 Task: Find connections with filter location Schwandorf in Bayern with filter topic #Mobileapplicationswith filter profile language German with filter current company Canada Jobs | Australia | UK | USA | Europe & Gulf Jobs with filter school Manav Sthali School - India with filter industry Dairy Product Manufacturing with filter service category Video Animation with filter keywords title Yoga Instructor
Action: Mouse moved to (190, 290)
Screenshot: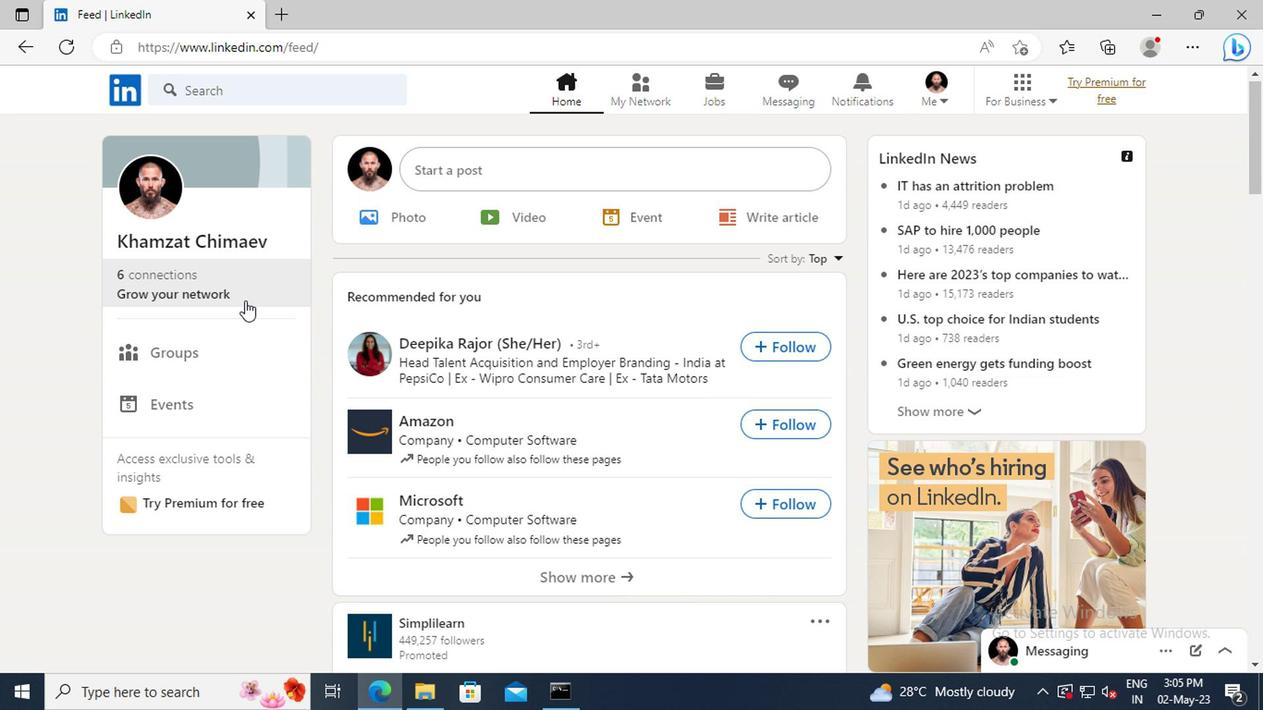 
Action: Mouse pressed left at (190, 290)
Screenshot: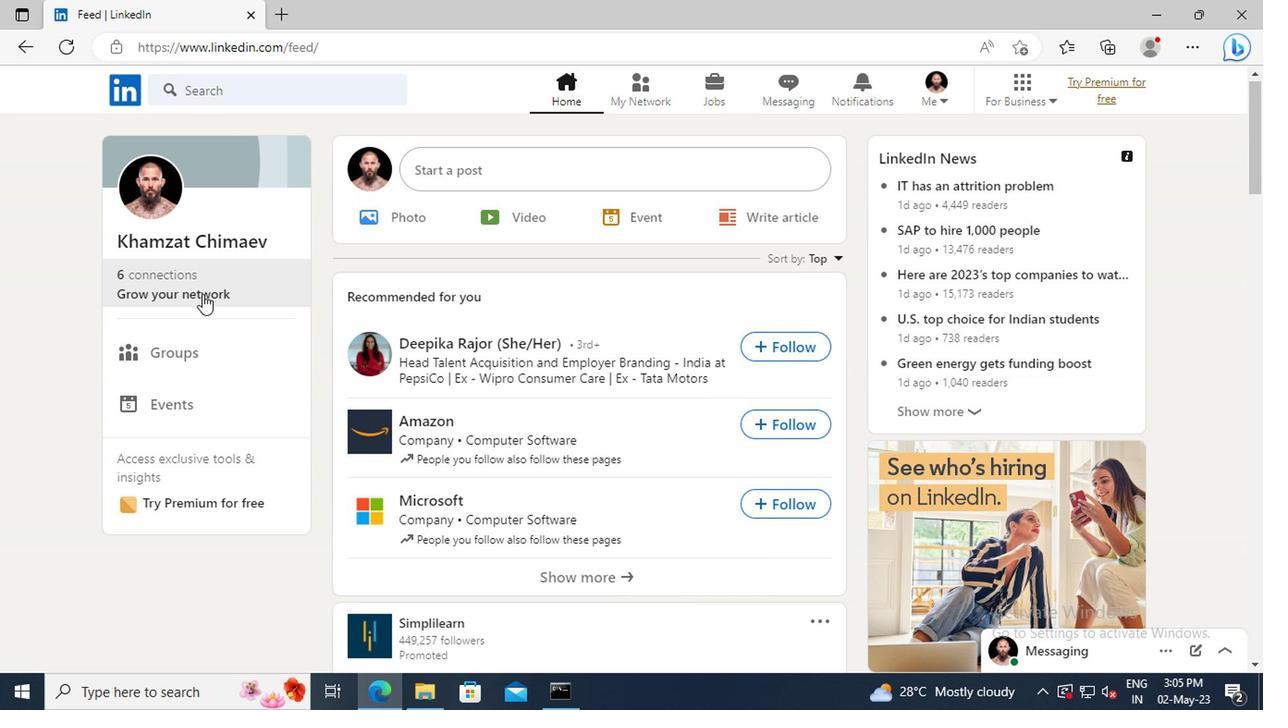 
Action: Mouse moved to (184, 196)
Screenshot: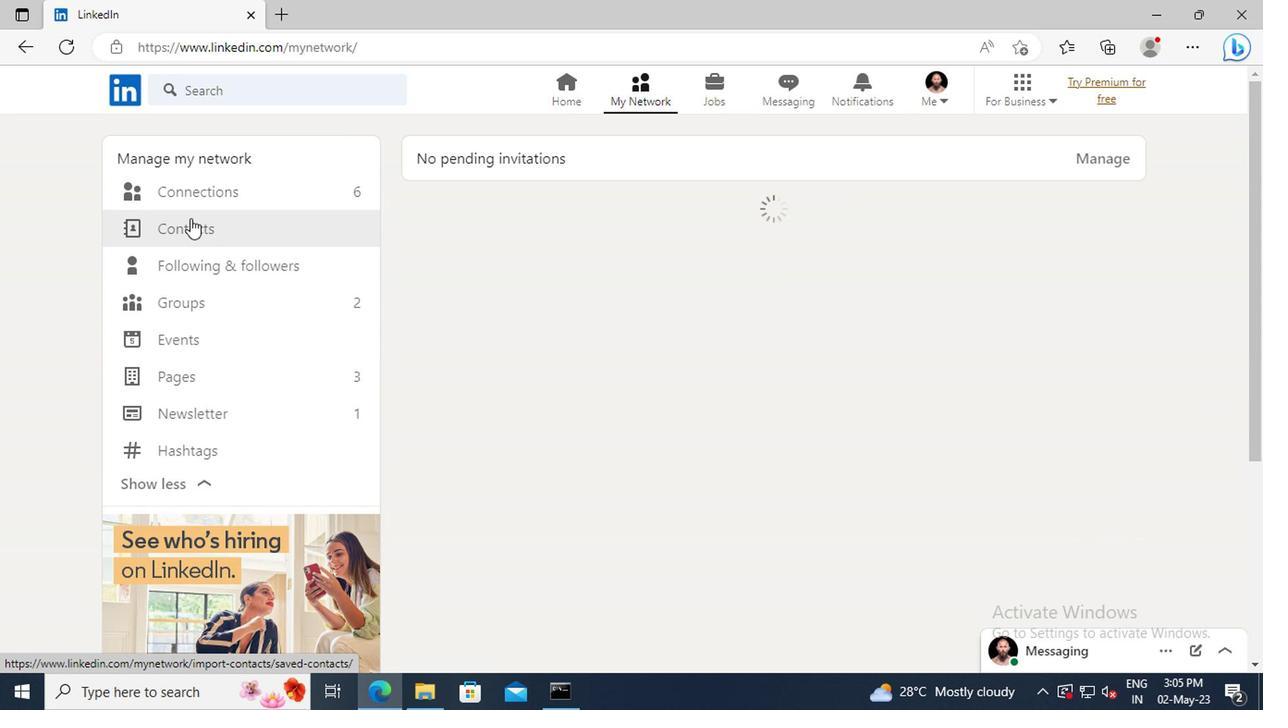 
Action: Mouse pressed left at (184, 196)
Screenshot: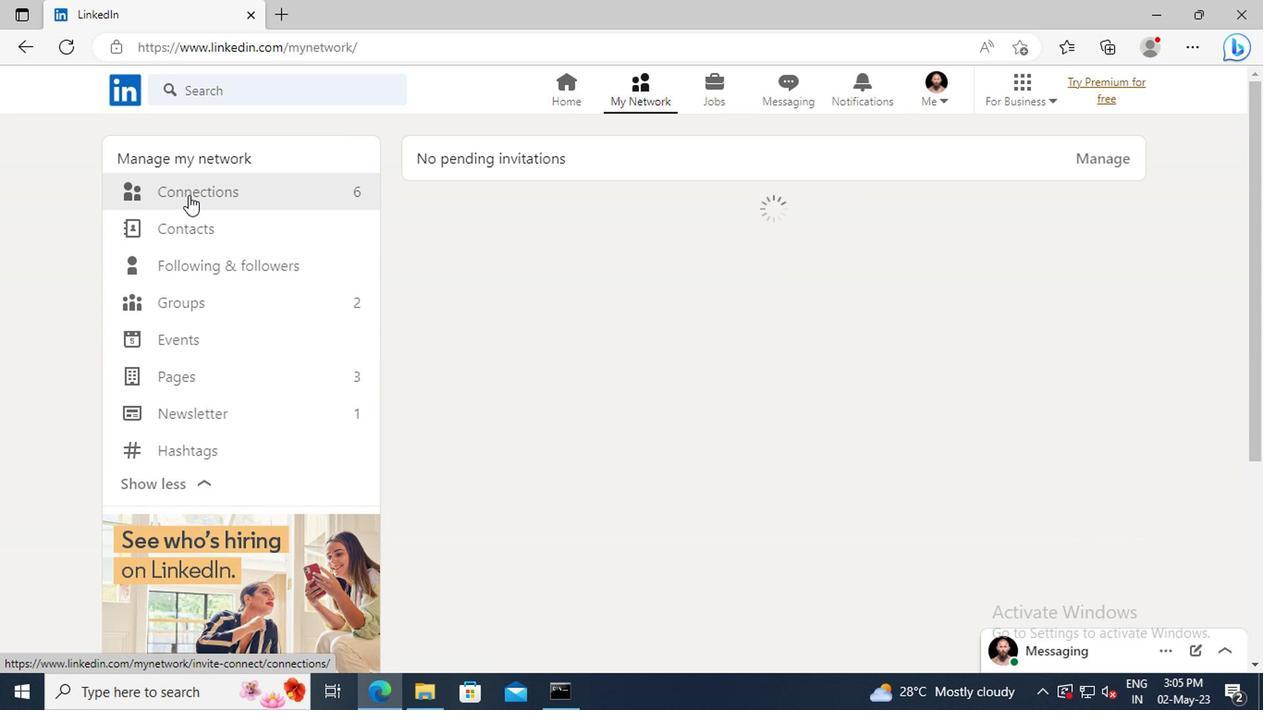 
Action: Mouse moved to (733, 199)
Screenshot: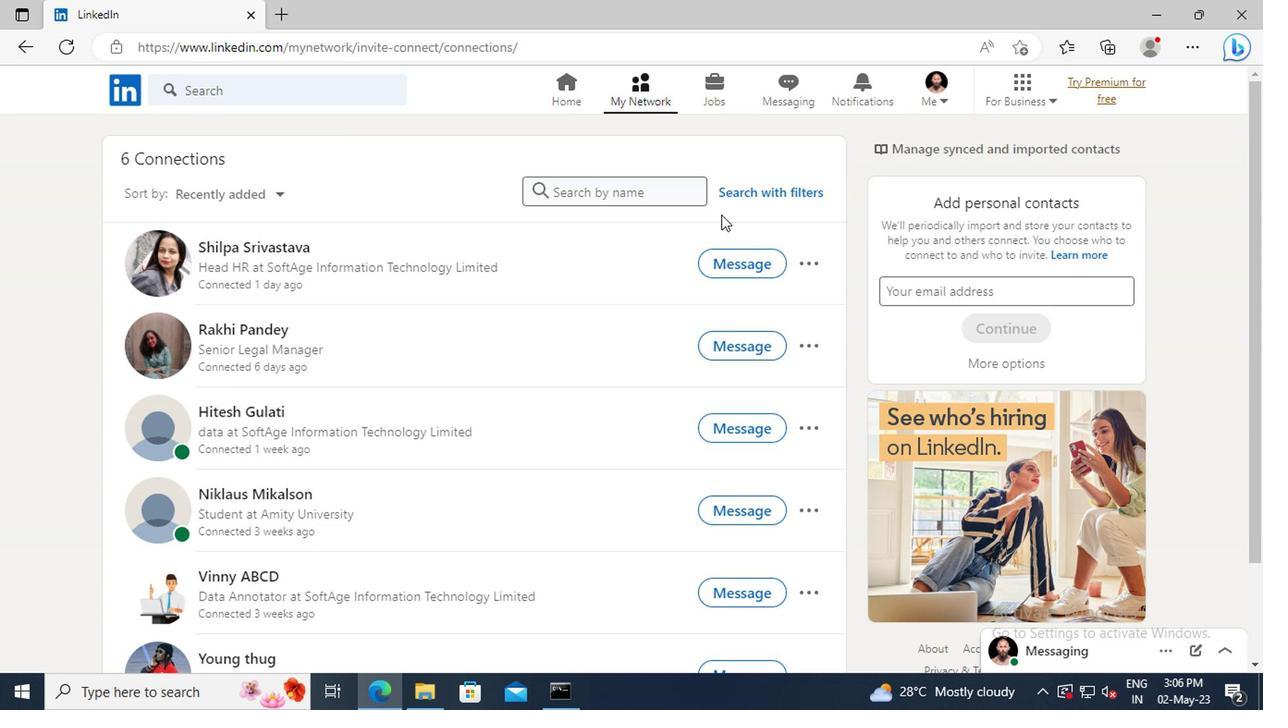 
Action: Mouse pressed left at (733, 199)
Screenshot: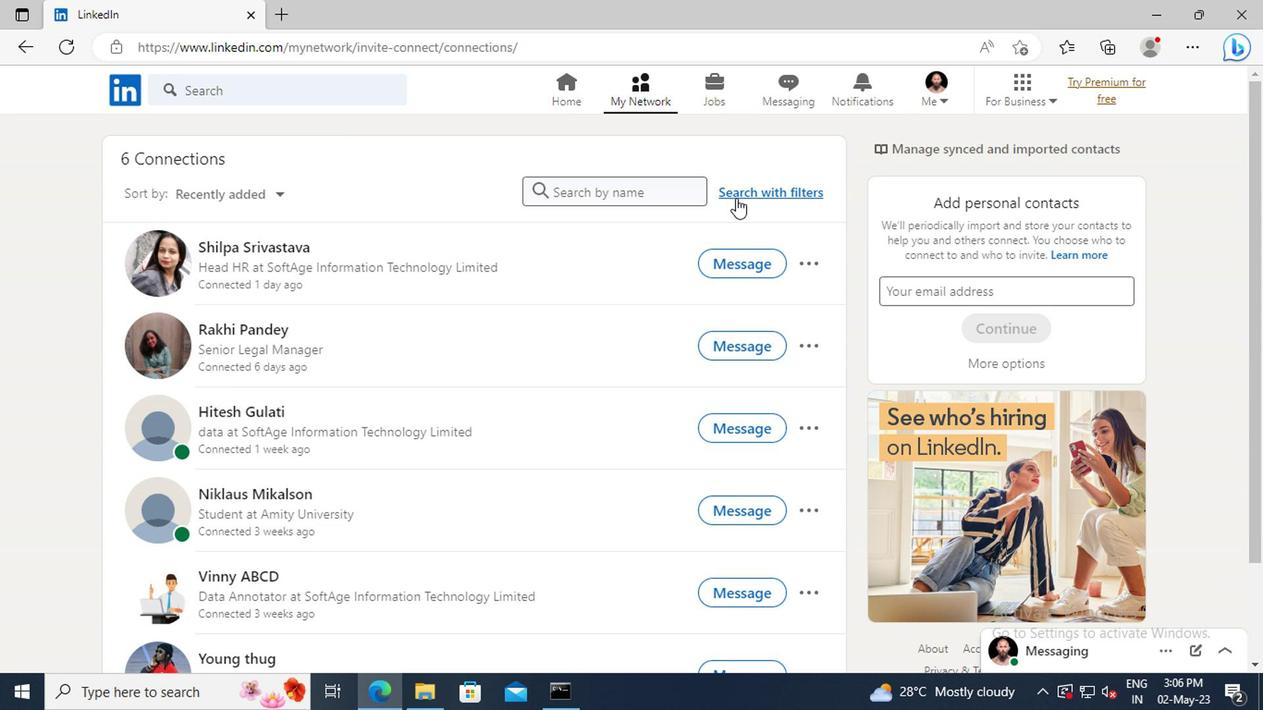 
Action: Mouse moved to (701, 148)
Screenshot: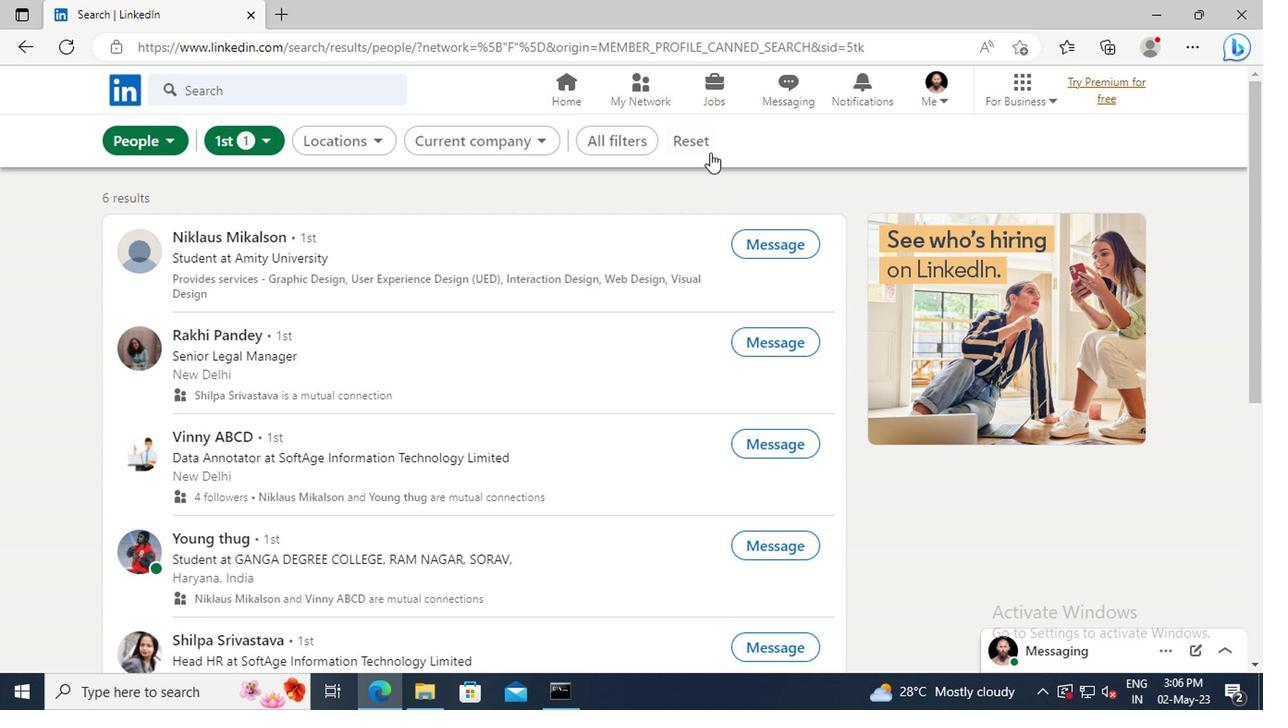 
Action: Mouse pressed left at (701, 148)
Screenshot: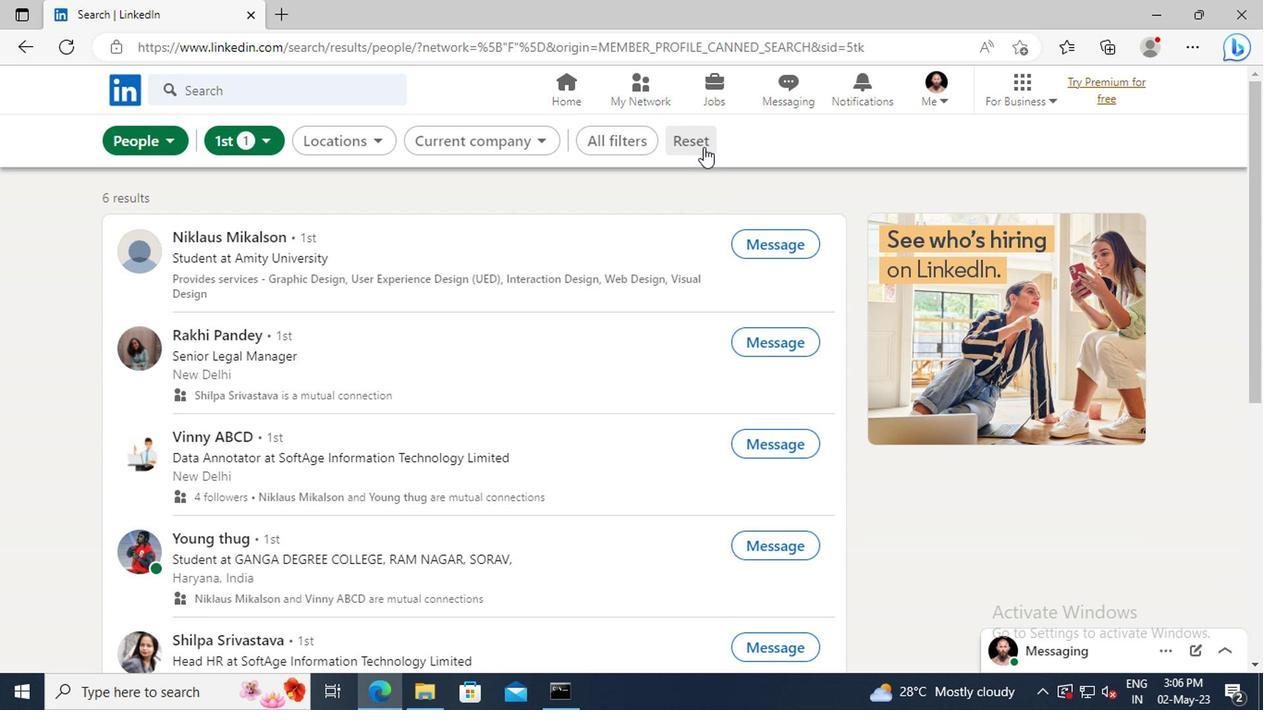 
Action: Mouse moved to (678, 147)
Screenshot: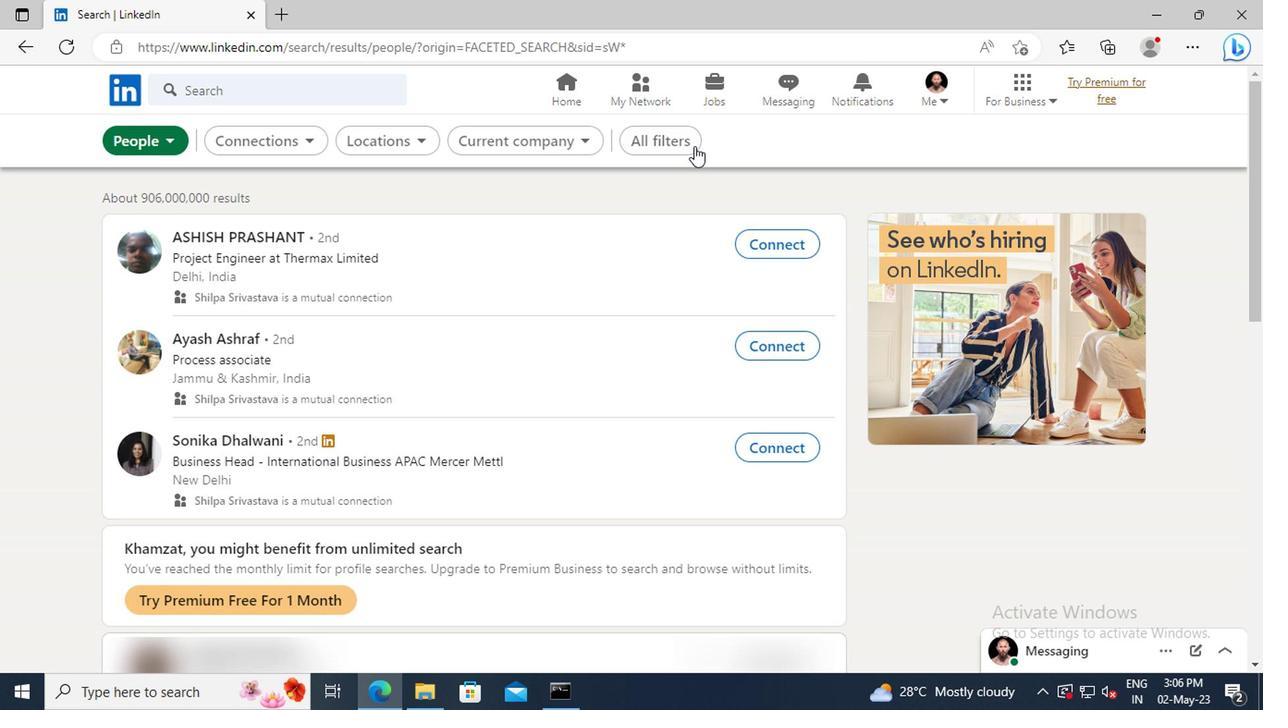 
Action: Mouse pressed left at (678, 147)
Screenshot: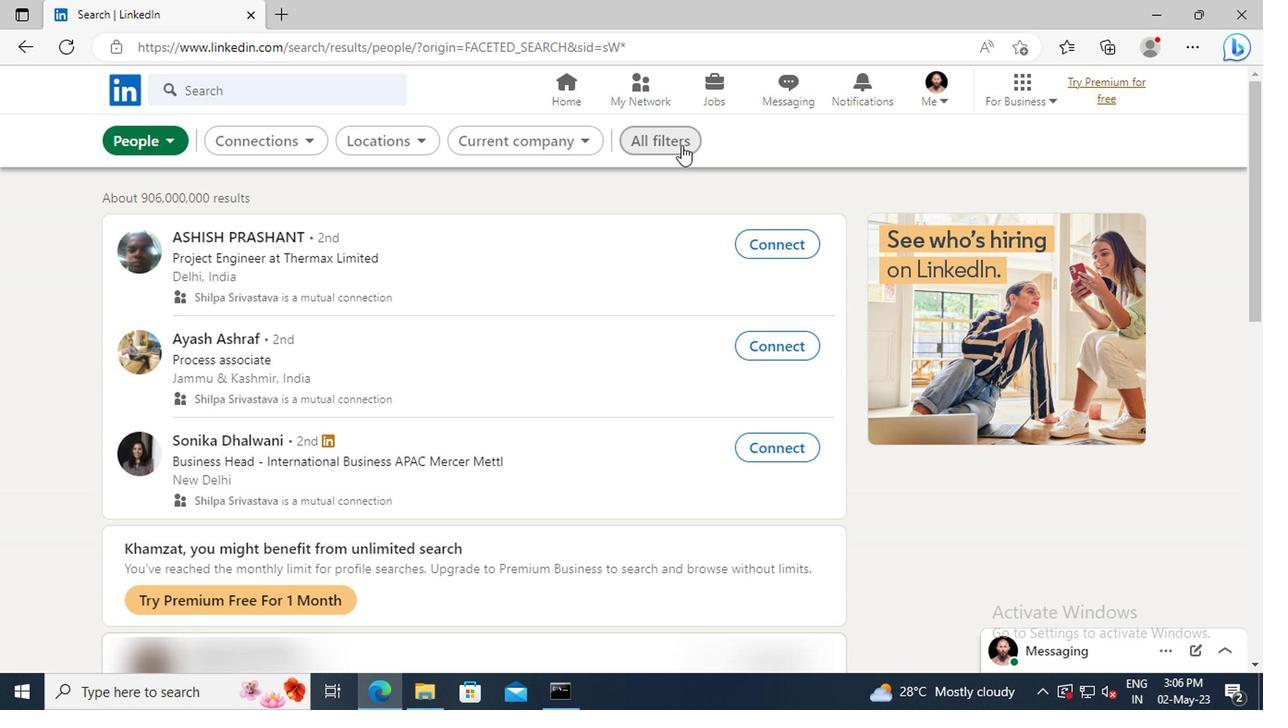 
Action: Mouse moved to (1009, 340)
Screenshot: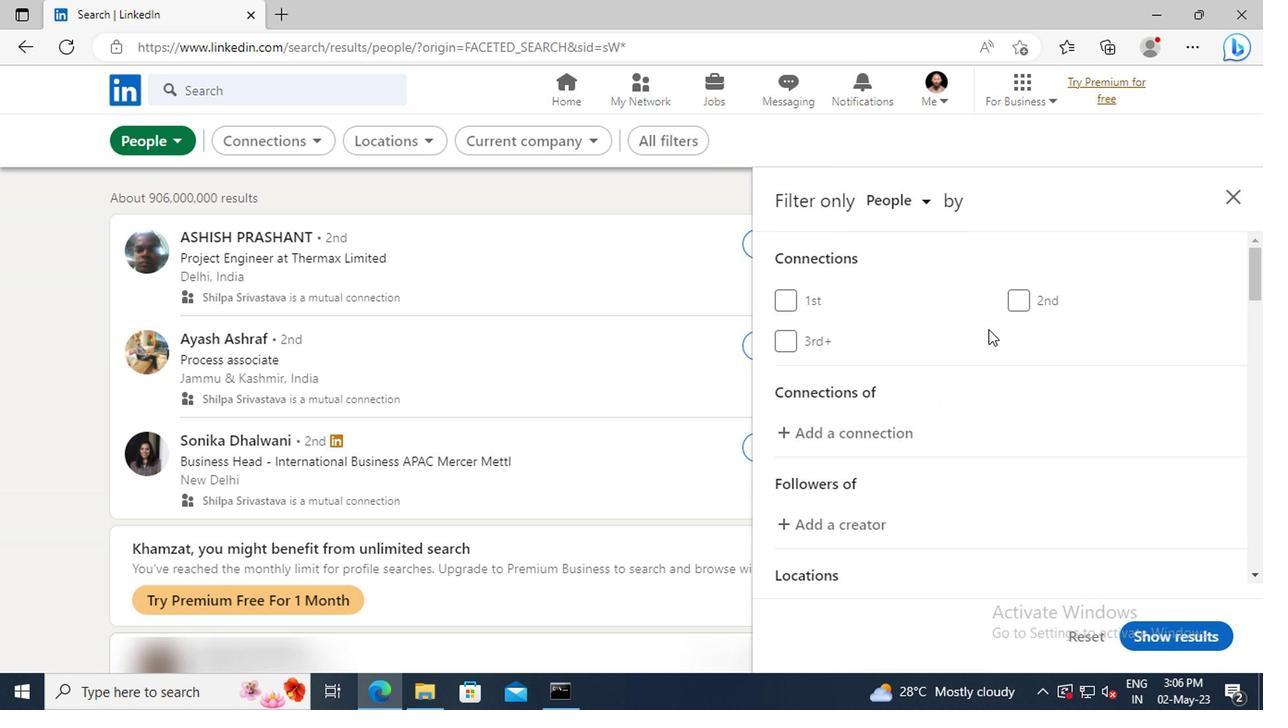 
Action: Mouse scrolled (1009, 339) with delta (0, 0)
Screenshot: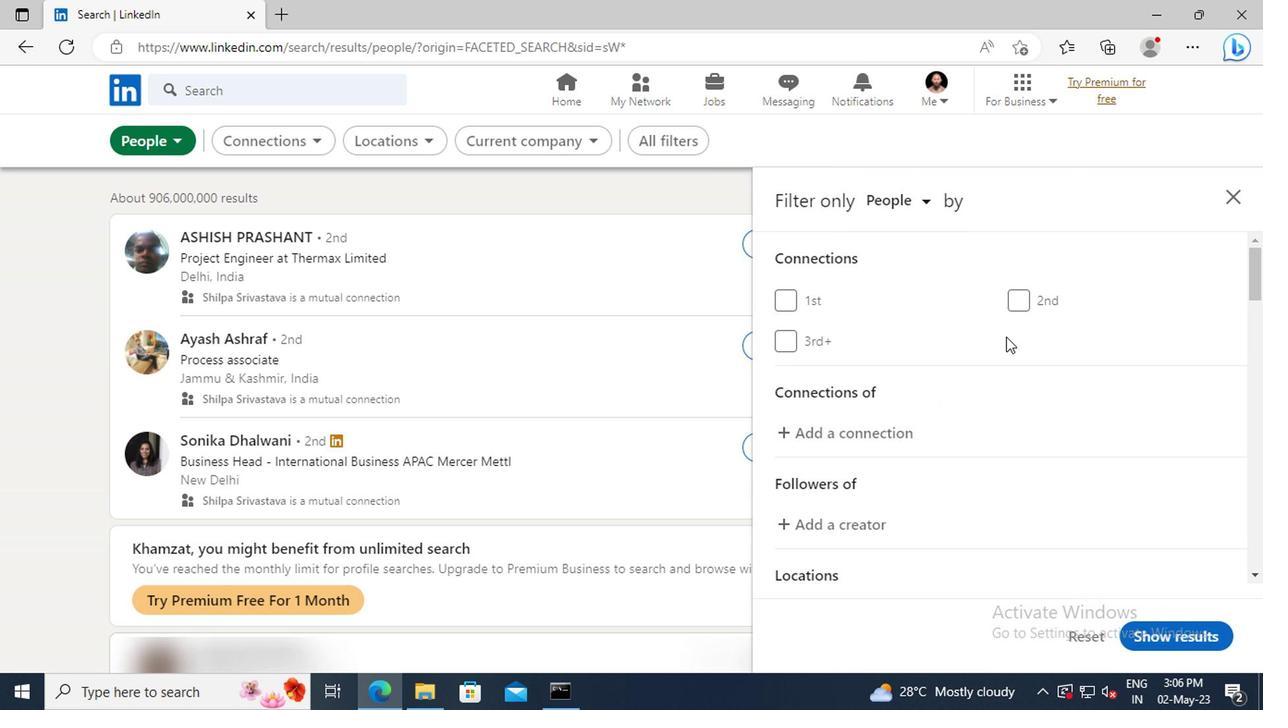 
Action: Mouse moved to (1011, 342)
Screenshot: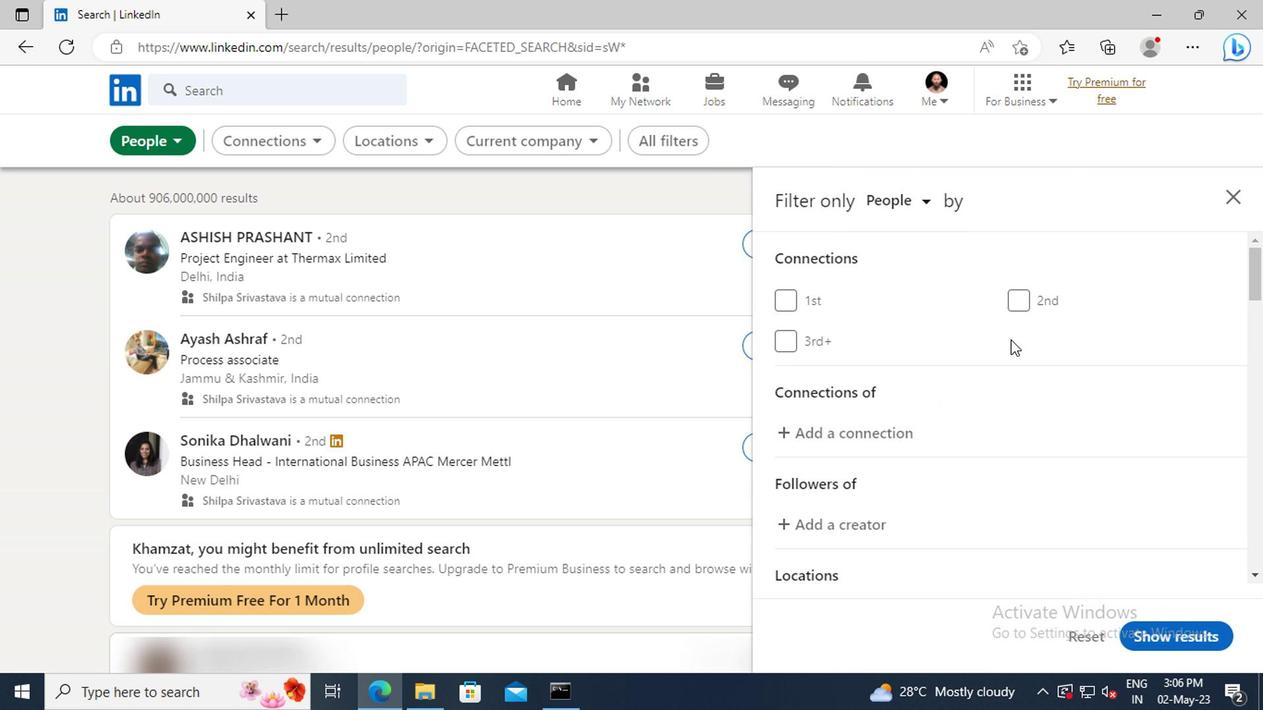 
Action: Mouse scrolled (1011, 340) with delta (0, -1)
Screenshot: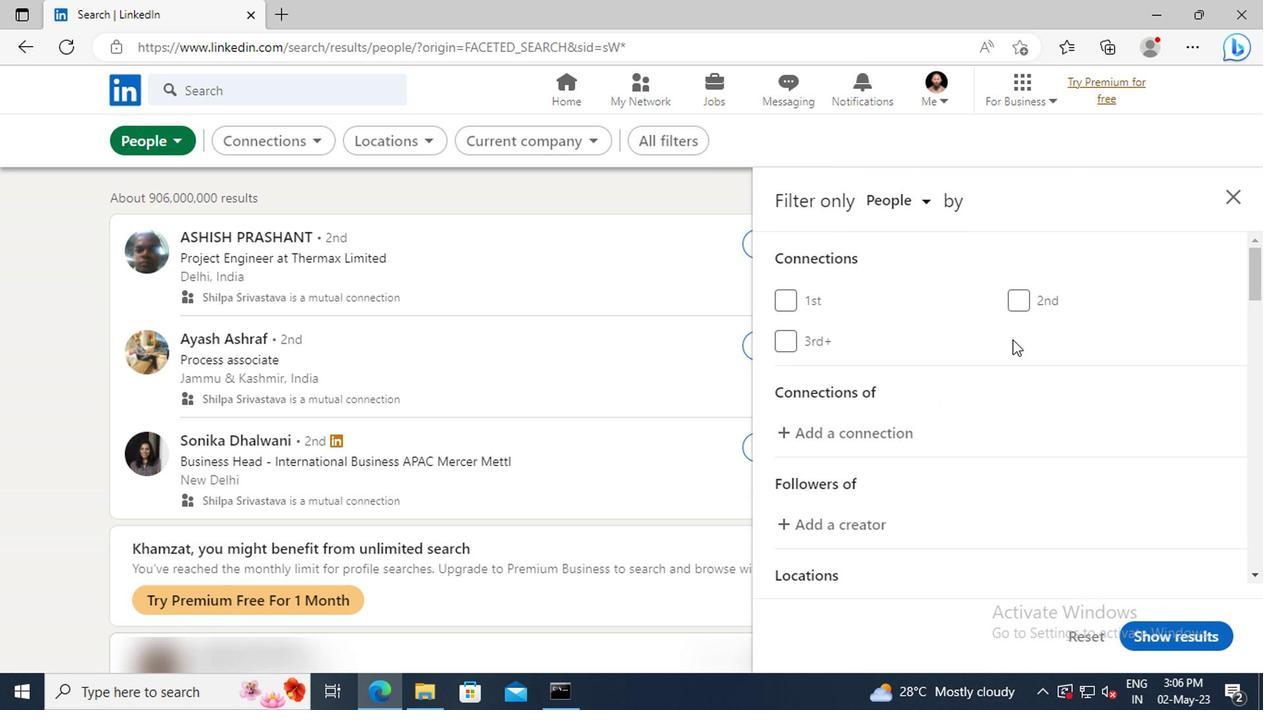 
Action: Mouse scrolled (1011, 340) with delta (0, -1)
Screenshot: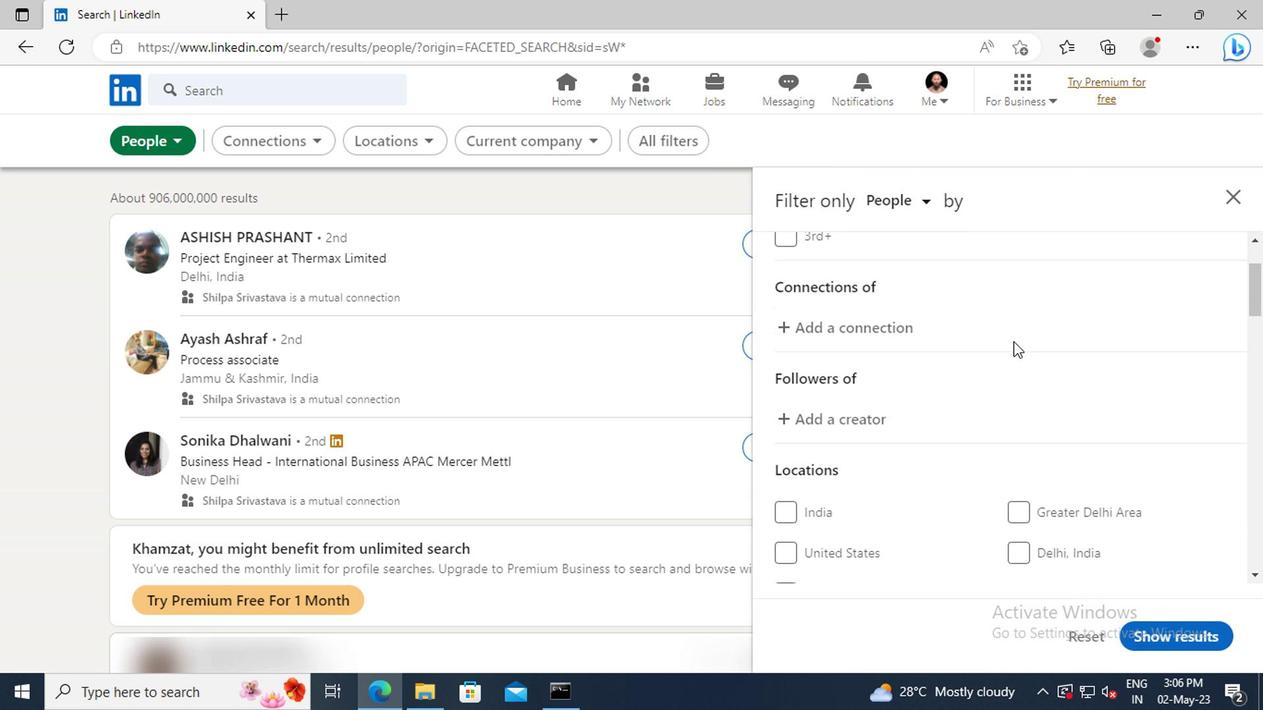 
Action: Mouse scrolled (1011, 340) with delta (0, -1)
Screenshot: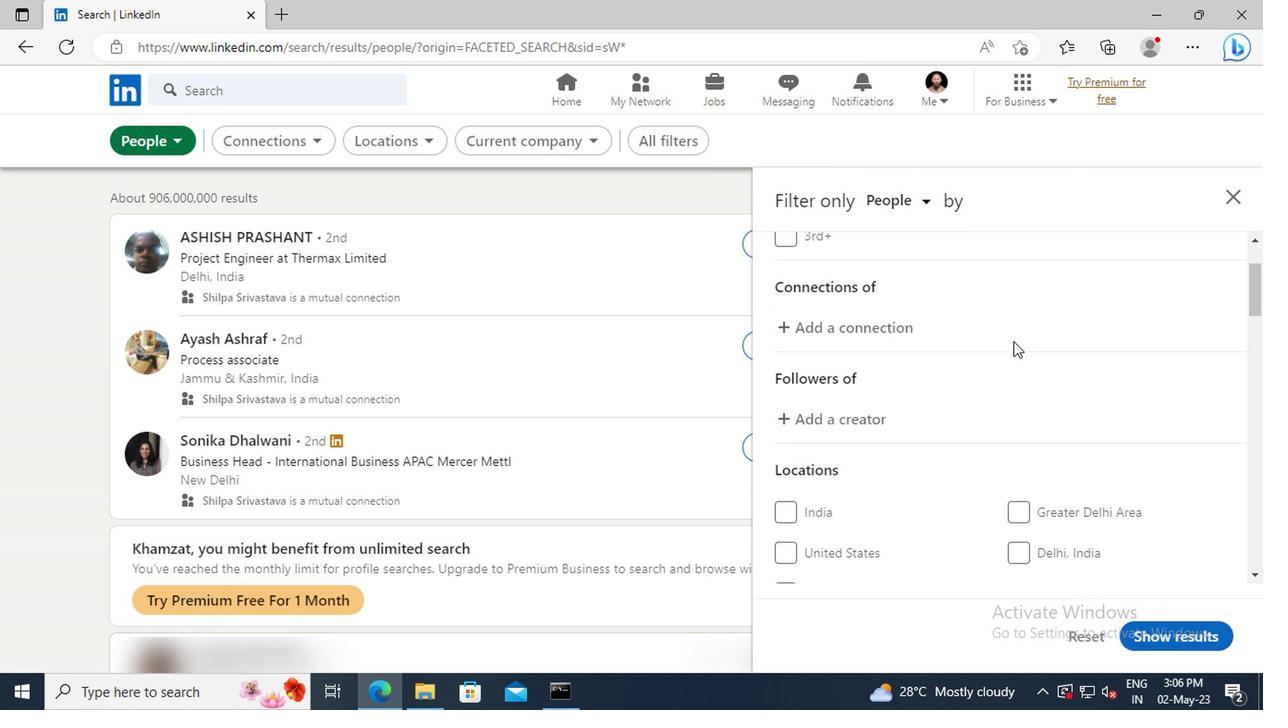 
Action: Mouse scrolled (1011, 340) with delta (0, -1)
Screenshot: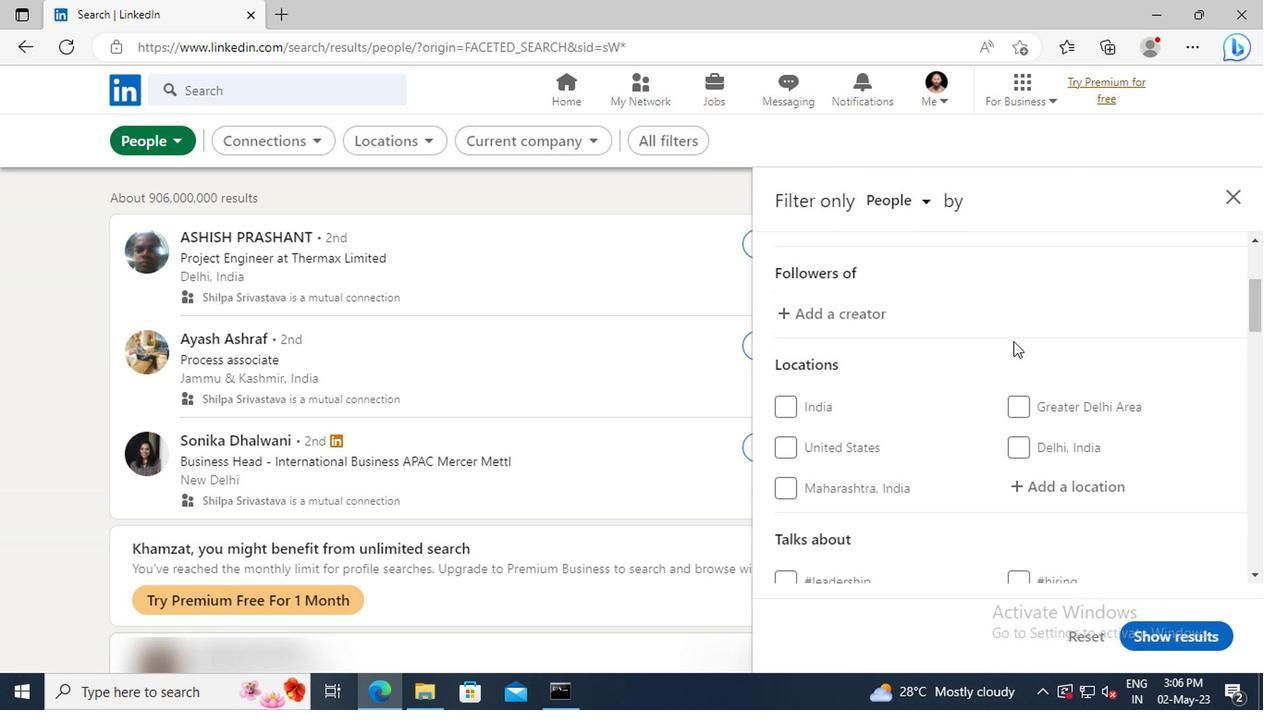
Action: Mouse moved to (1034, 432)
Screenshot: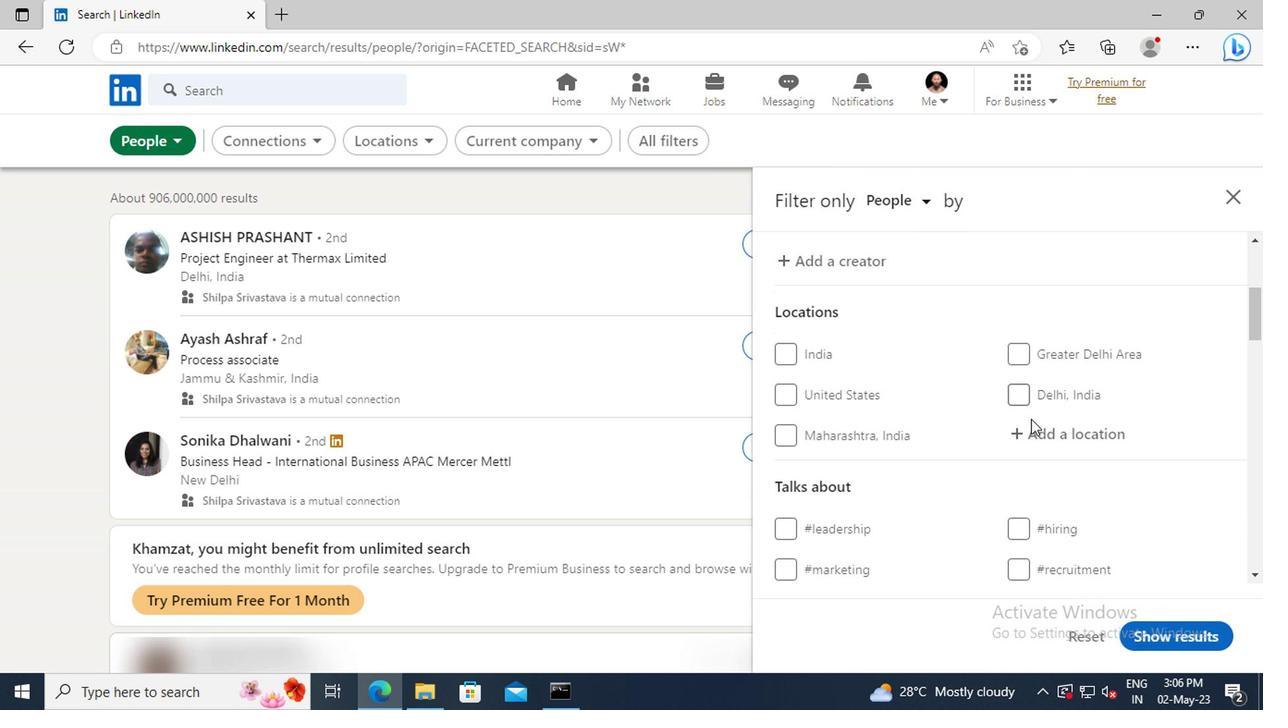 
Action: Mouse pressed left at (1034, 432)
Screenshot: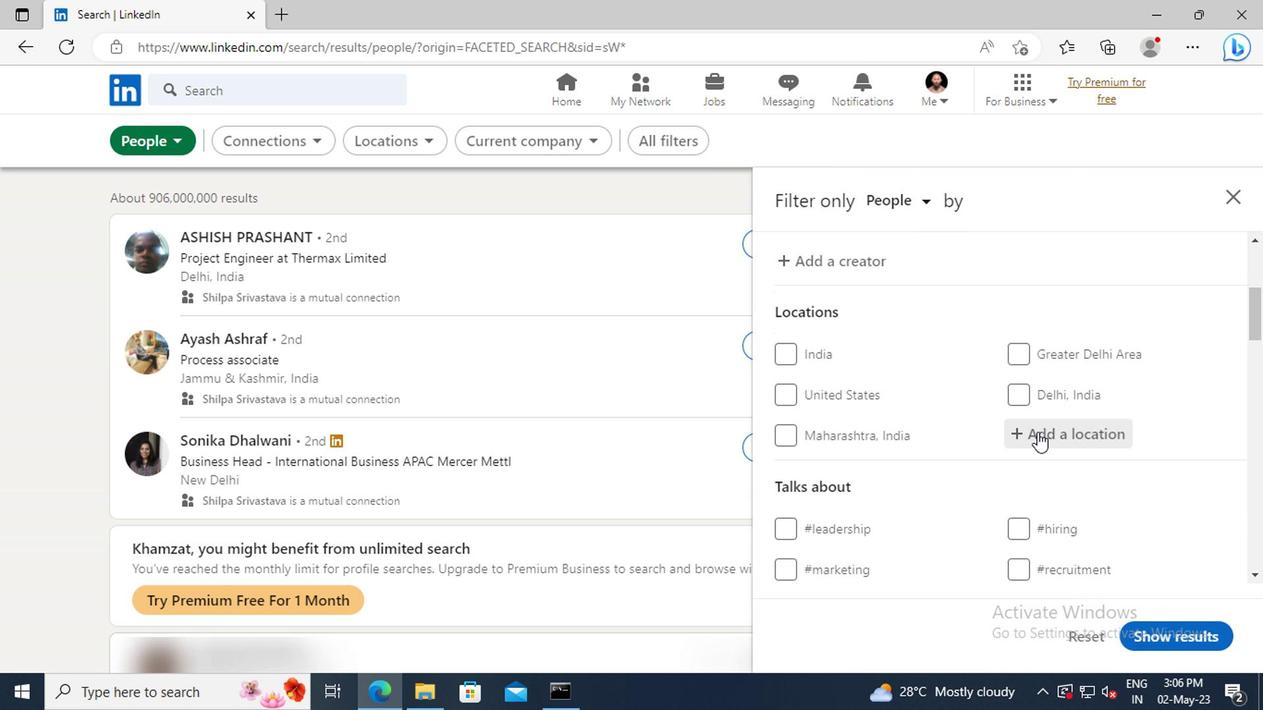 
Action: Key pressed <Key.shift>SCHWAND
Screenshot: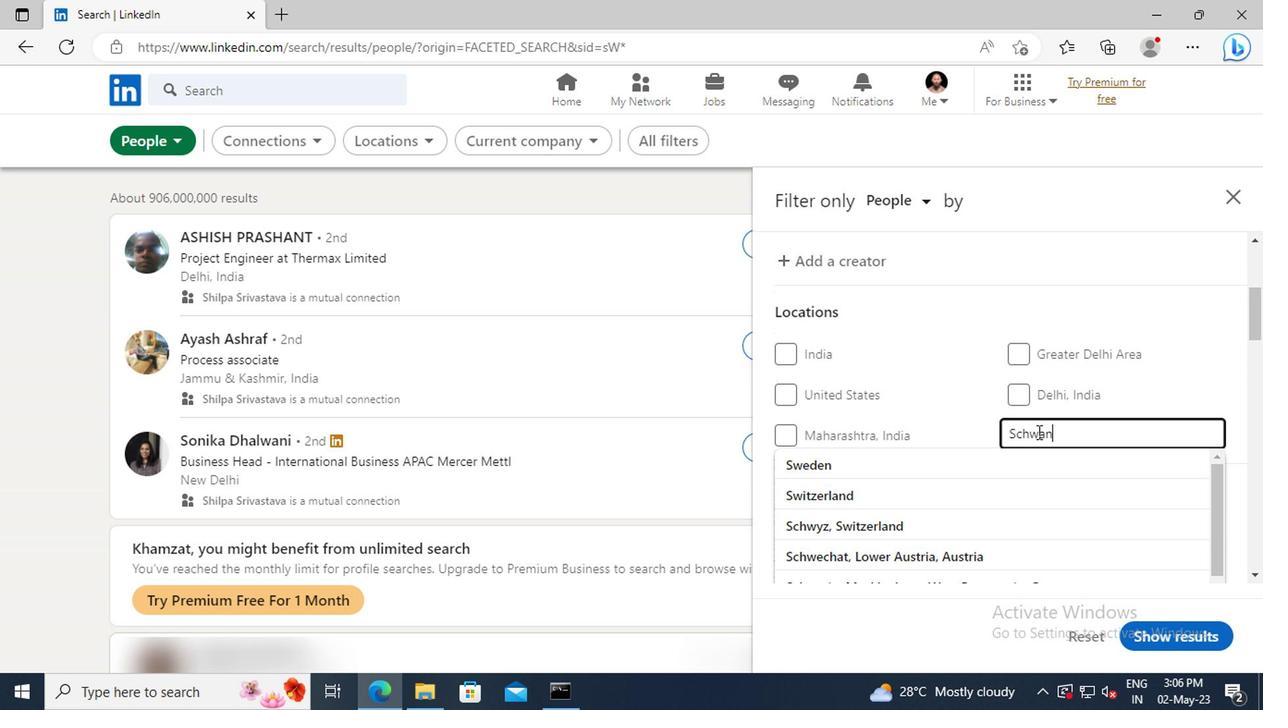 
Action: Mouse moved to (1037, 462)
Screenshot: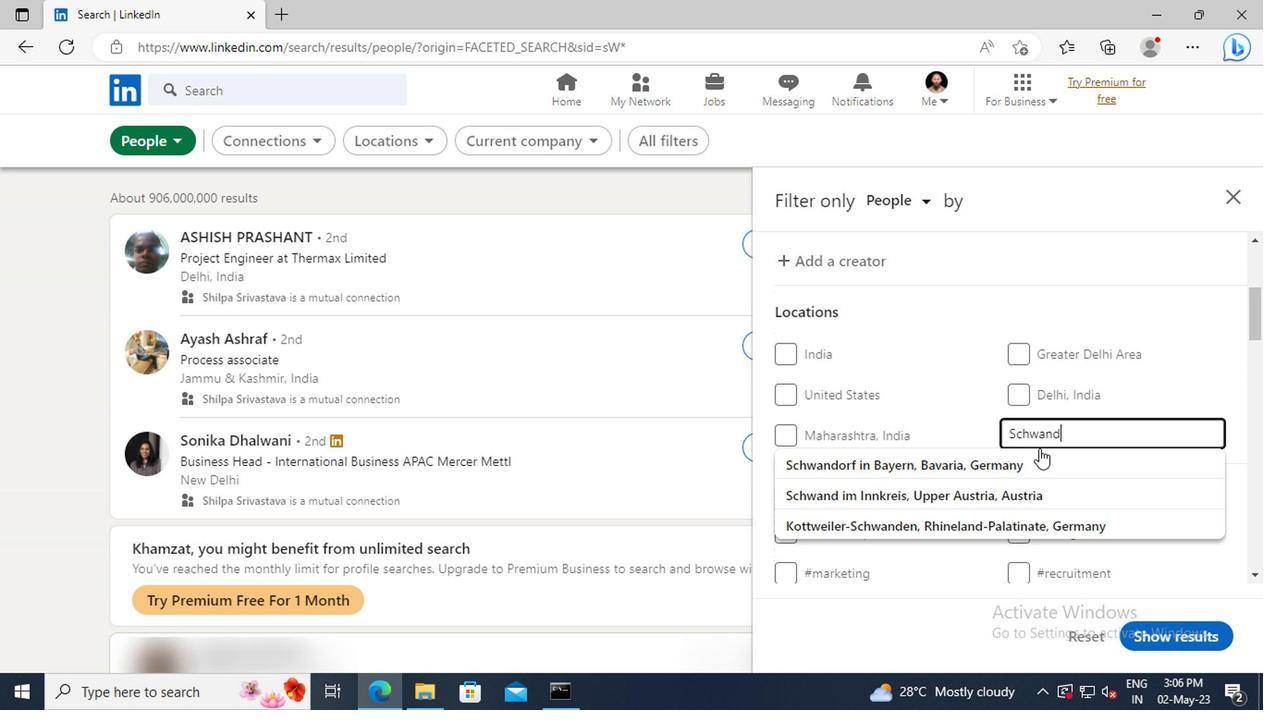 
Action: Mouse pressed left at (1037, 462)
Screenshot: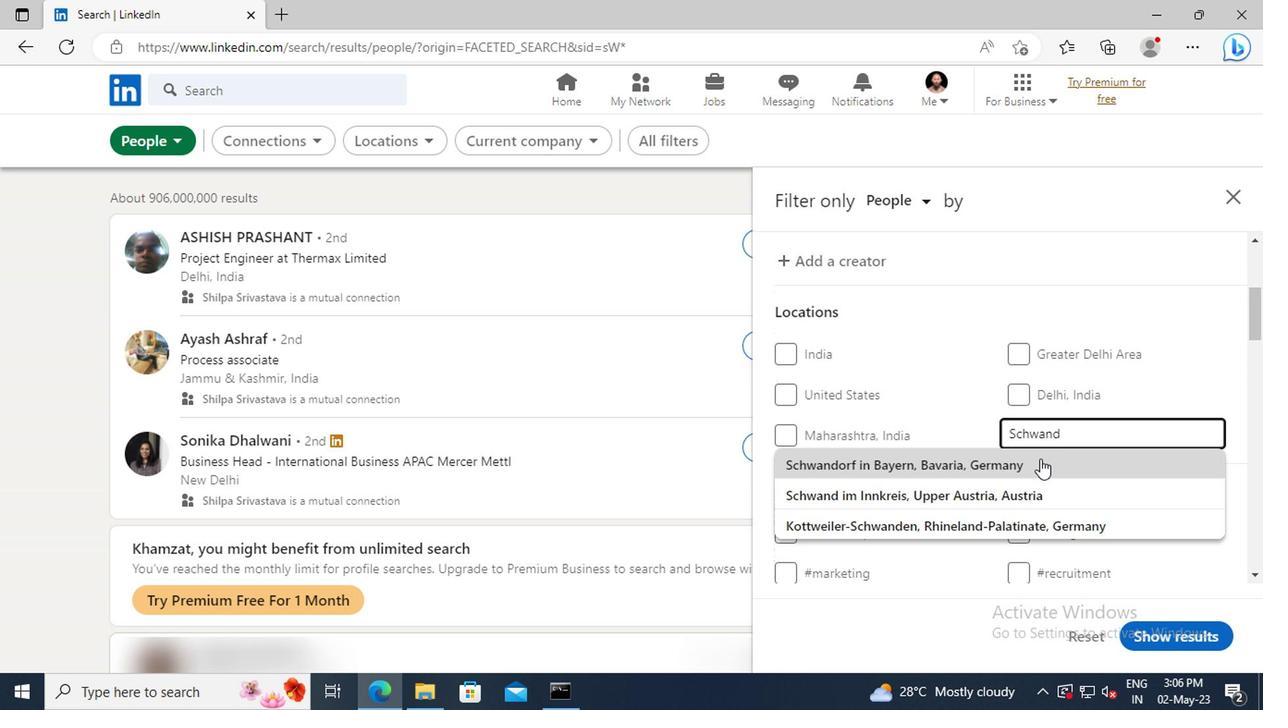 
Action: Mouse scrolled (1037, 462) with delta (0, 0)
Screenshot: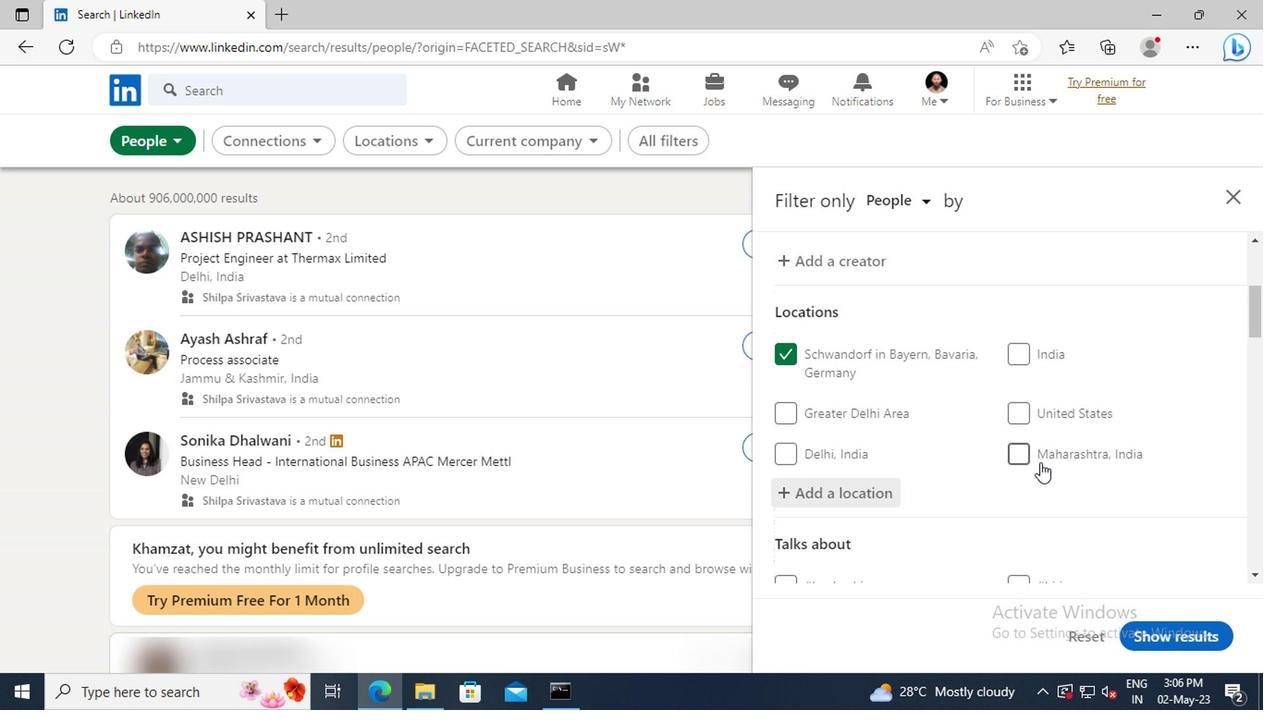 
Action: Mouse scrolled (1037, 462) with delta (0, 0)
Screenshot: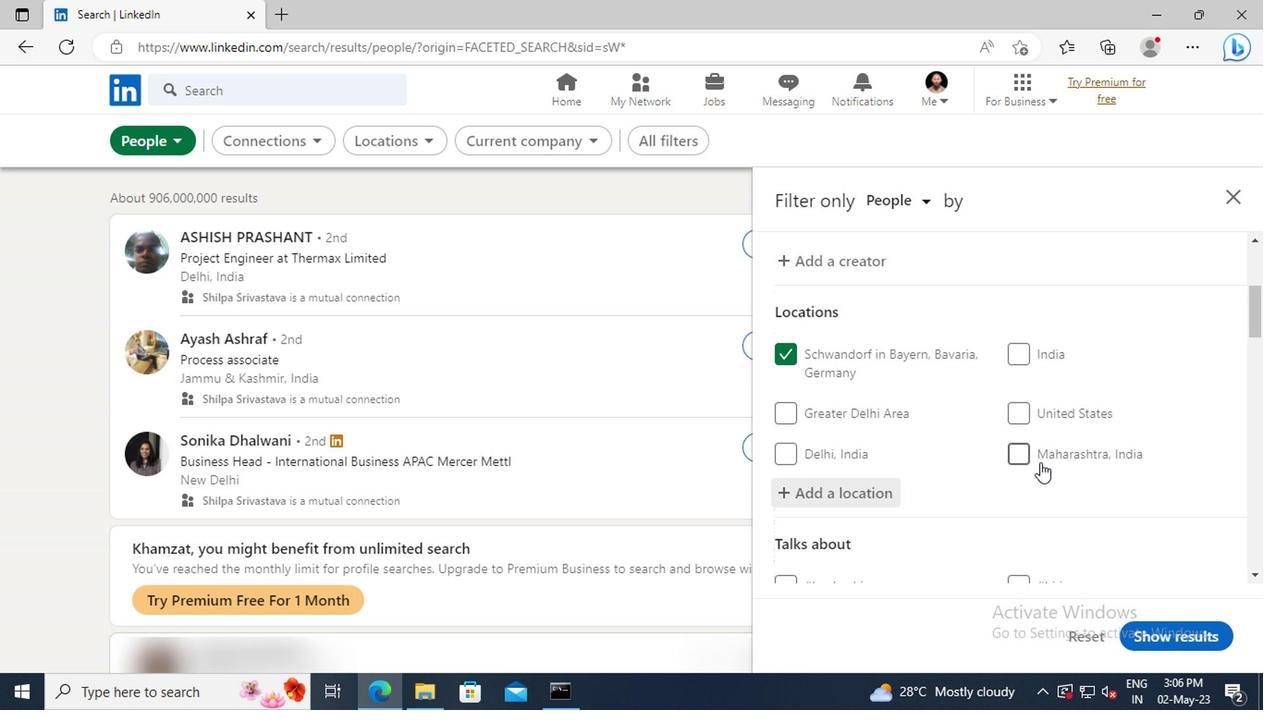 
Action: Mouse moved to (1037, 446)
Screenshot: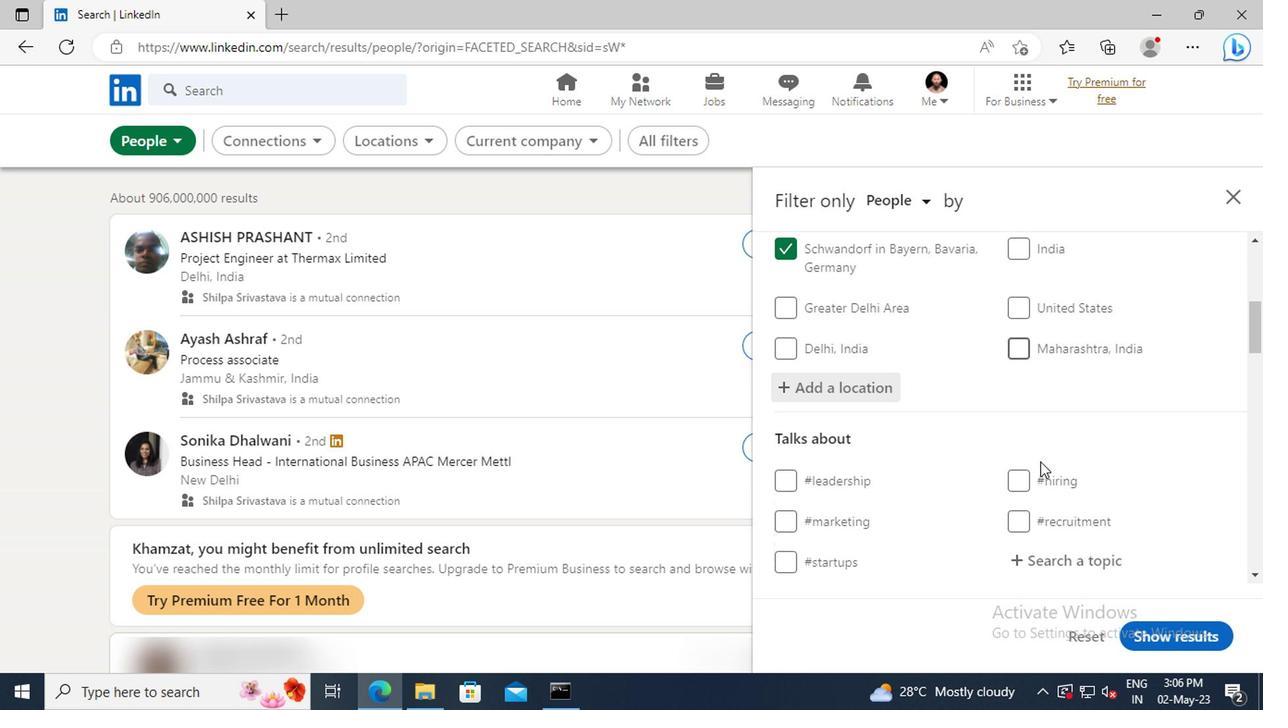 
Action: Mouse scrolled (1037, 445) with delta (0, -1)
Screenshot: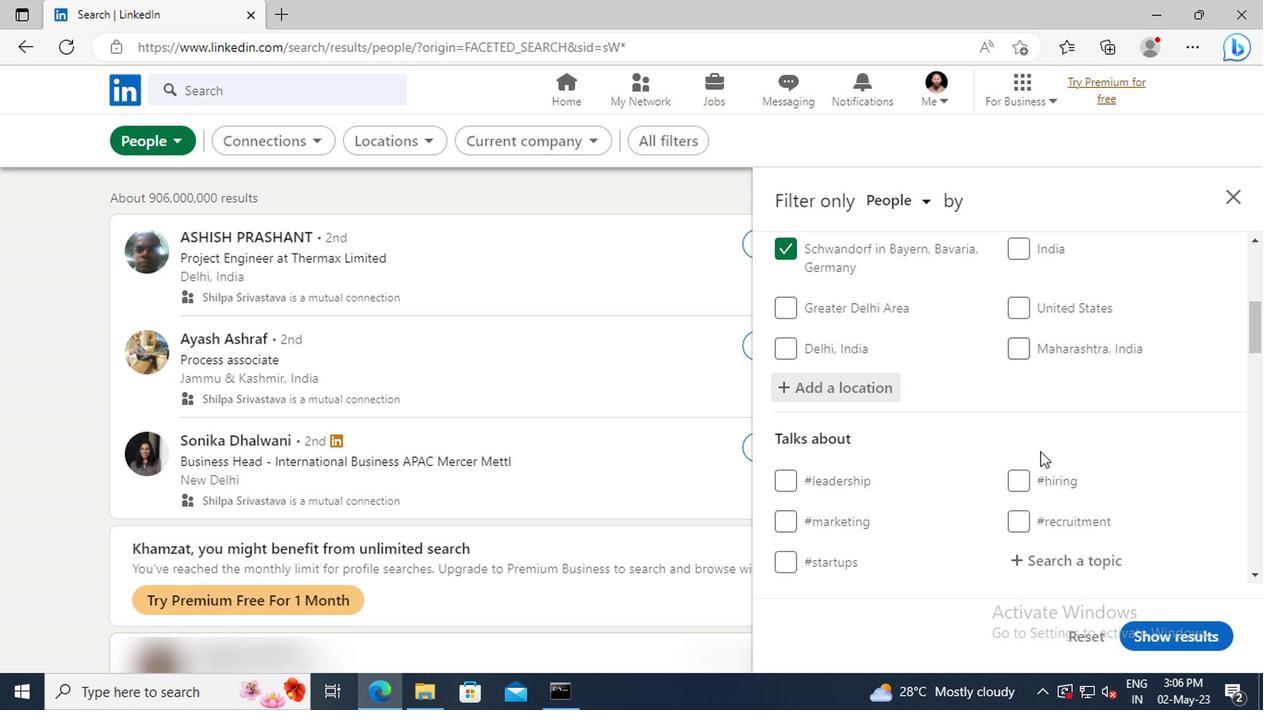 
Action: Mouse moved to (1037, 445)
Screenshot: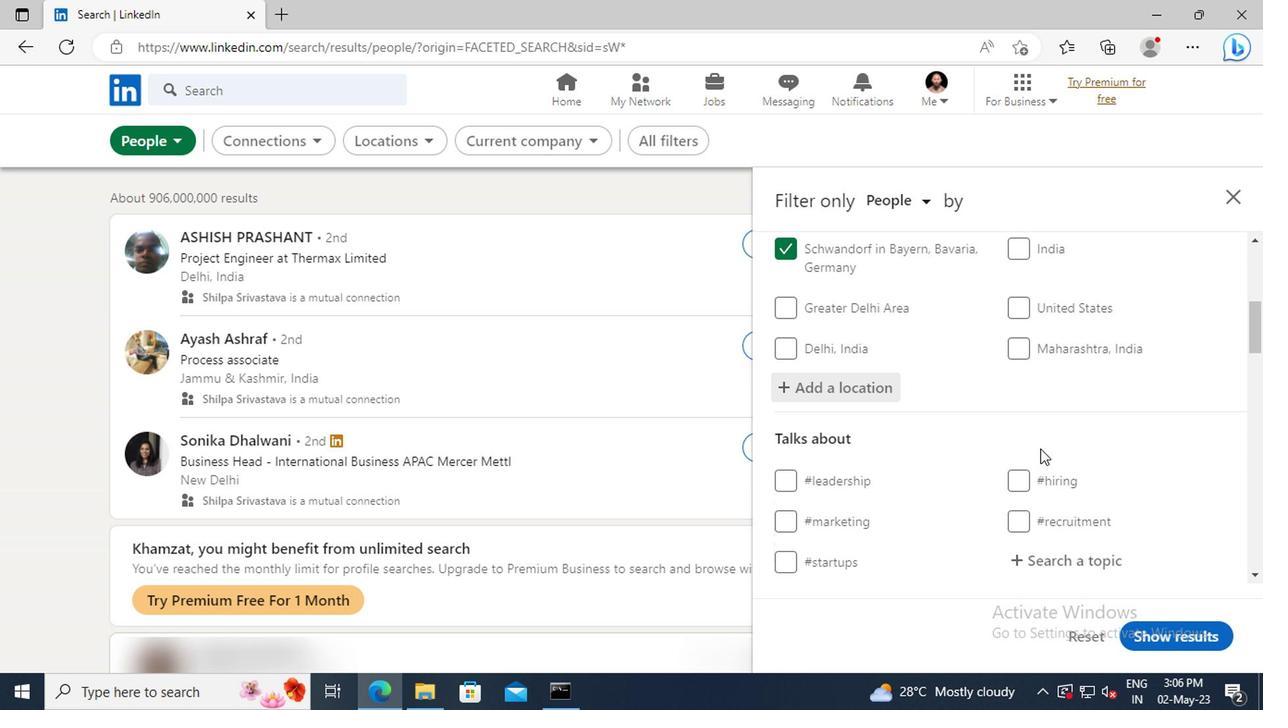 
Action: Mouse scrolled (1037, 444) with delta (0, 0)
Screenshot: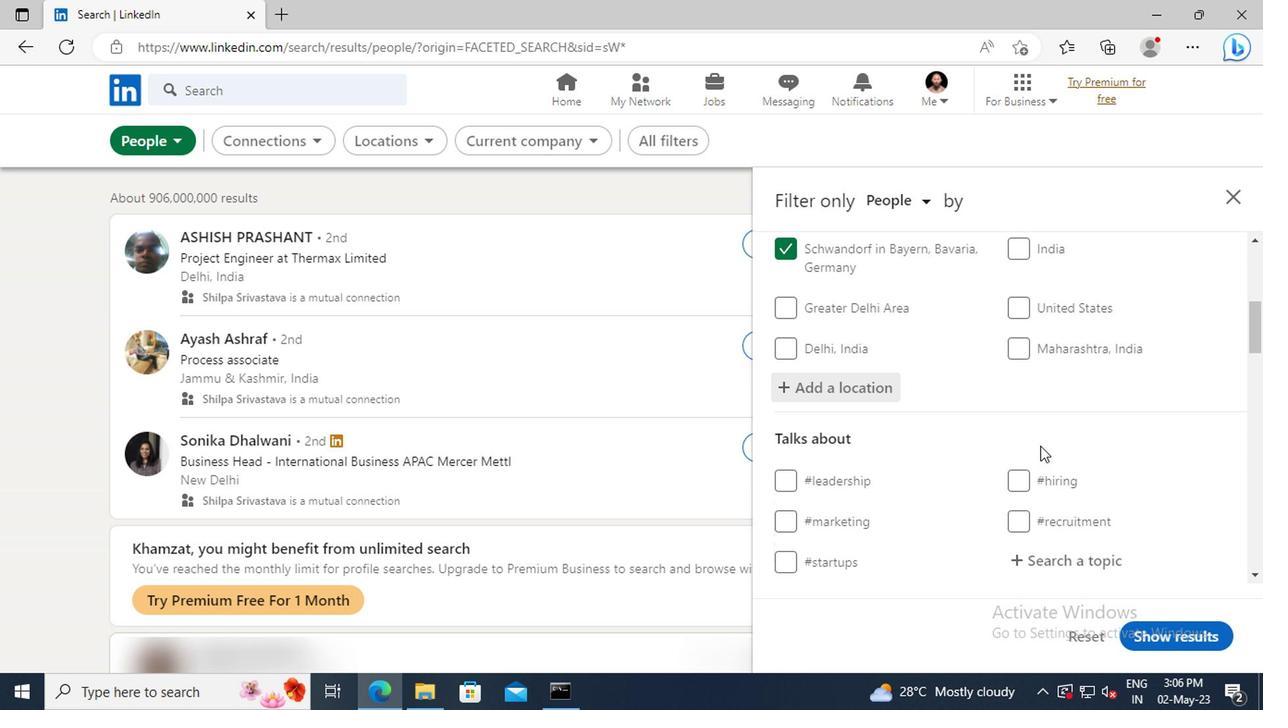 
Action: Mouse scrolled (1037, 444) with delta (0, 0)
Screenshot: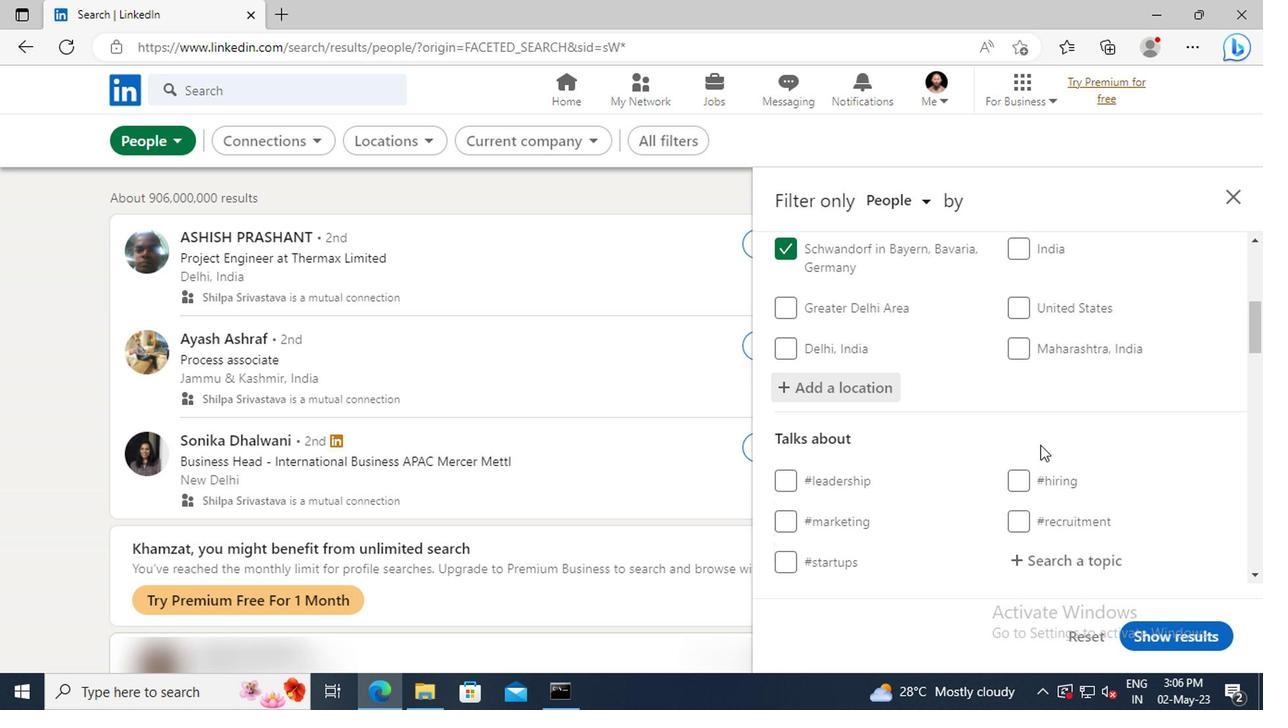 
Action: Mouse moved to (1041, 414)
Screenshot: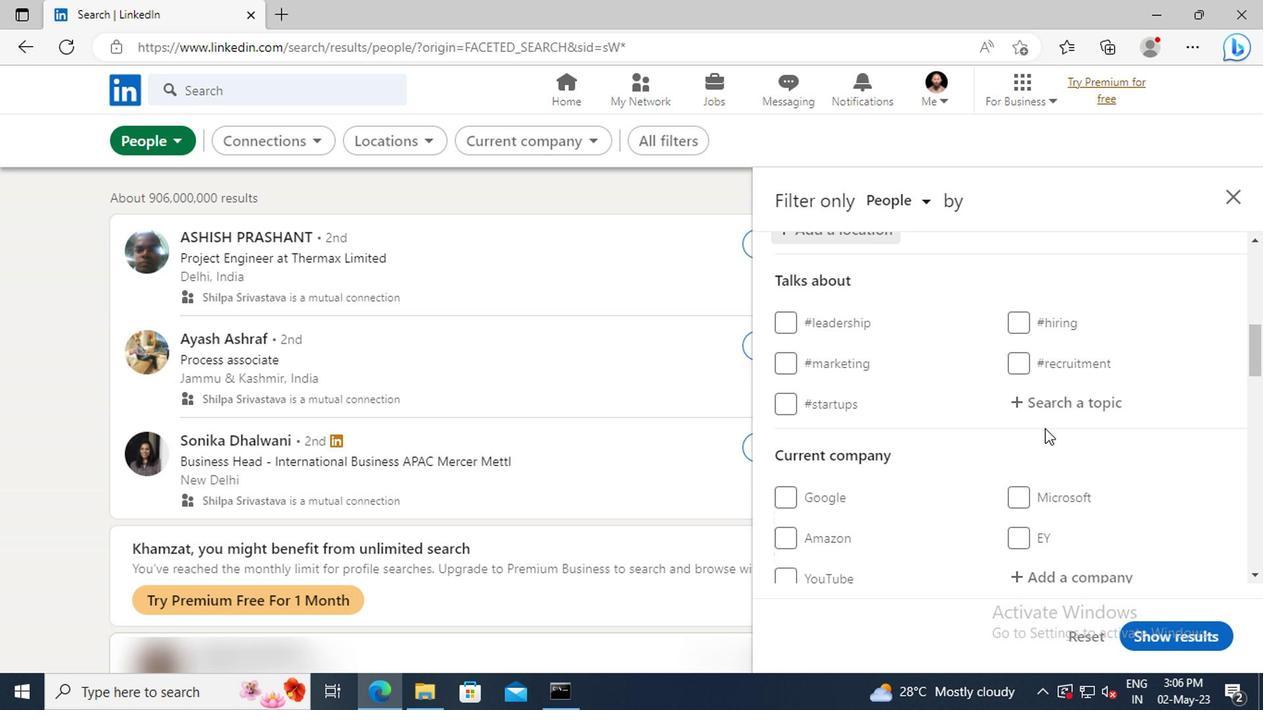 
Action: Mouse pressed left at (1041, 414)
Screenshot: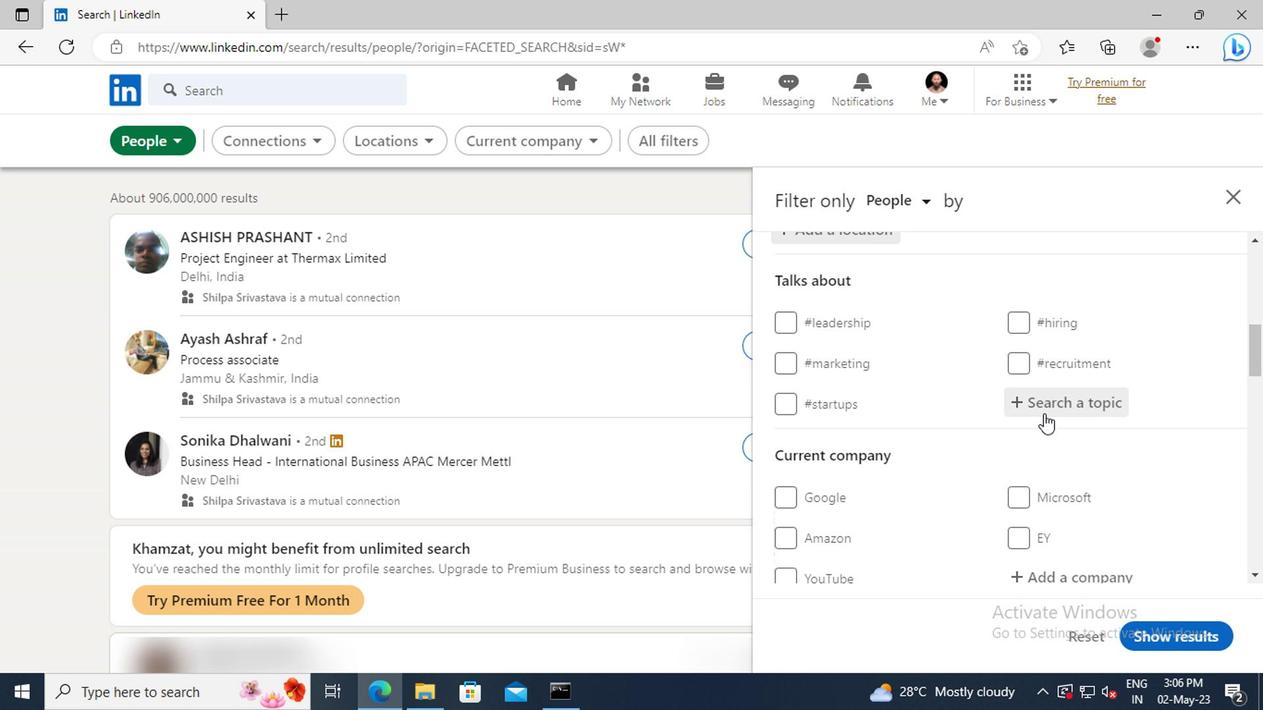 
Action: Key pressed <Key.shift>MOBILEAPPLIC
Screenshot: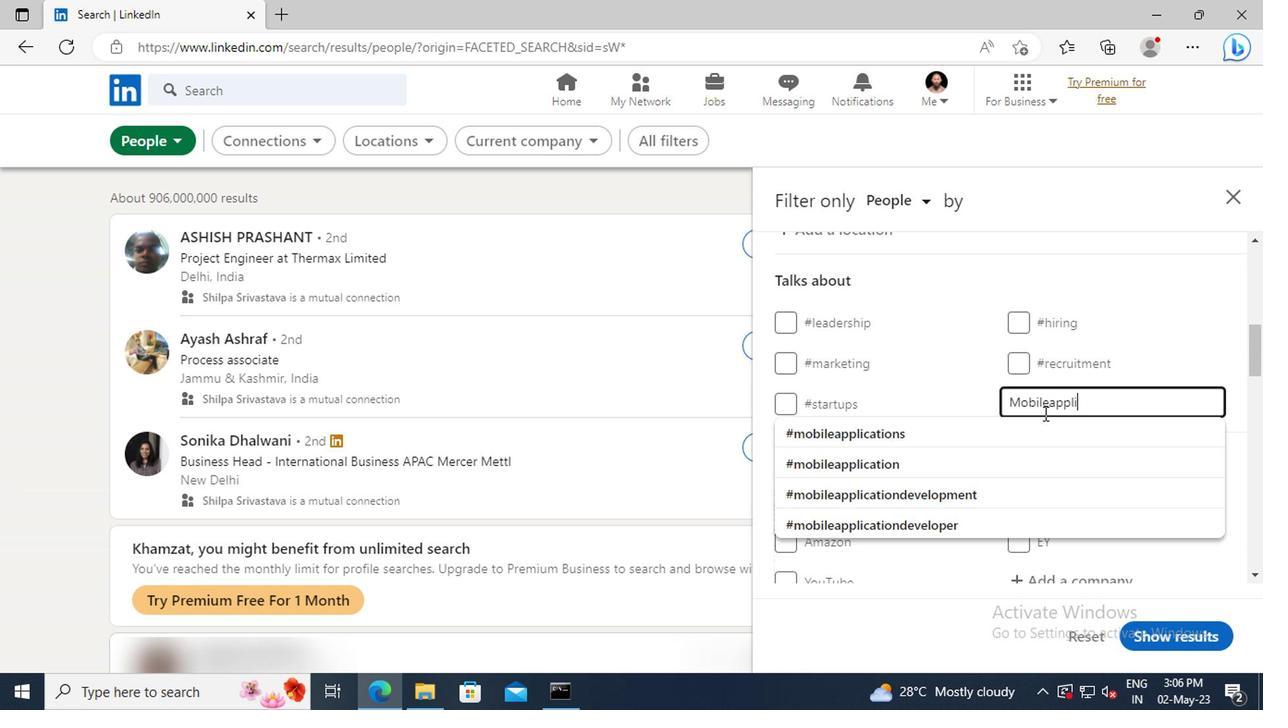 
Action: Mouse moved to (1039, 428)
Screenshot: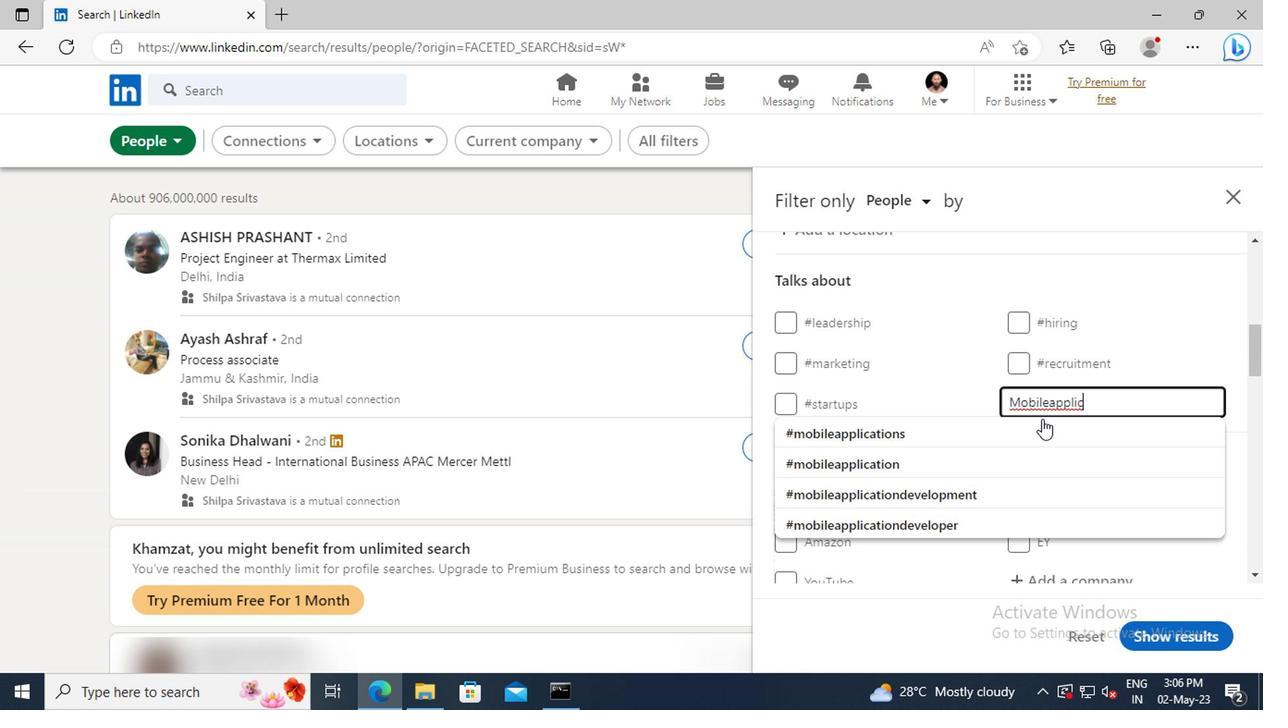 
Action: Mouse pressed left at (1039, 428)
Screenshot: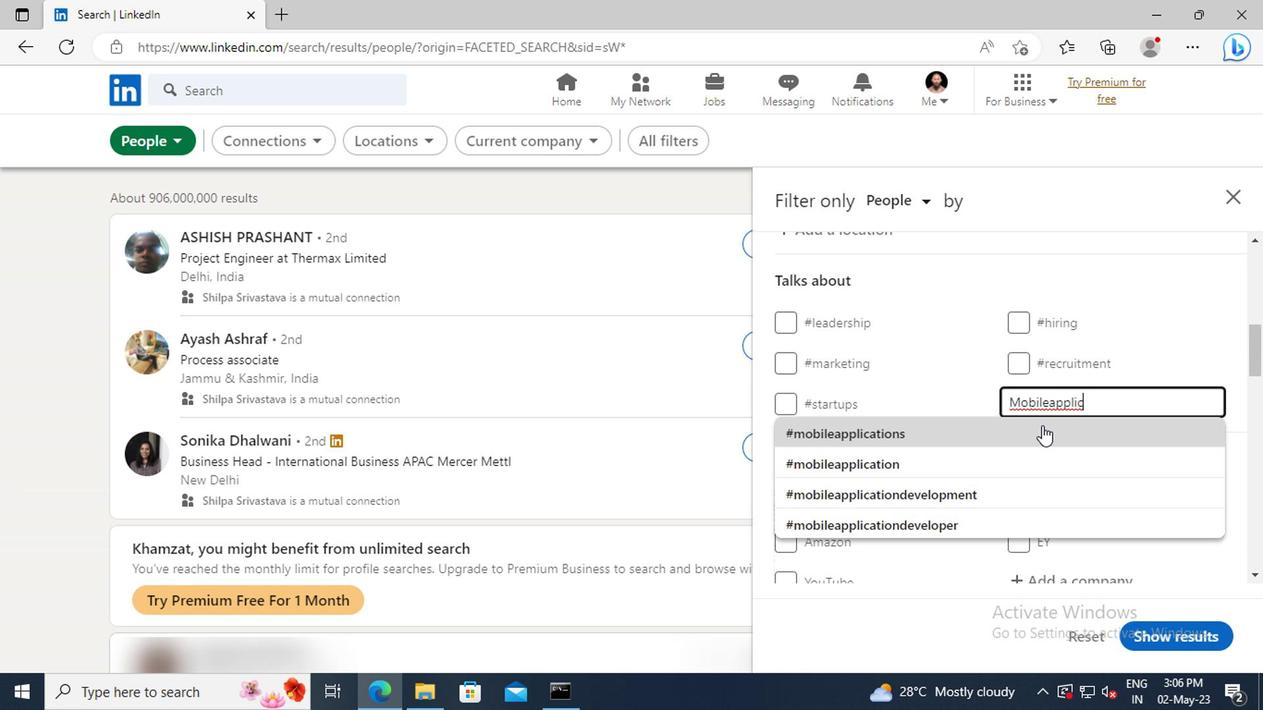 
Action: Mouse scrolled (1039, 427) with delta (0, 0)
Screenshot: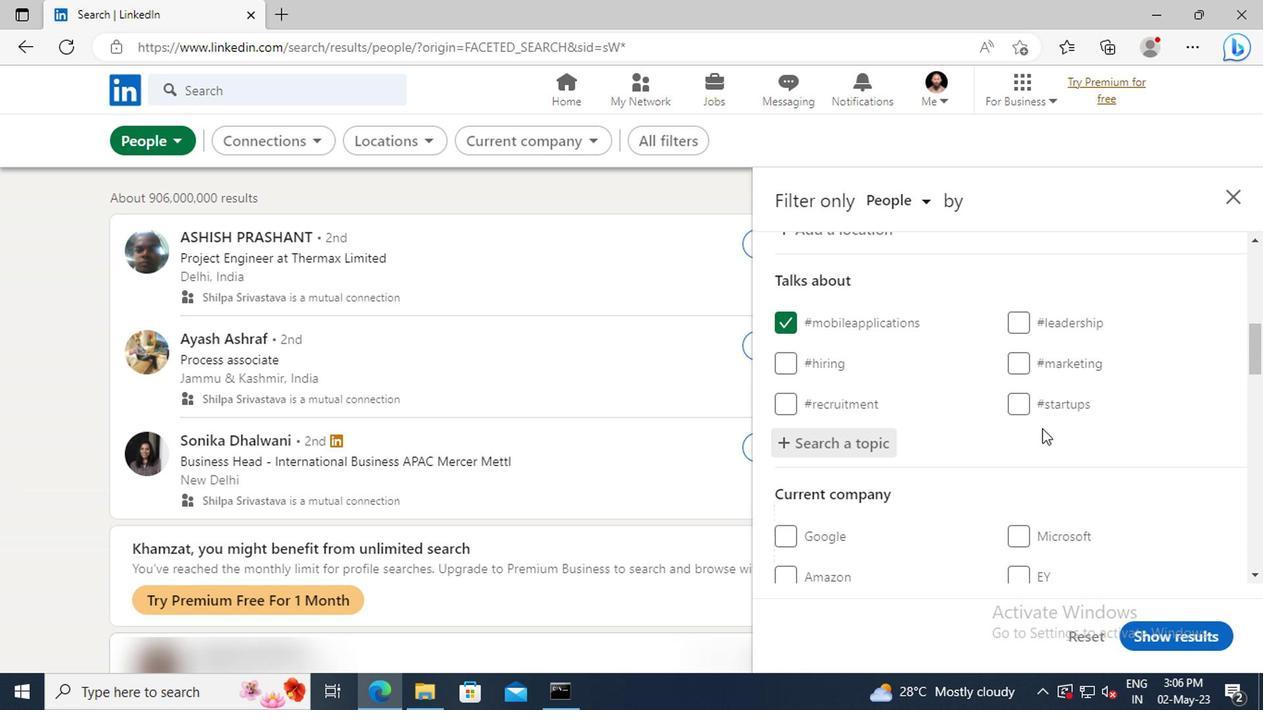 
Action: Mouse scrolled (1039, 427) with delta (0, 0)
Screenshot: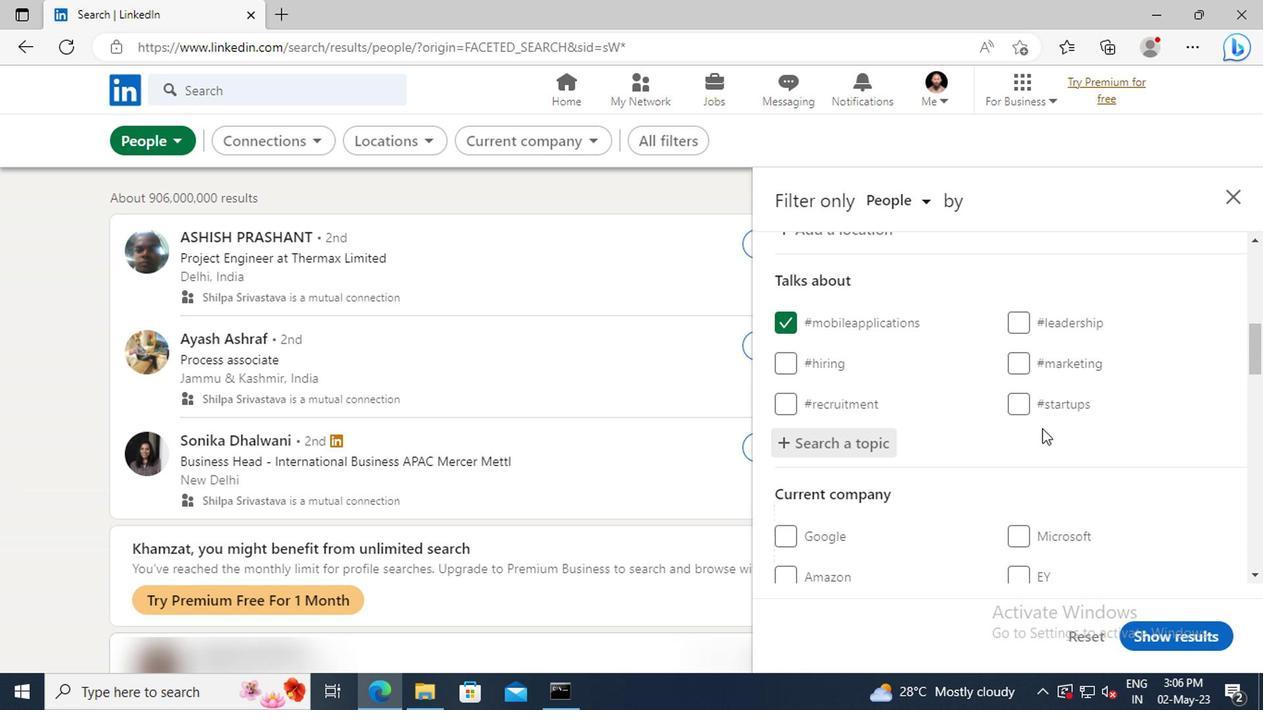 
Action: Mouse scrolled (1039, 427) with delta (0, 0)
Screenshot: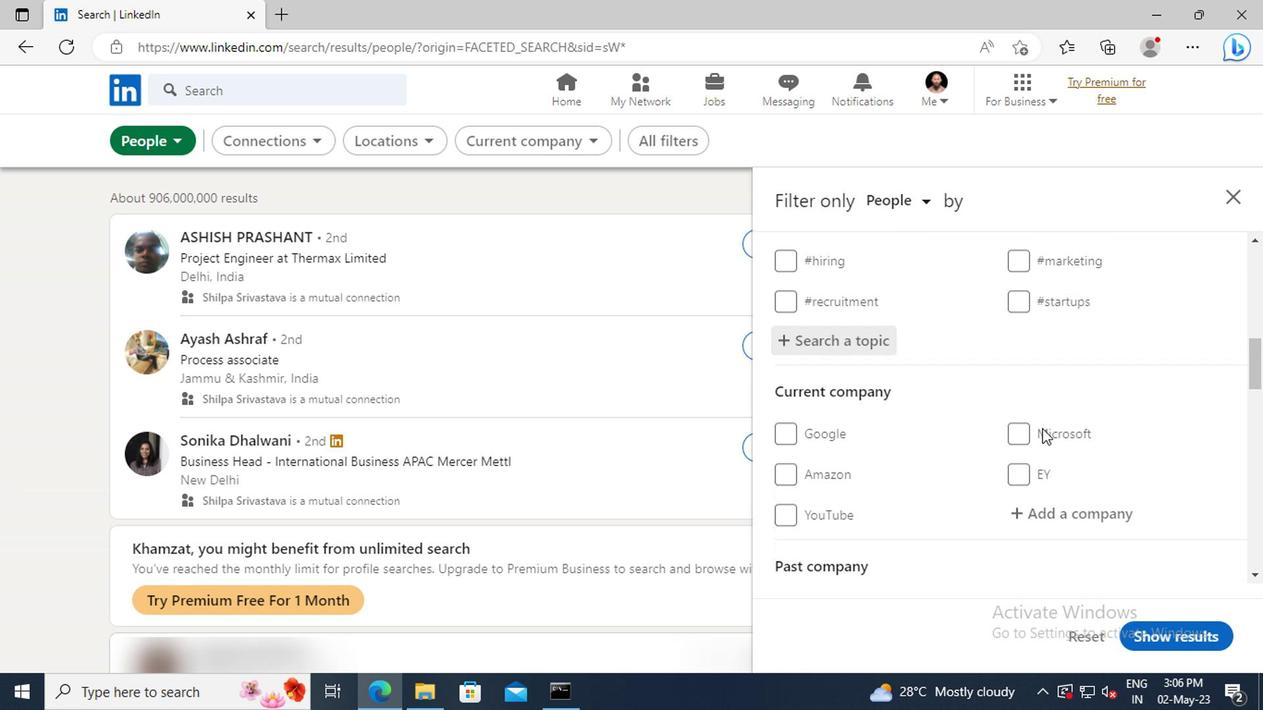 
Action: Mouse scrolled (1039, 427) with delta (0, 0)
Screenshot: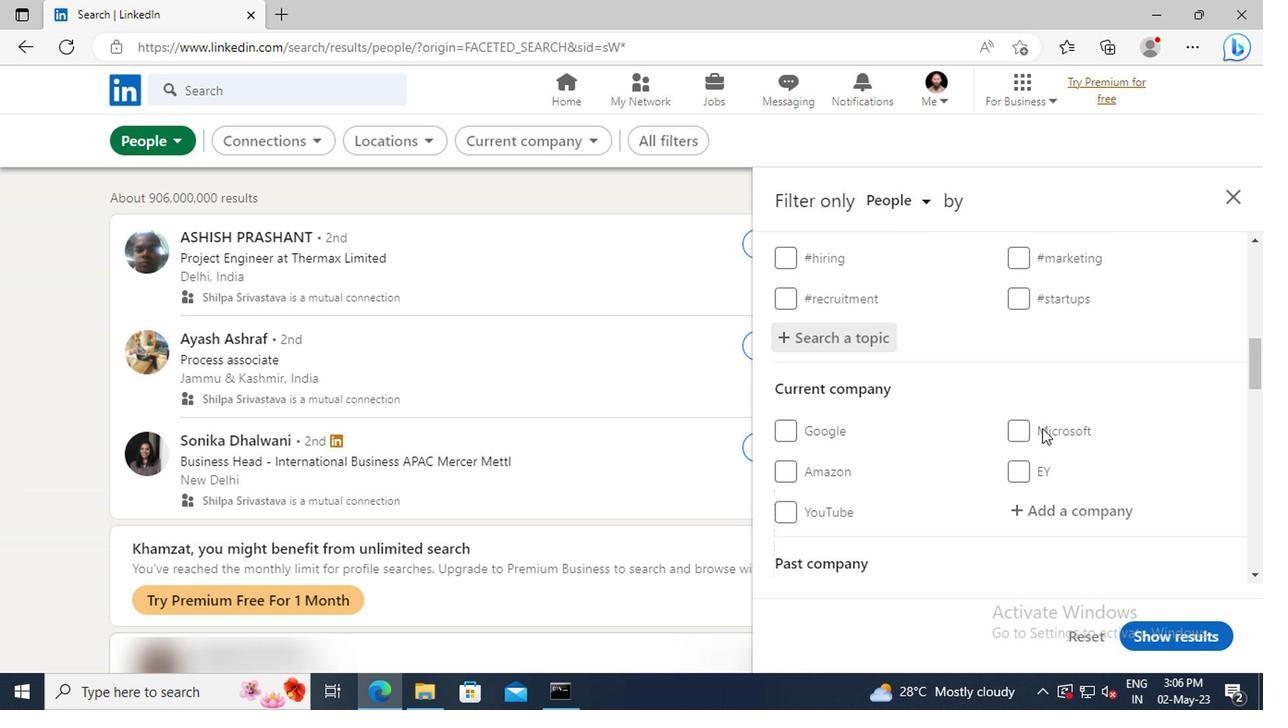 
Action: Mouse scrolled (1039, 427) with delta (0, 0)
Screenshot: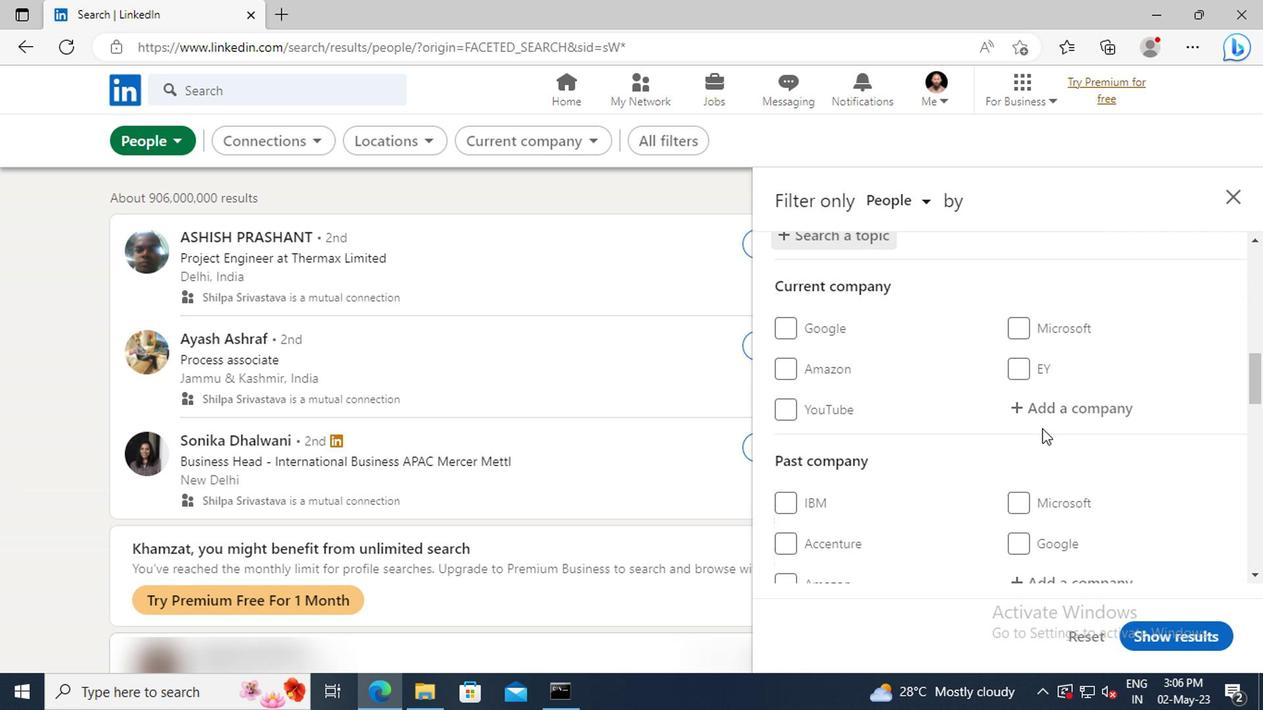 
Action: Mouse scrolled (1039, 427) with delta (0, 0)
Screenshot: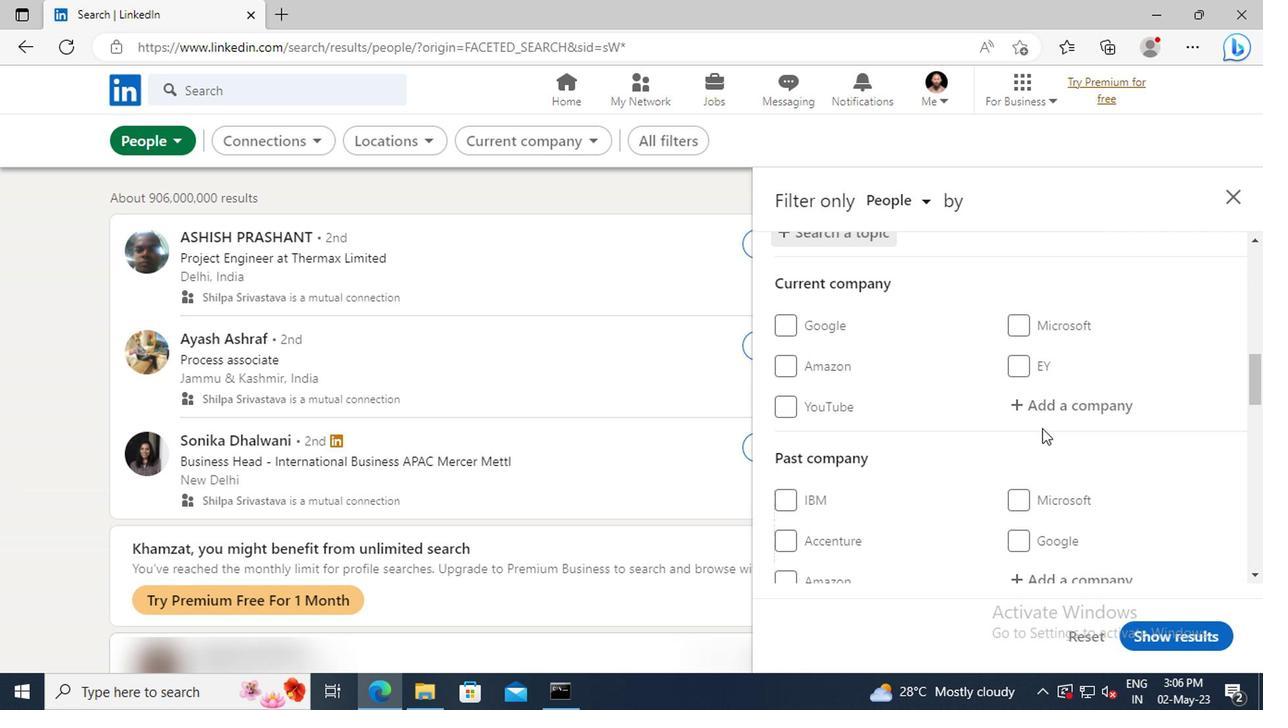 
Action: Mouse scrolled (1039, 427) with delta (0, 0)
Screenshot: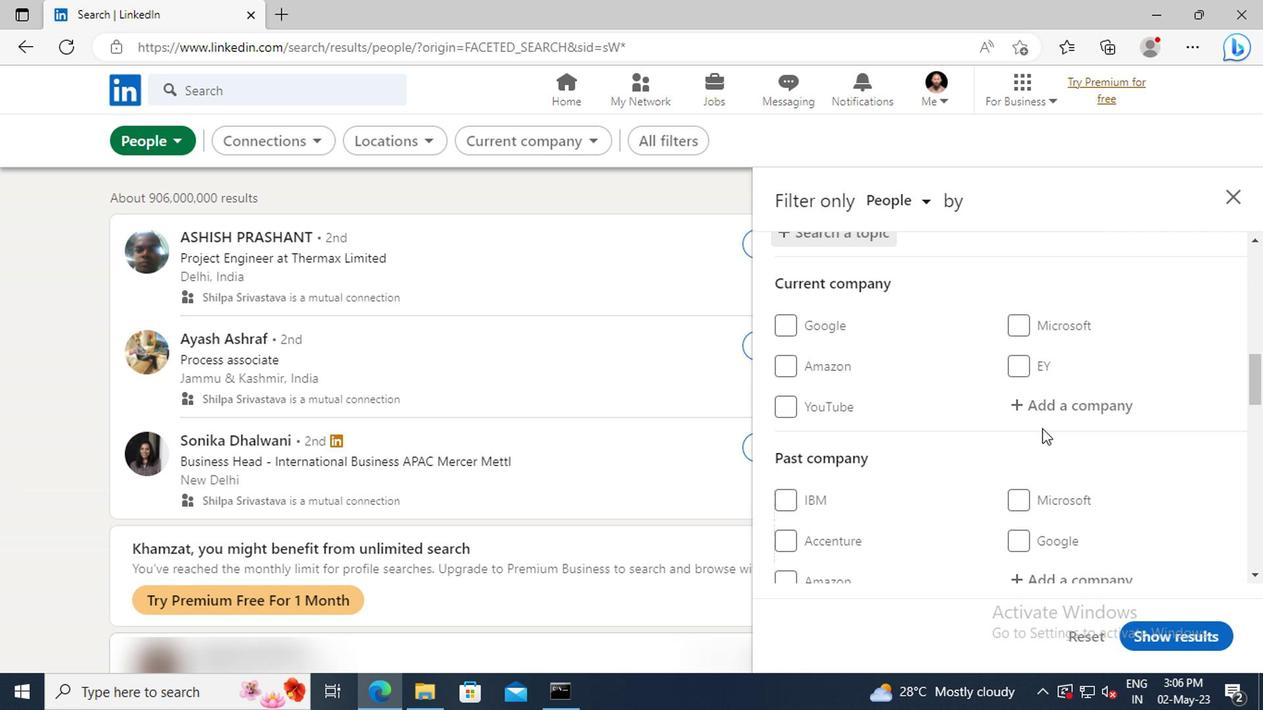 
Action: Mouse scrolled (1039, 427) with delta (0, 0)
Screenshot: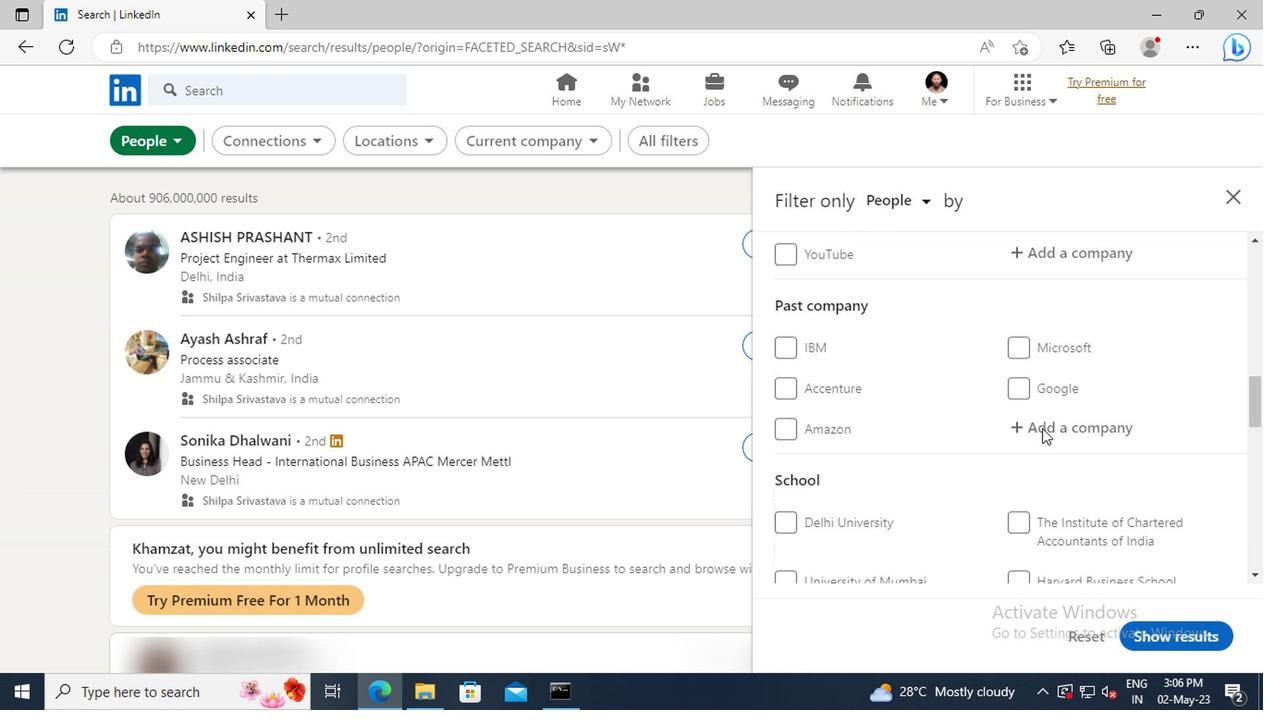 
Action: Mouse scrolled (1039, 427) with delta (0, 0)
Screenshot: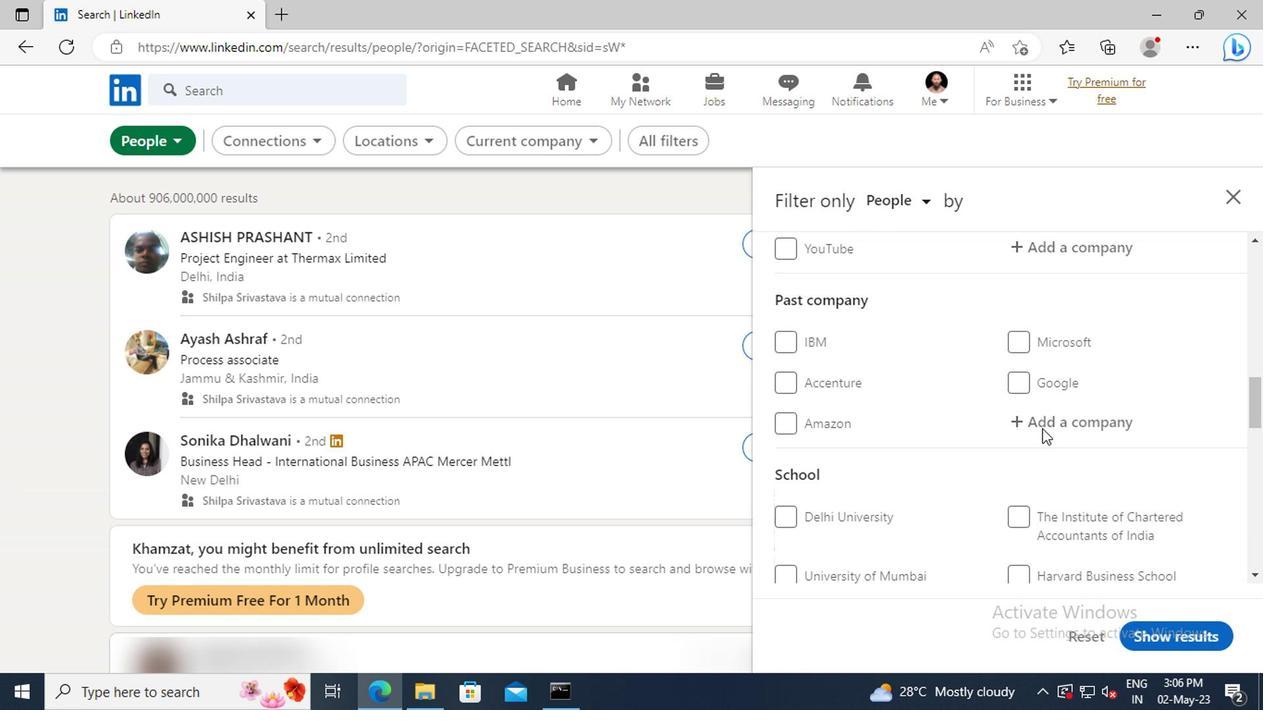
Action: Mouse scrolled (1039, 427) with delta (0, 0)
Screenshot: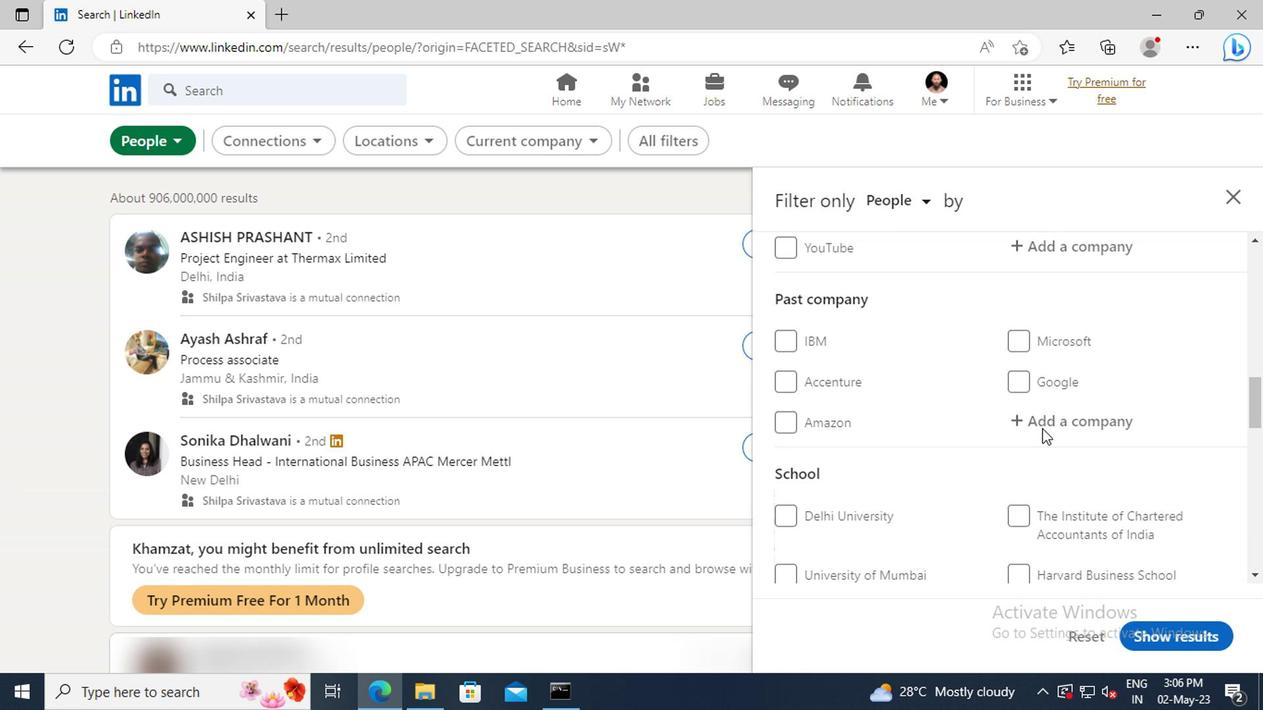 
Action: Mouse scrolled (1039, 427) with delta (0, 0)
Screenshot: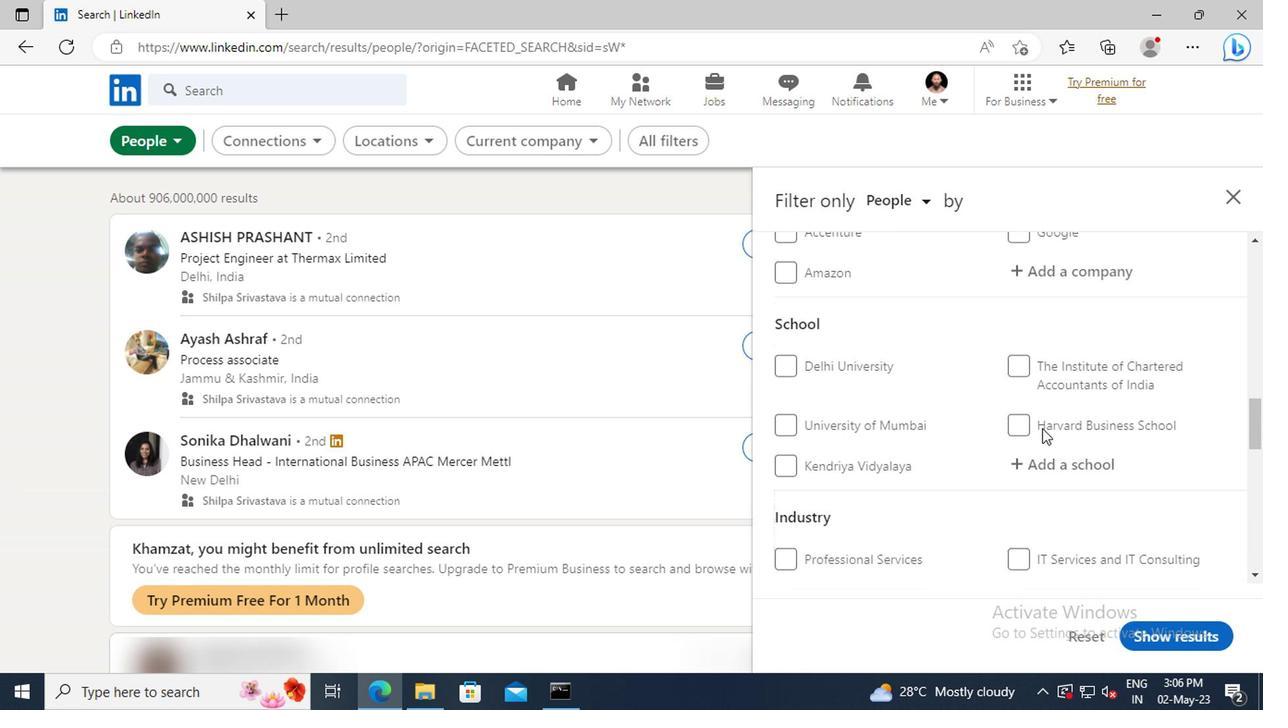 
Action: Mouse scrolled (1039, 427) with delta (0, 0)
Screenshot: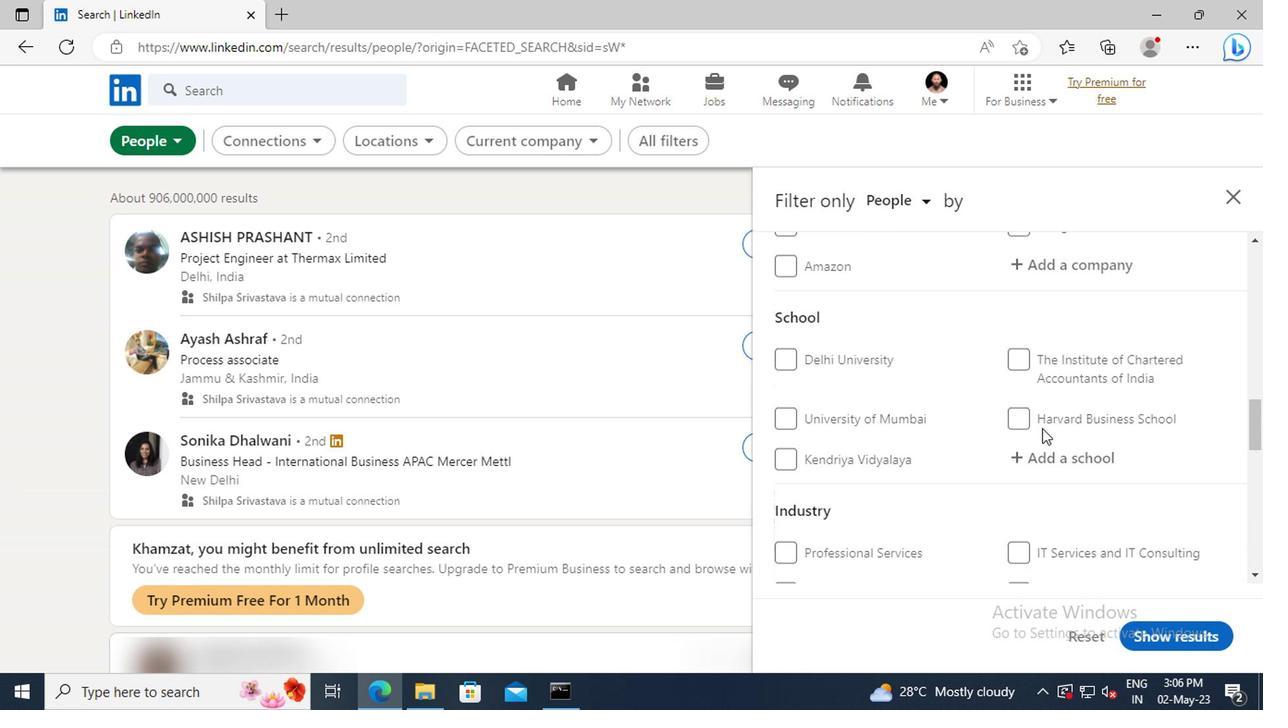 
Action: Mouse scrolled (1039, 427) with delta (0, 0)
Screenshot: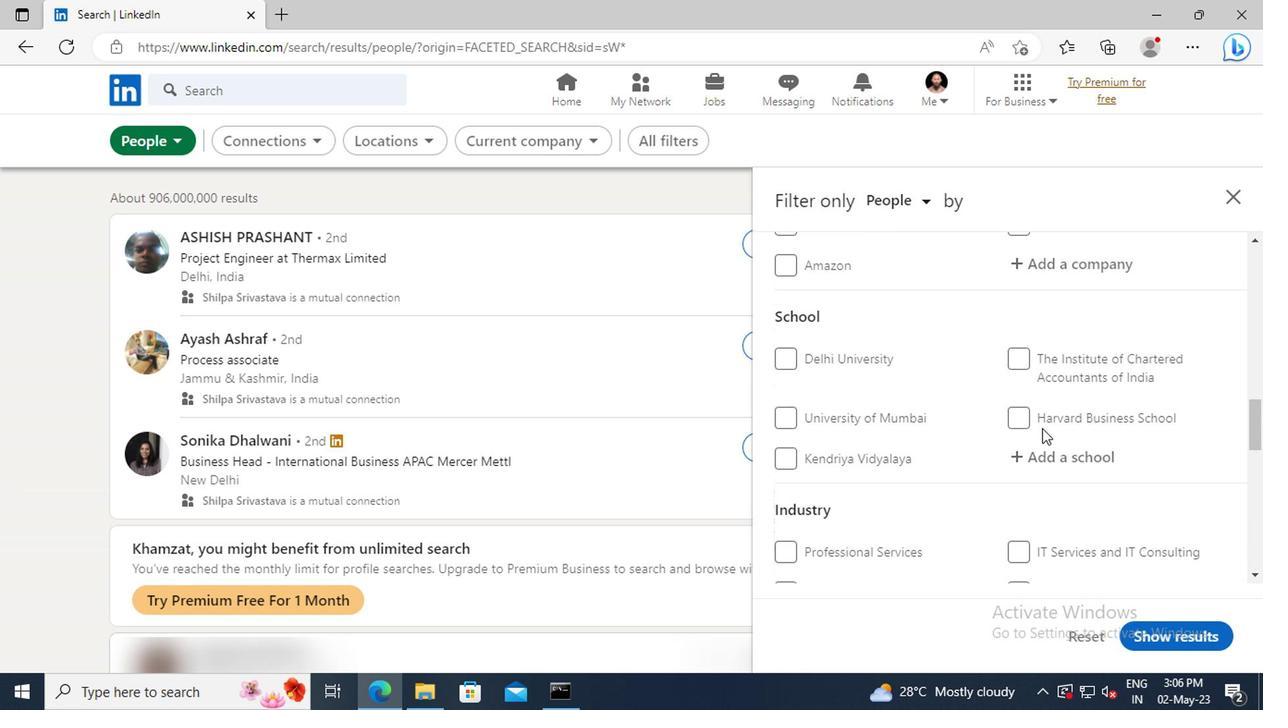 
Action: Mouse scrolled (1039, 427) with delta (0, 0)
Screenshot: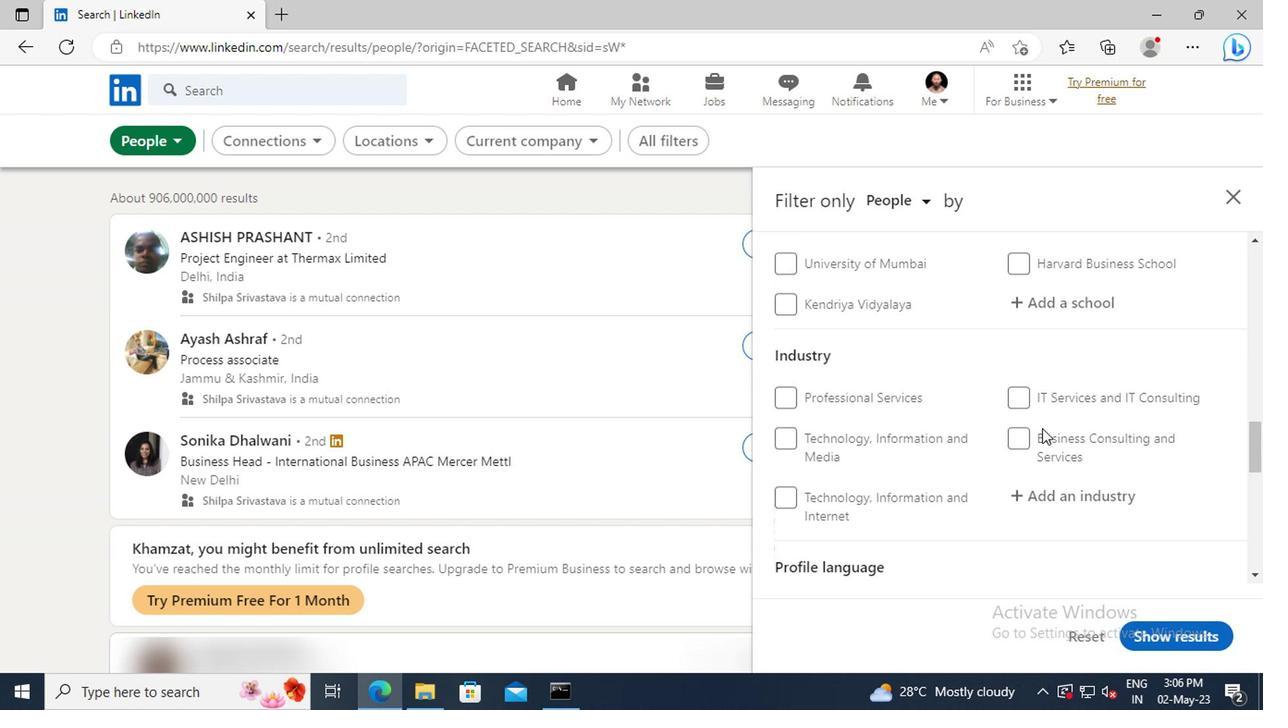 
Action: Mouse scrolled (1039, 427) with delta (0, 0)
Screenshot: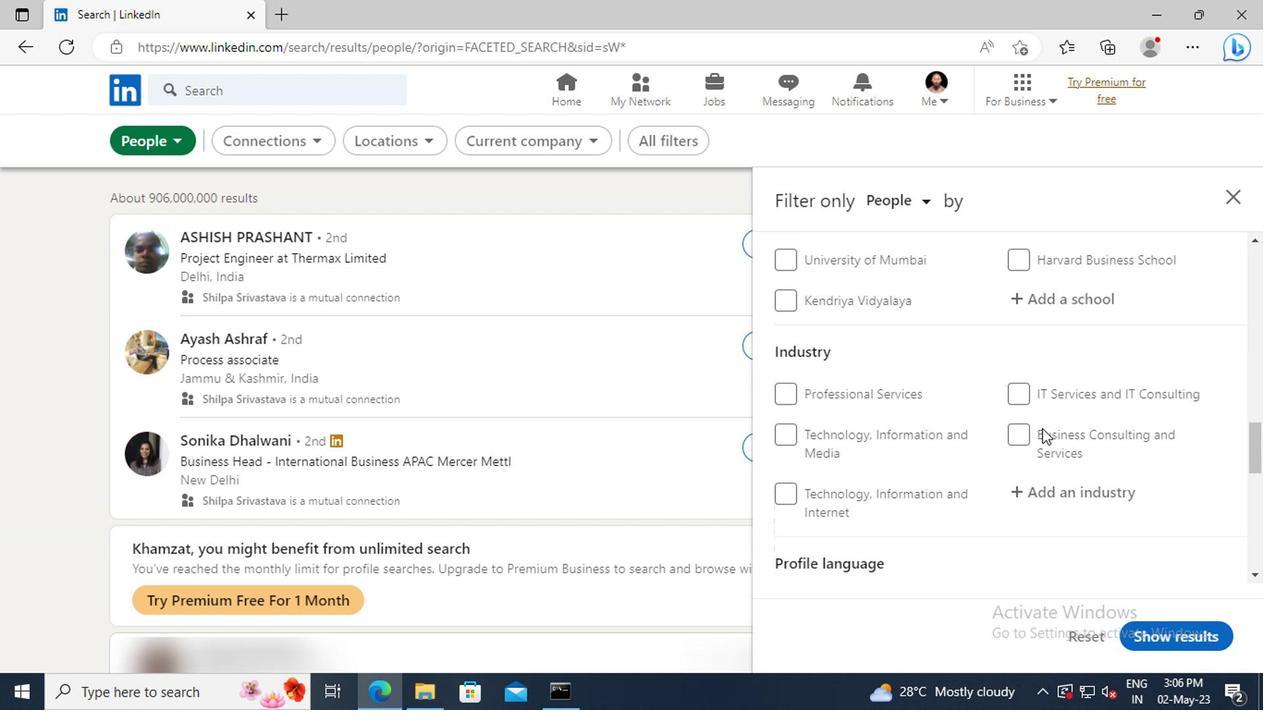 
Action: Mouse scrolled (1039, 427) with delta (0, 0)
Screenshot: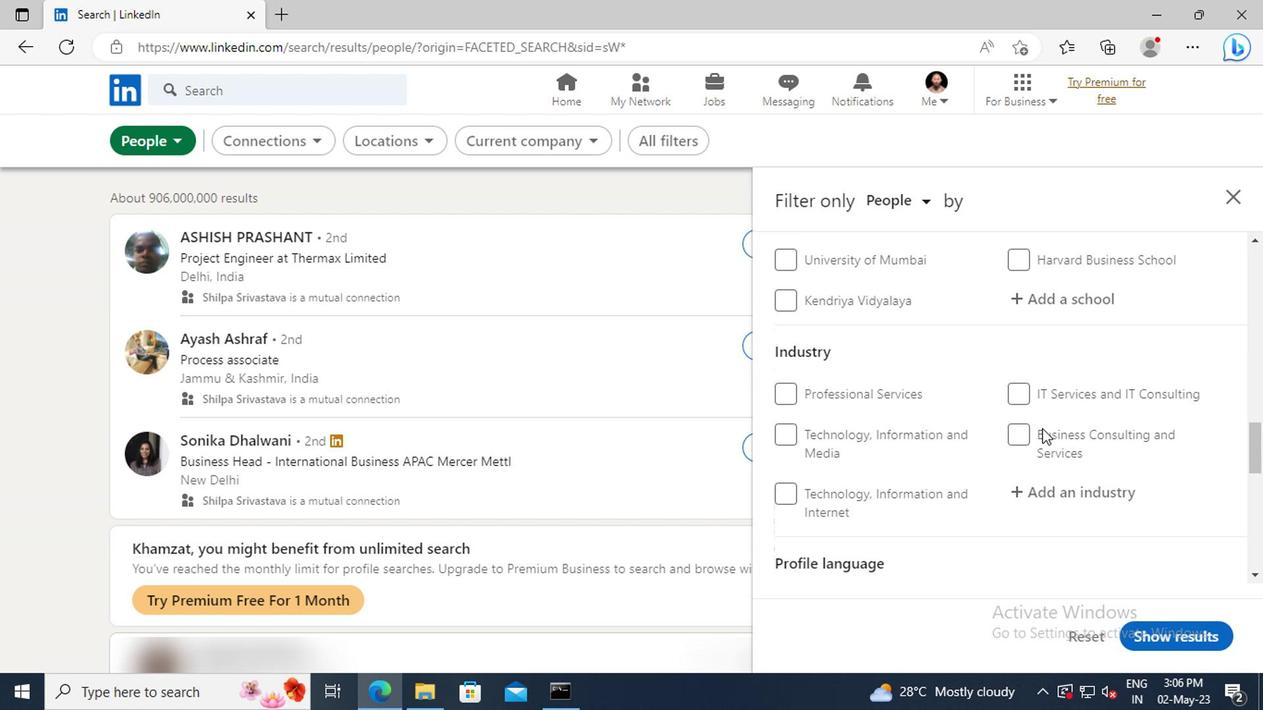 
Action: Mouse scrolled (1039, 427) with delta (0, 0)
Screenshot: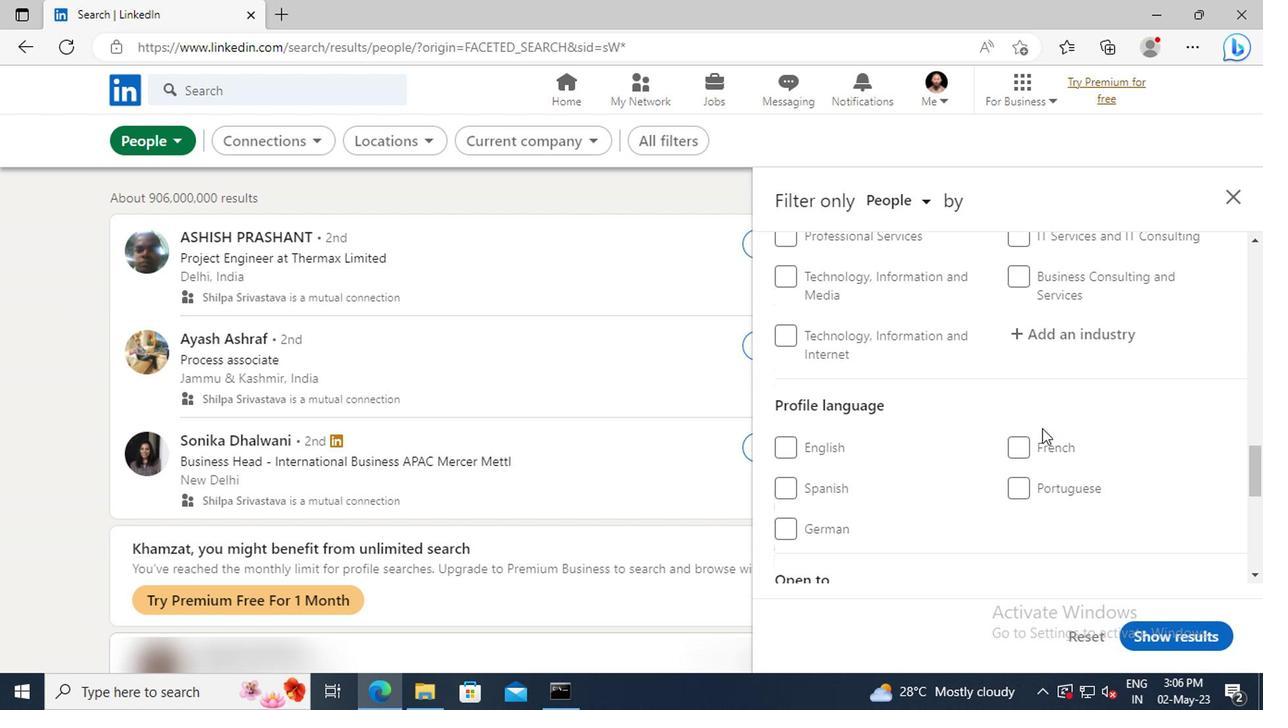 
Action: Mouse moved to (786, 477)
Screenshot: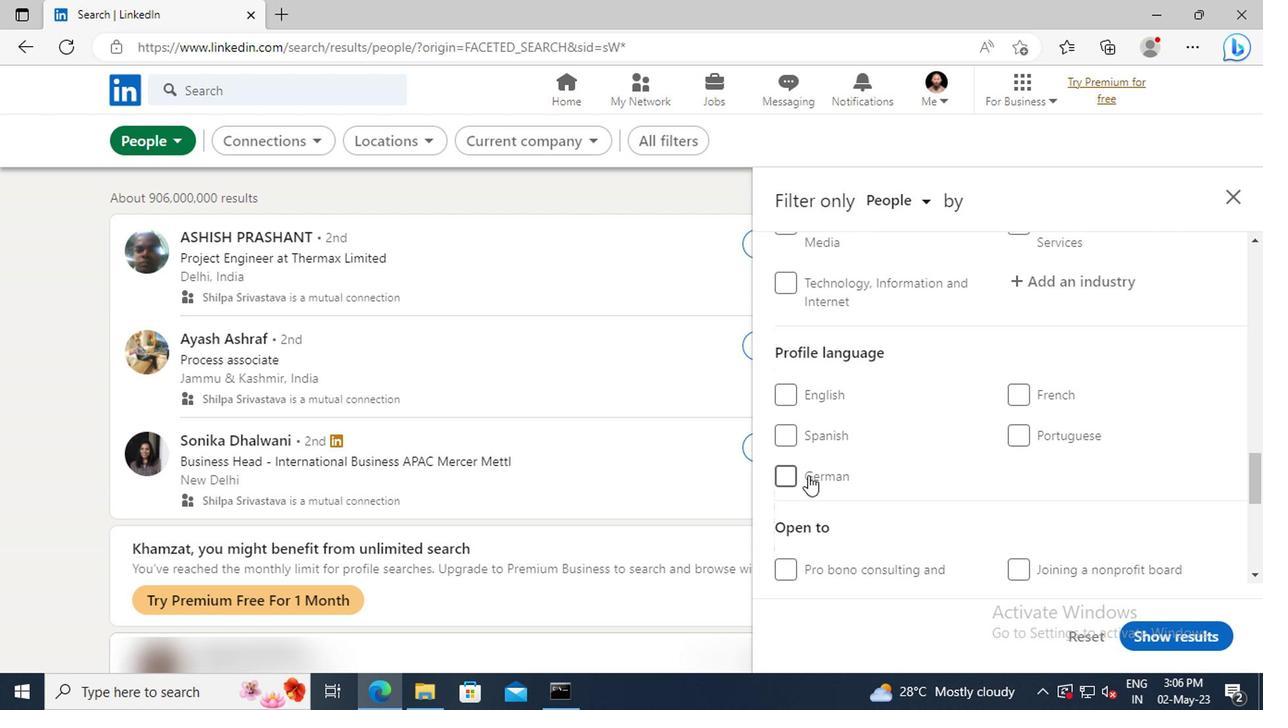 
Action: Mouse pressed left at (786, 477)
Screenshot: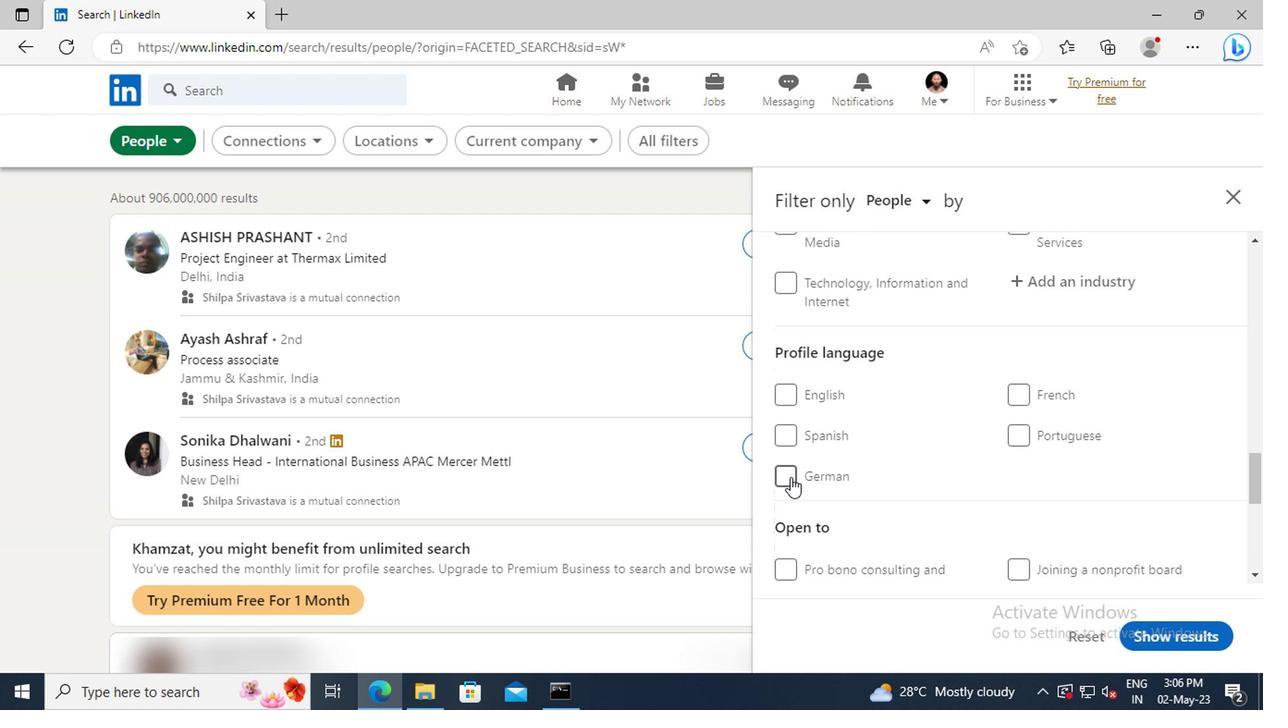 
Action: Mouse moved to (1054, 445)
Screenshot: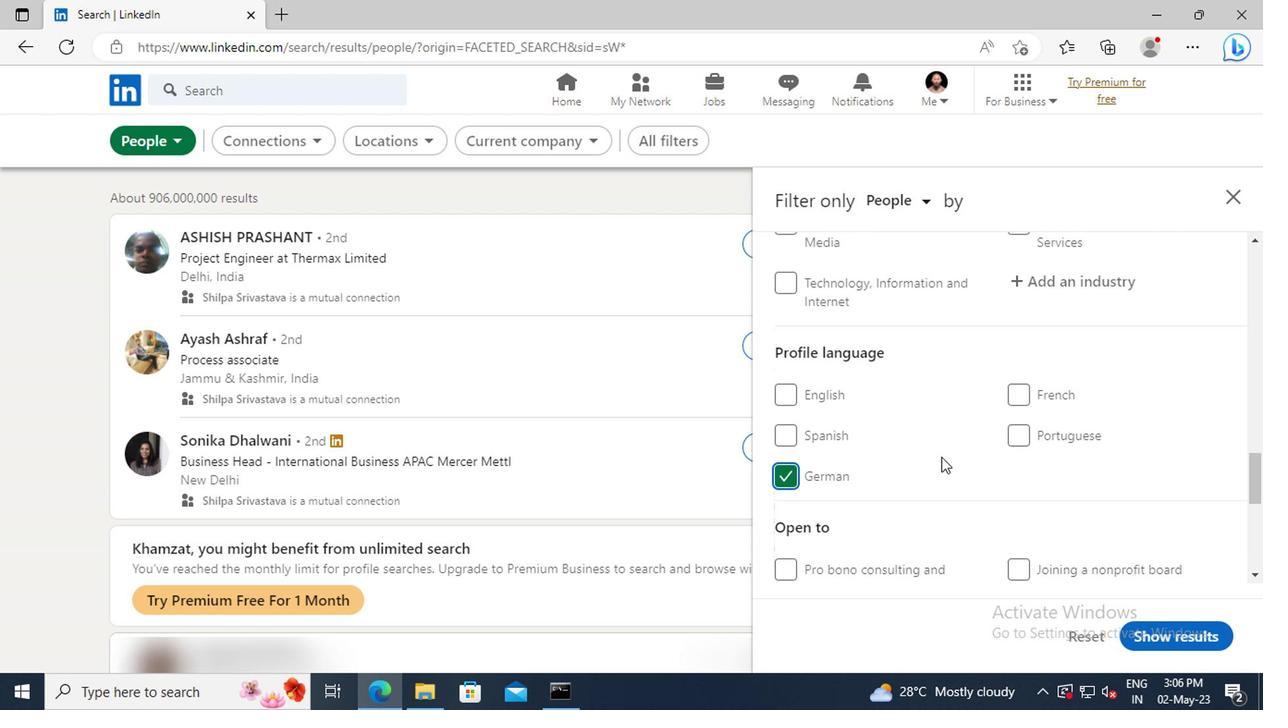 
Action: Mouse scrolled (1054, 446) with delta (0, 1)
Screenshot: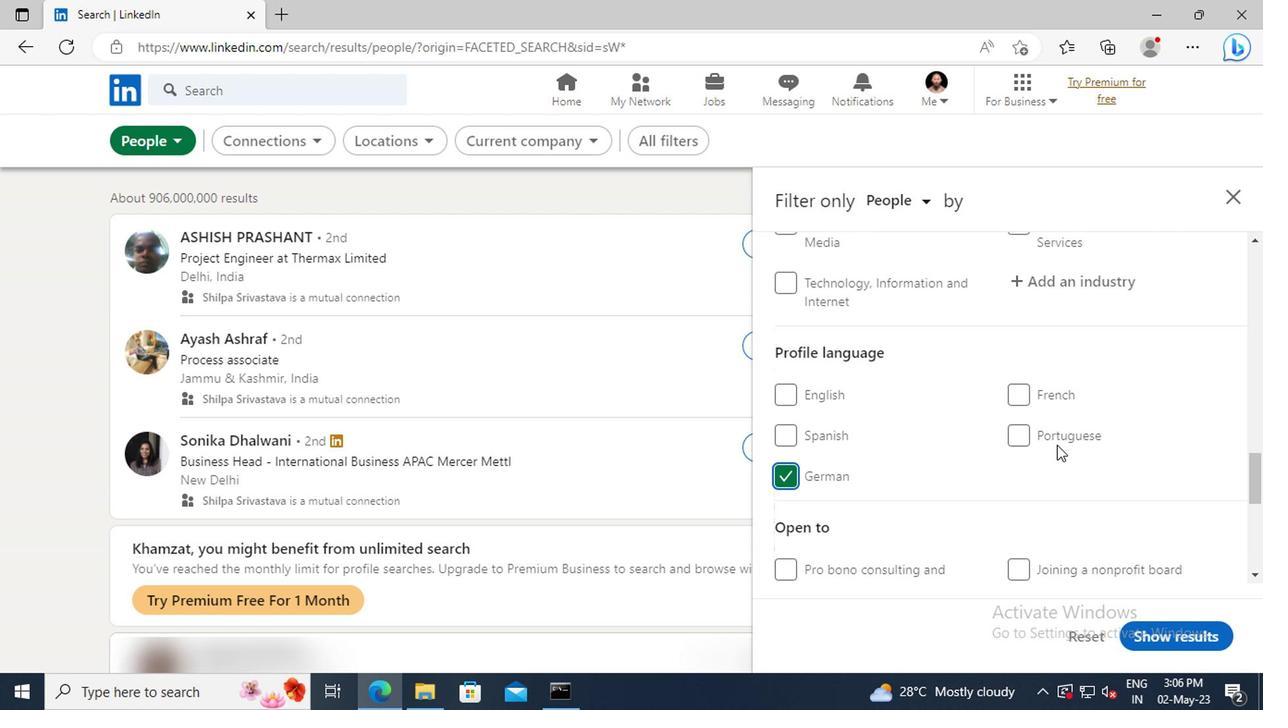 
Action: Mouse scrolled (1054, 446) with delta (0, 1)
Screenshot: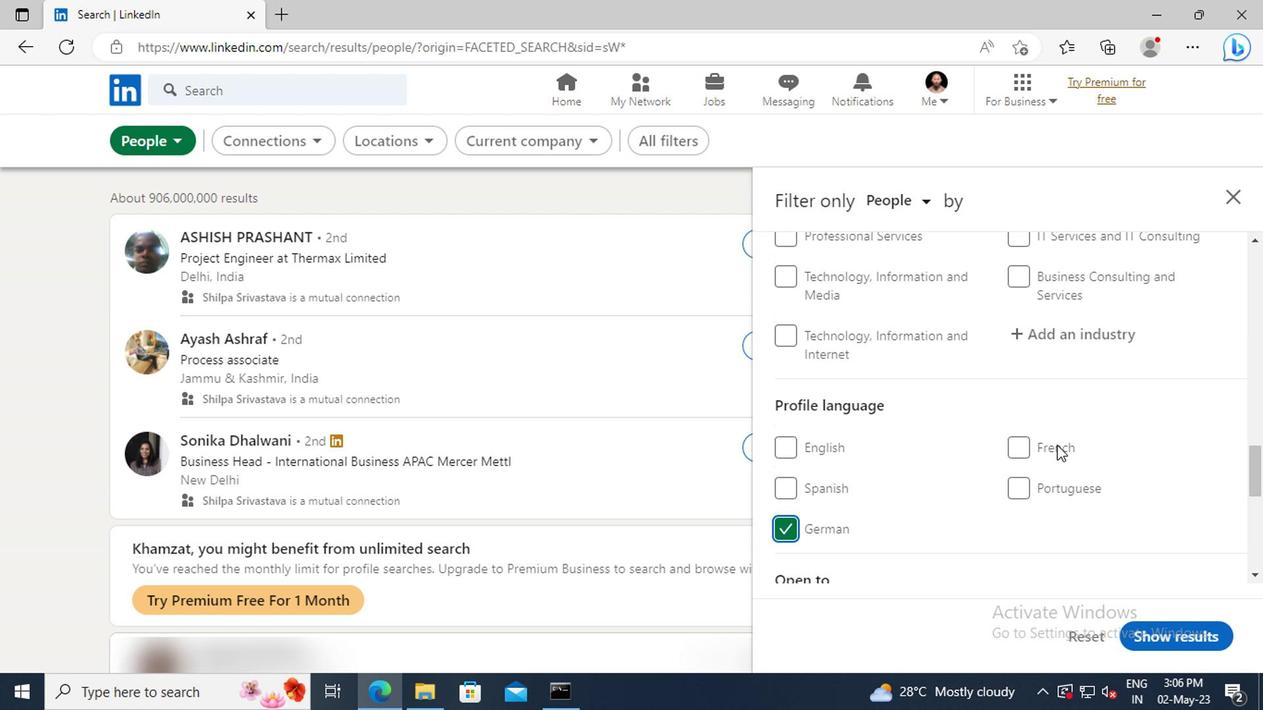 
Action: Mouse scrolled (1054, 446) with delta (0, 1)
Screenshot: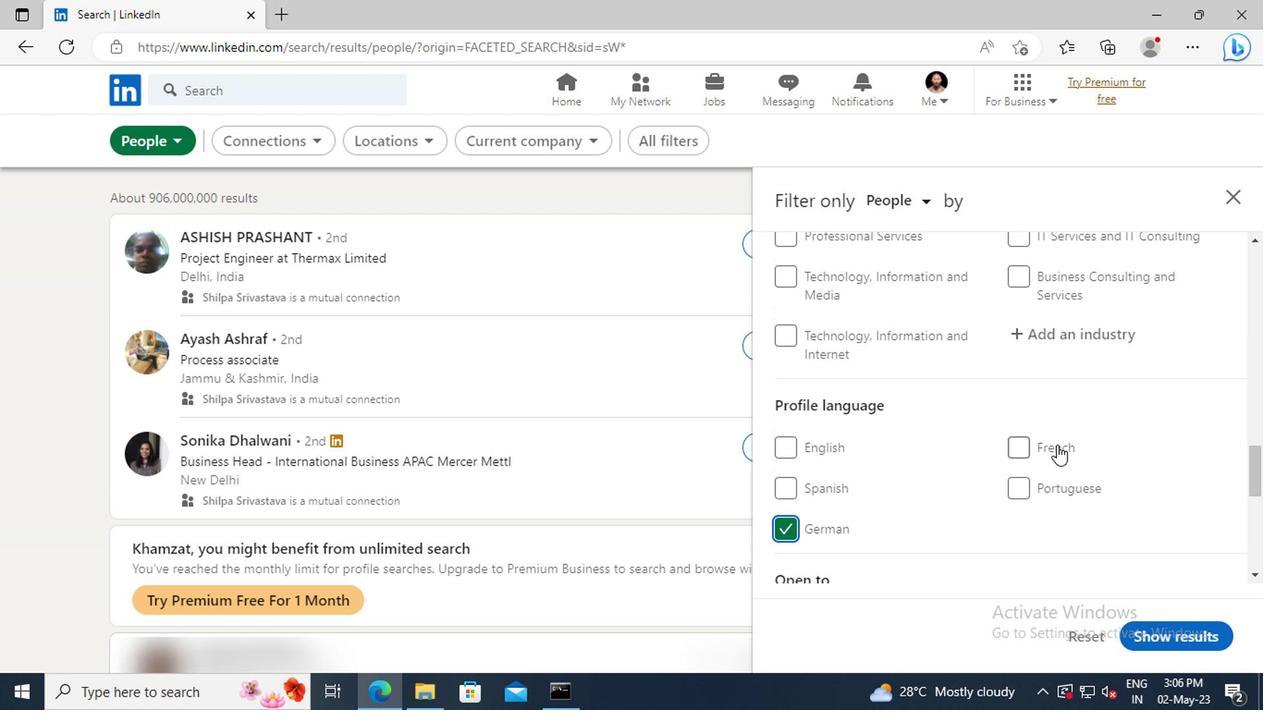 
Action: Mouse scrolled (1054, 446) with delta (0, 1)
Screenshot: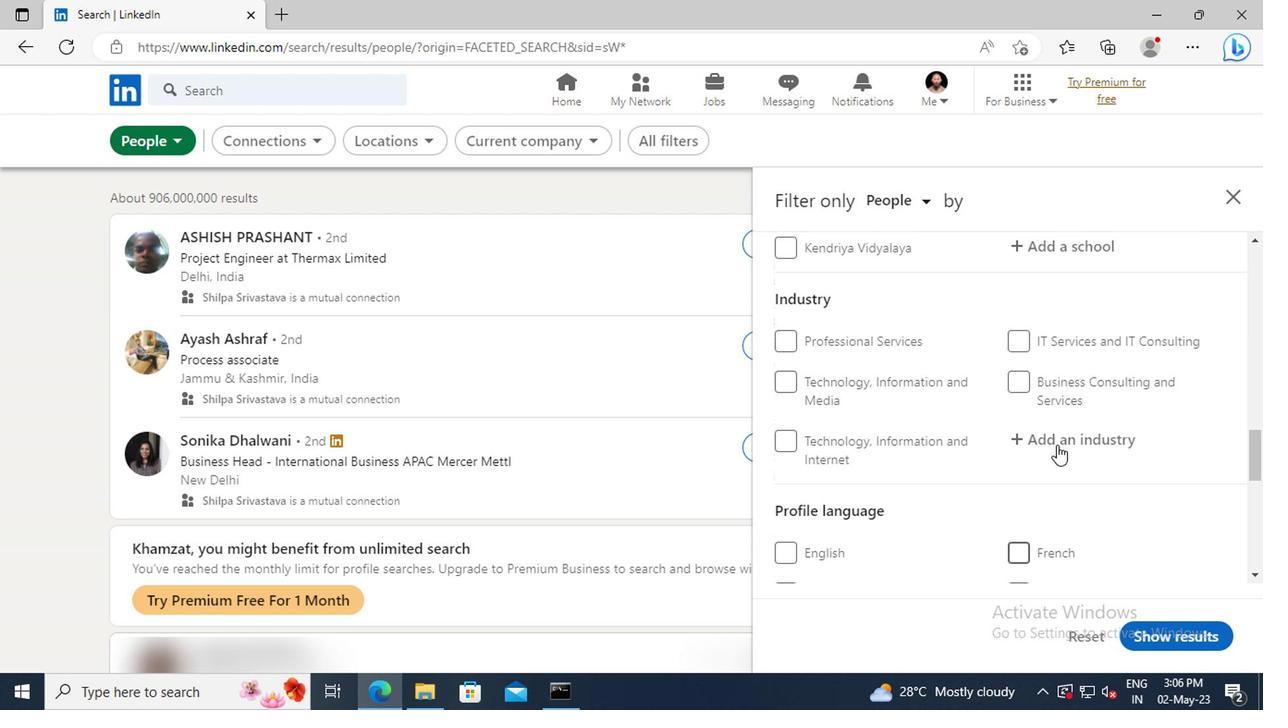 
Action: Mouse scrolled (1054, 446) with delta (0, 1)
Screenshot: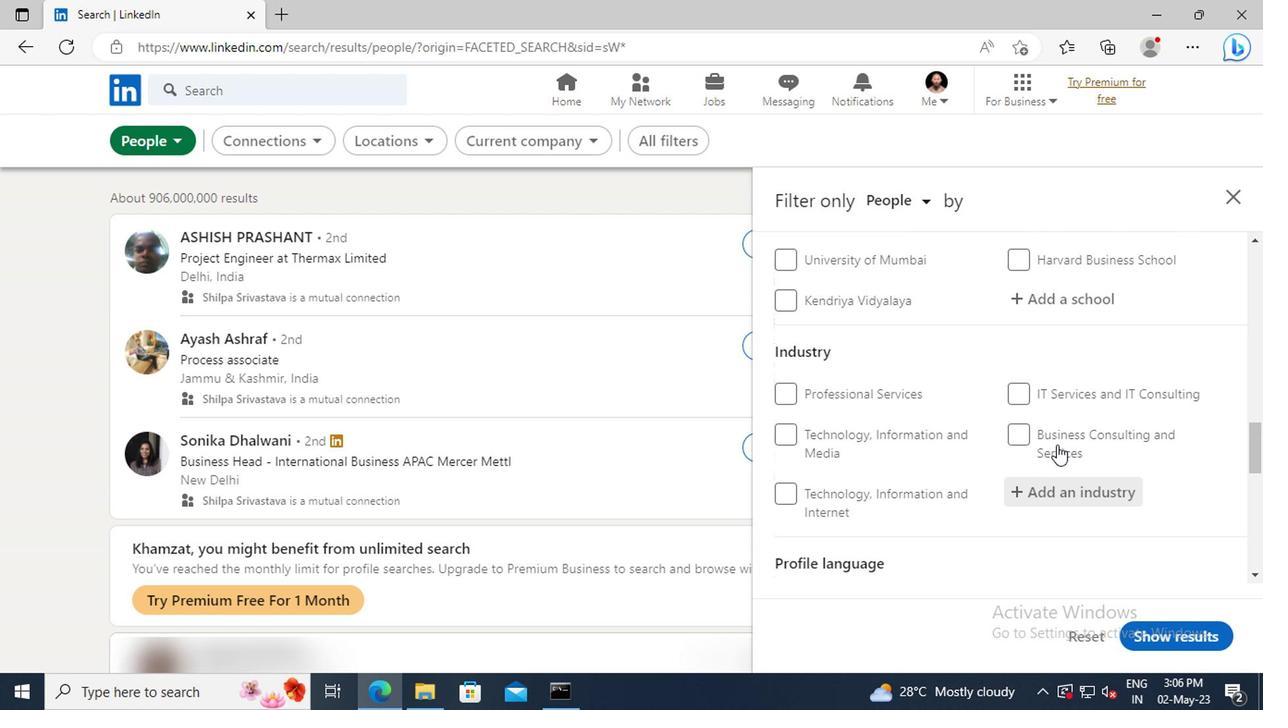 
Action: Mouse scrolled (1054, 446) with delta (0, 1)
Screenshot: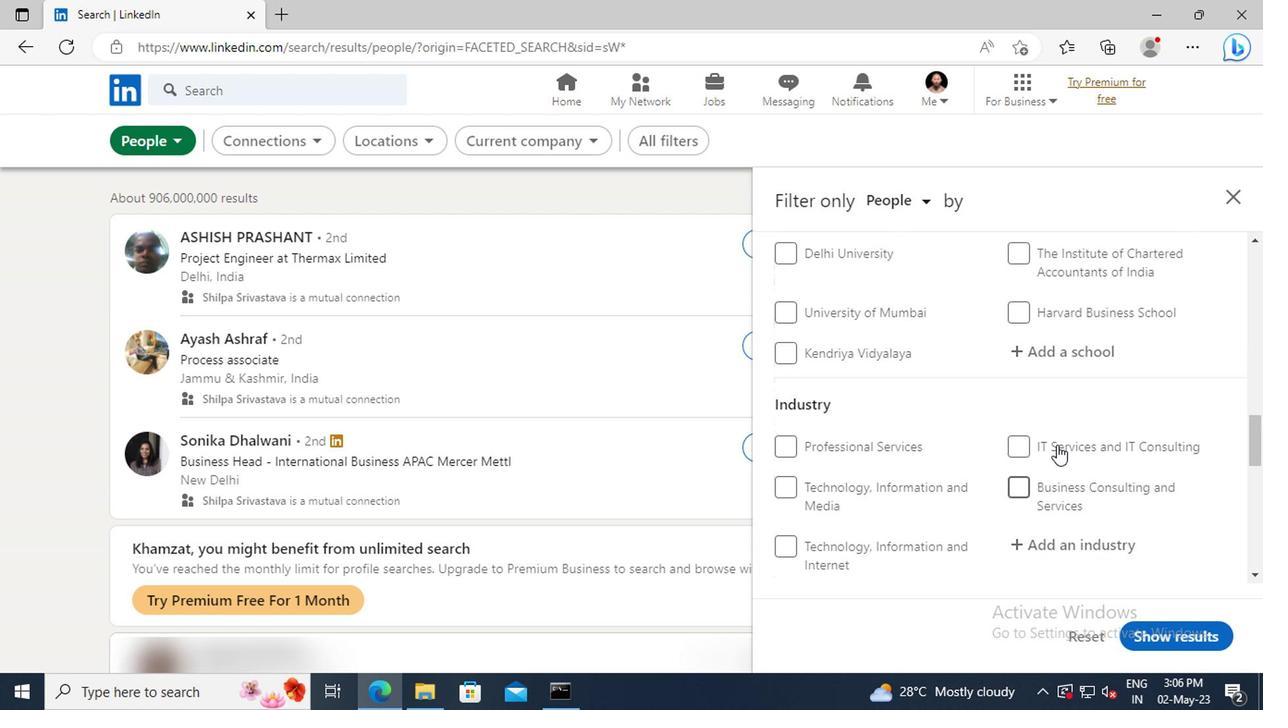 
Action: Mouse moved to (1054, 444)
Screenshot: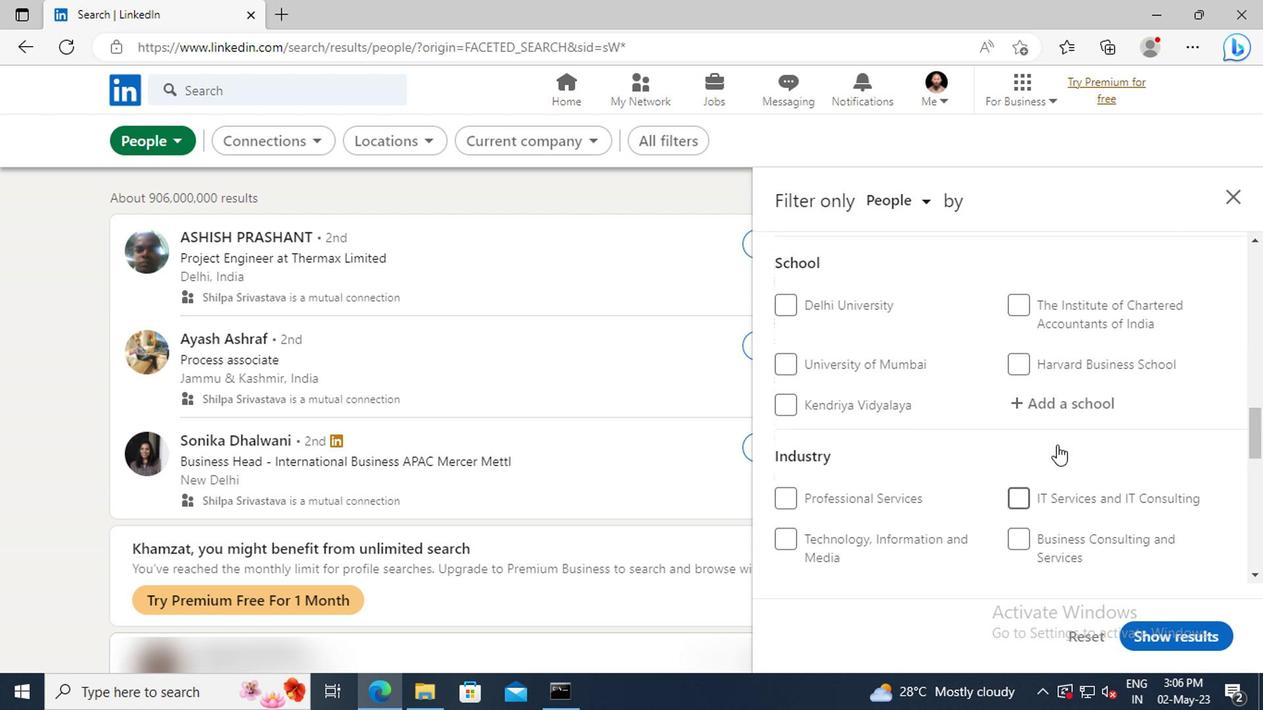 
Action: Mouse scrolled (1054, 445) with delta (0, 0)
Screenshot: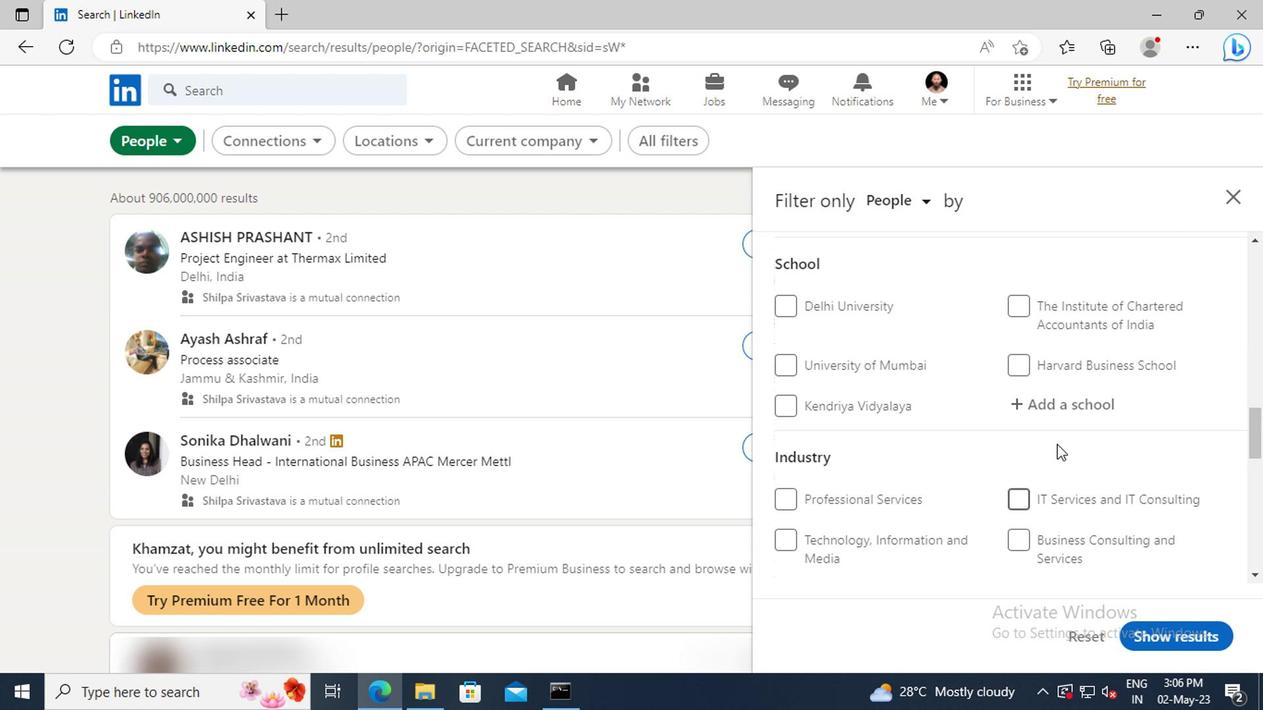 
Action: Mouse scrolled (1054, 445) with delta (0, 0)
Screenshot: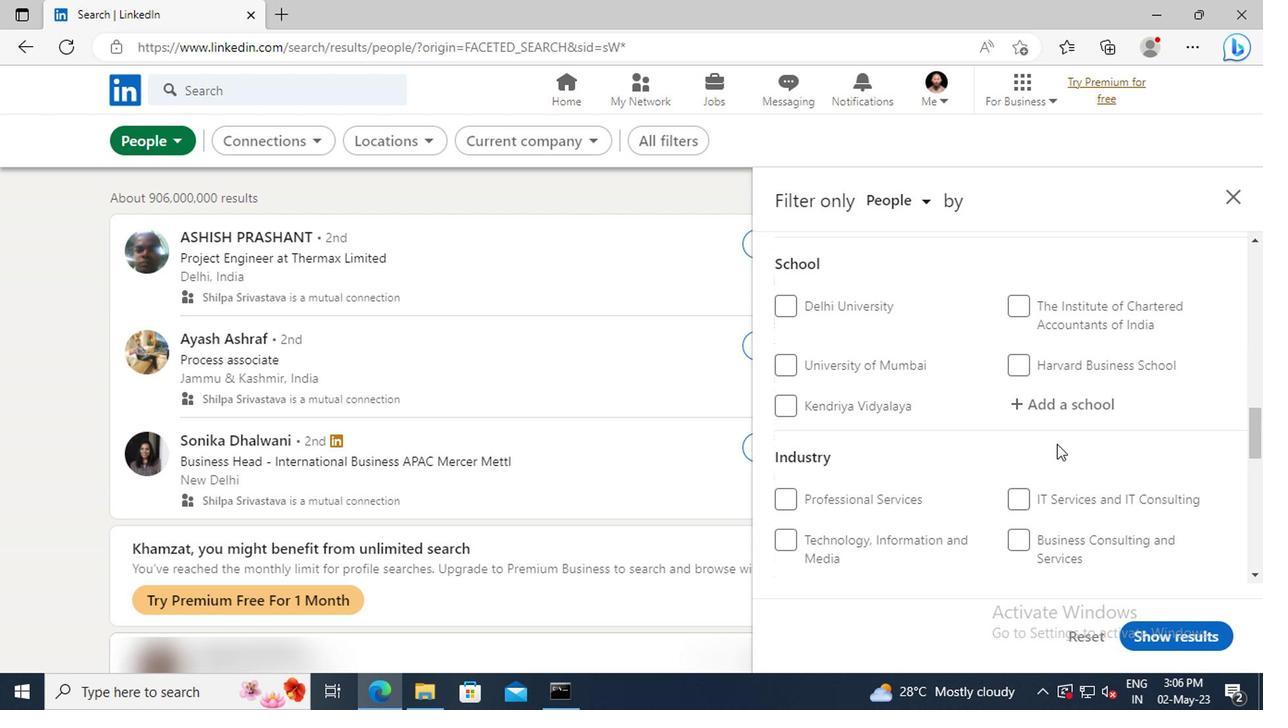 
Action: Mouse scrolled (1054, 445) with delta (0, 0)
Screenshot: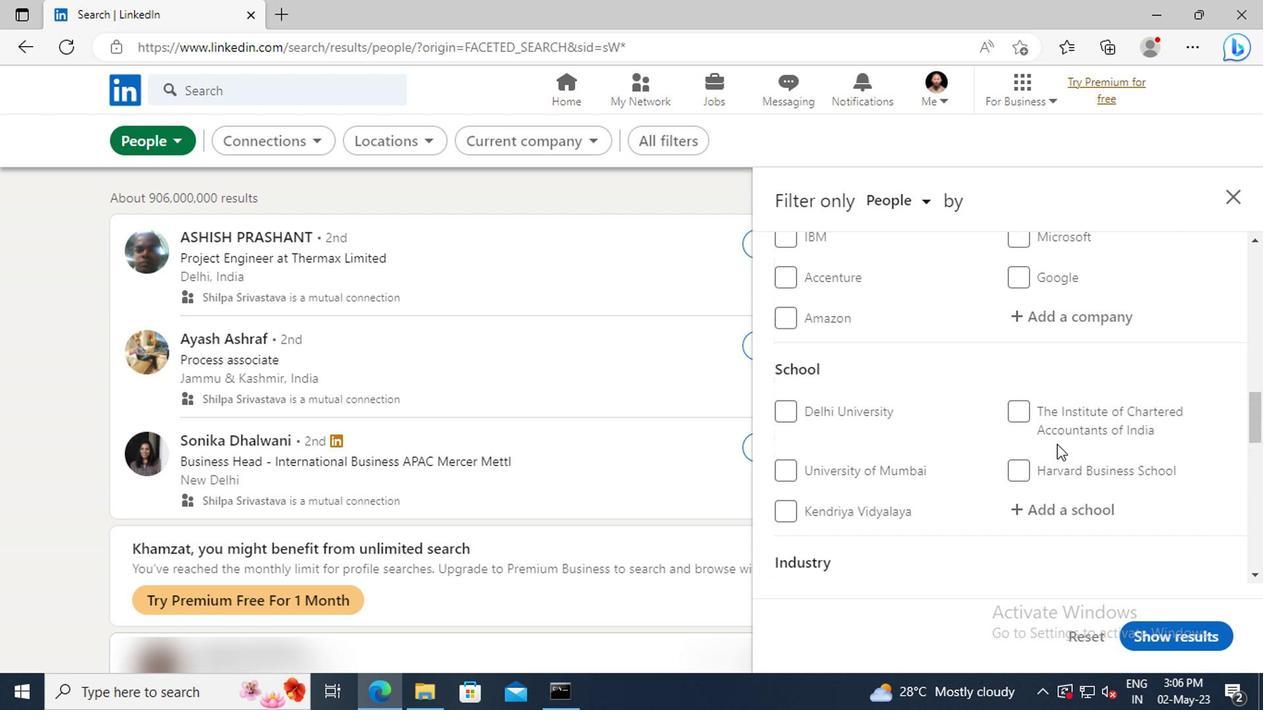 
Action: Mouse scrolled (1054, 445) with delta (0, 0)
Screenshot: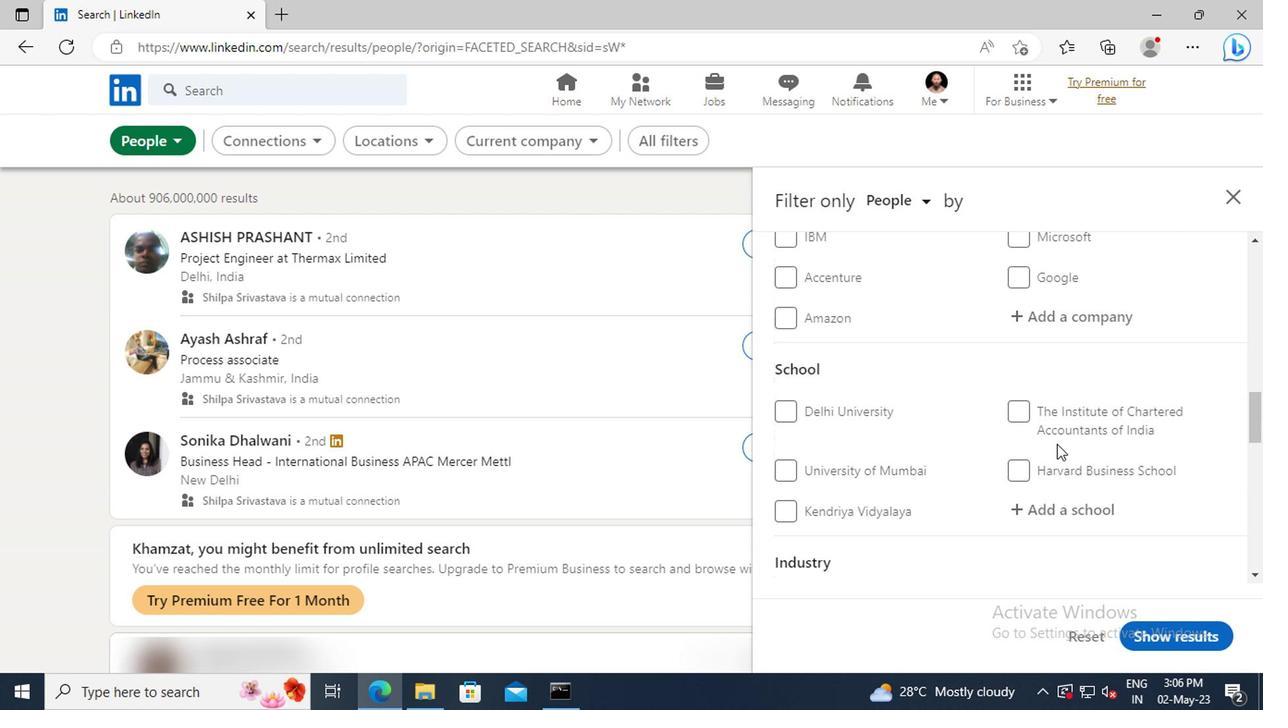 
Action: Mouse scrolled (1054, 445) with delta (0, 0)
Screenshot: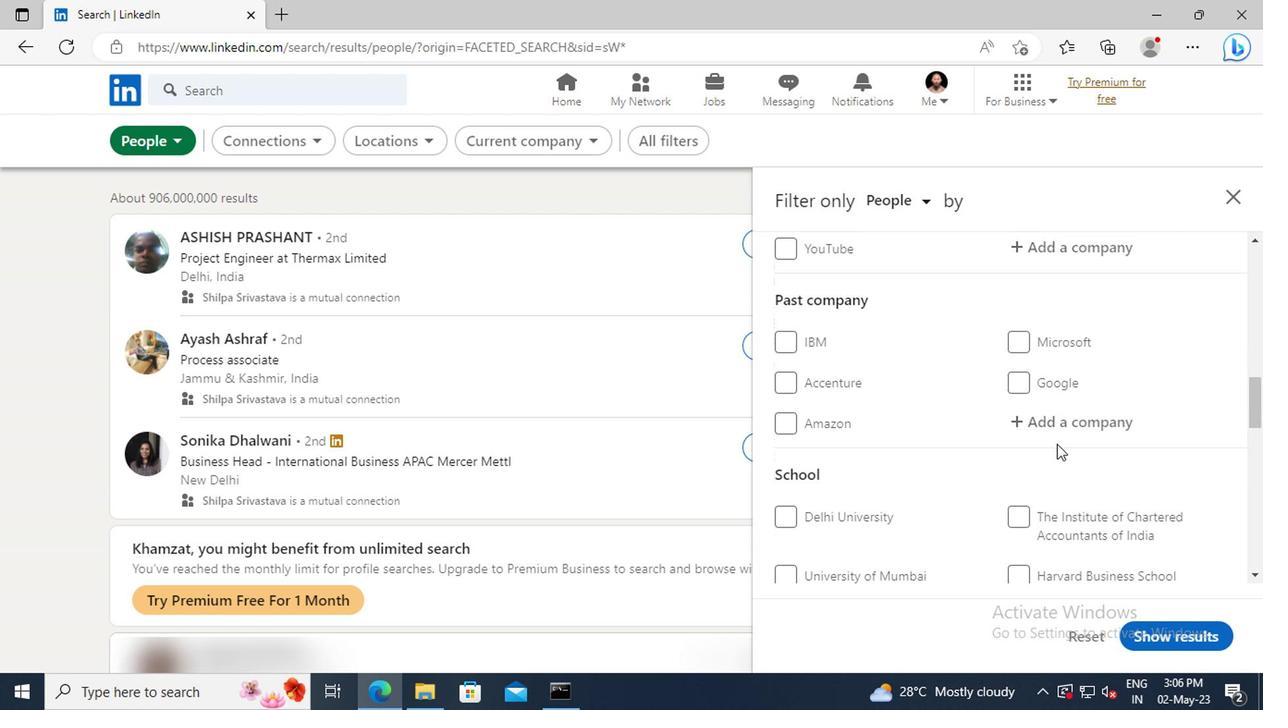 
Action: Mouse scrolled (1054, 445) with delta (0, 0)
Screenshot: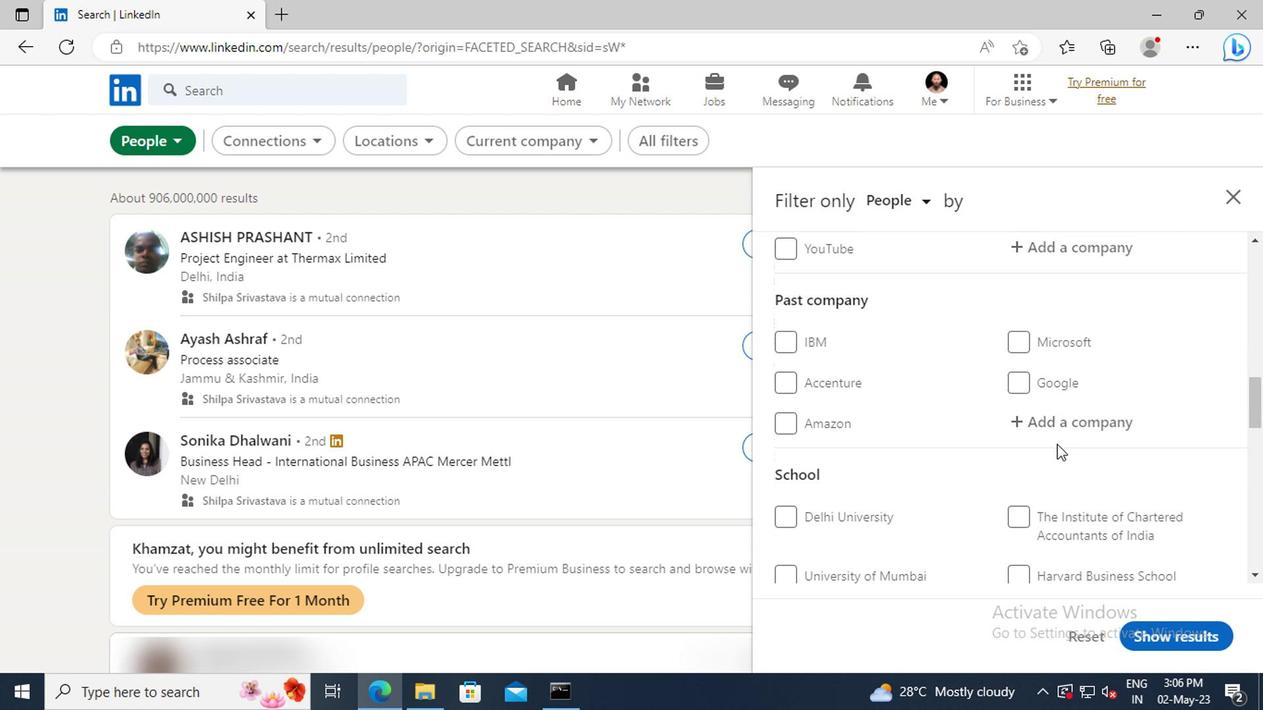 
Action: Mouse scrolled (1054, 445) with delta (0, 0)
Screenshot: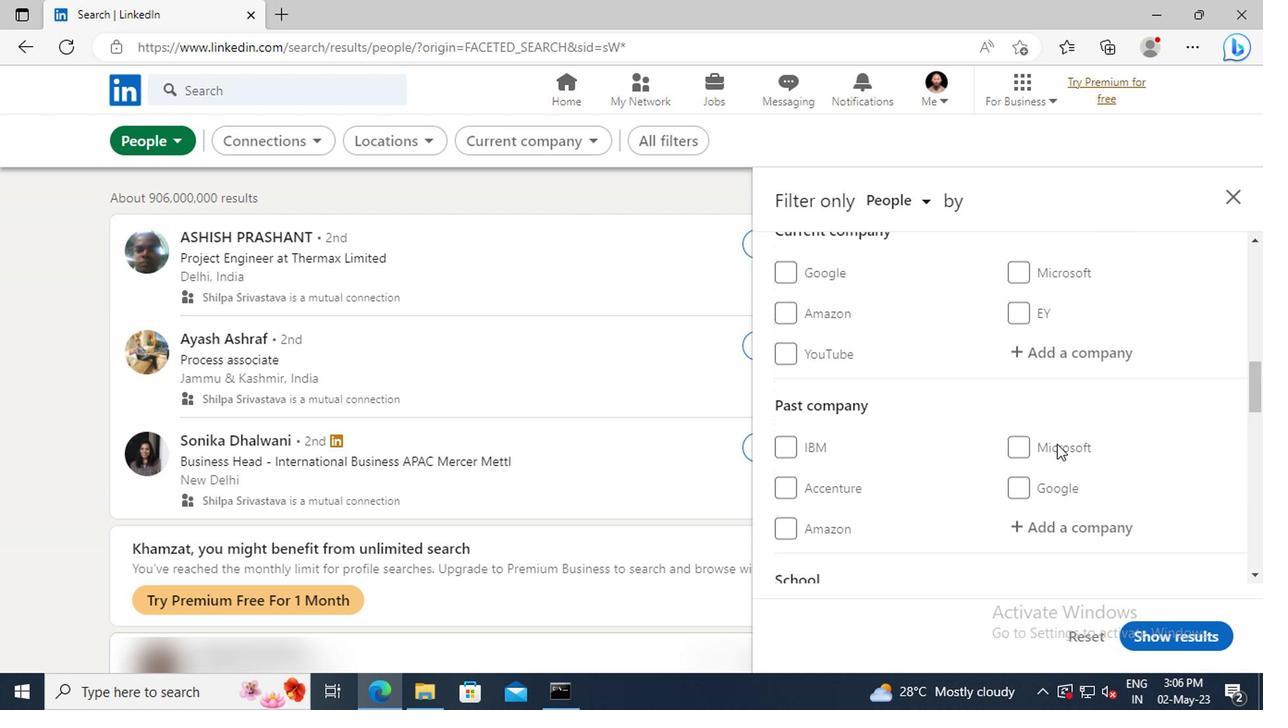 
Action: Mouse moved to (1034, 414)
Screenshot: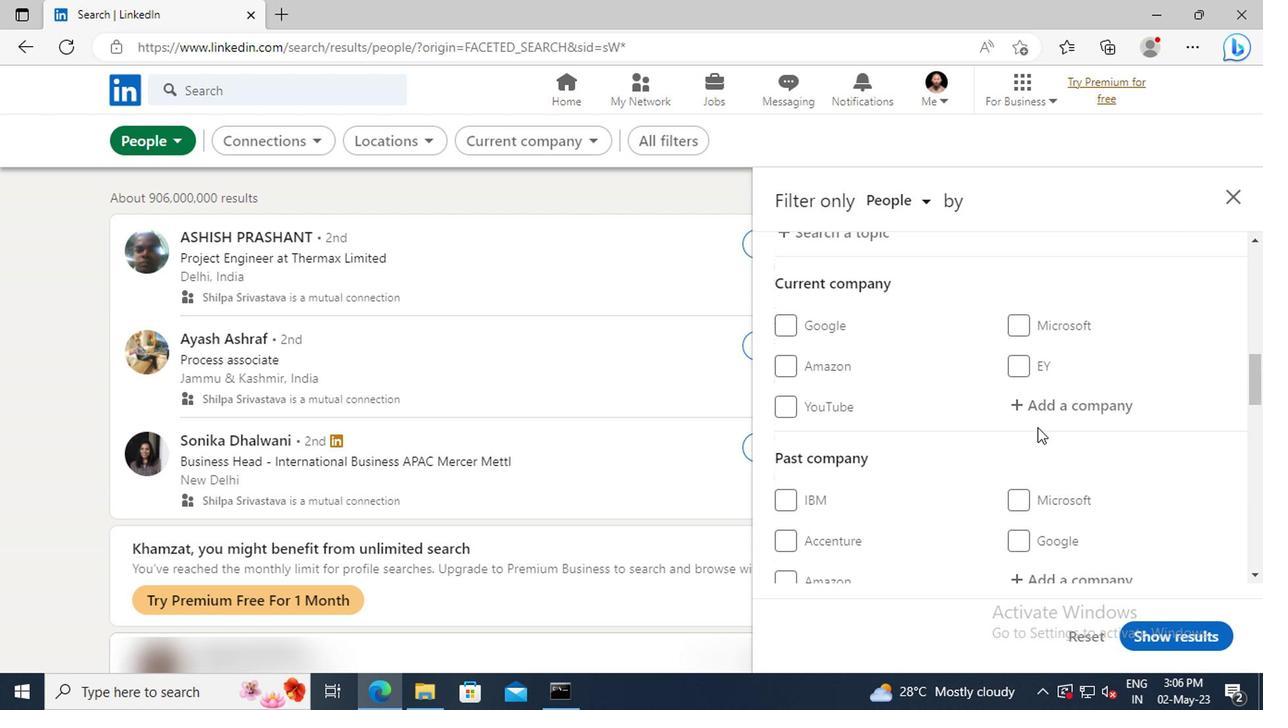 
Action: Mouse pressed left at (1034, 414)
Screenshot: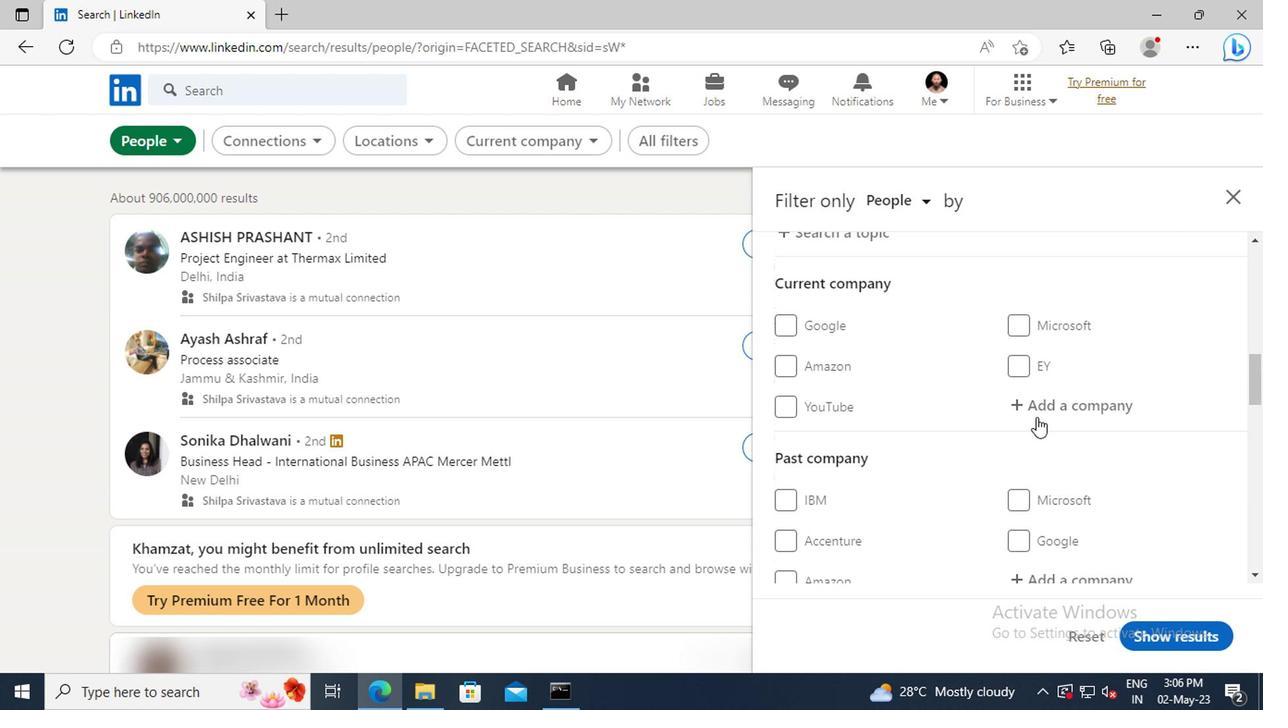 
Action: Key pressed <Key.shift>CANADA<Key.space><Key.shift>JOBS<Key.space><Key.shift>|<Key.space><Key.shift>AUS
Screenshot: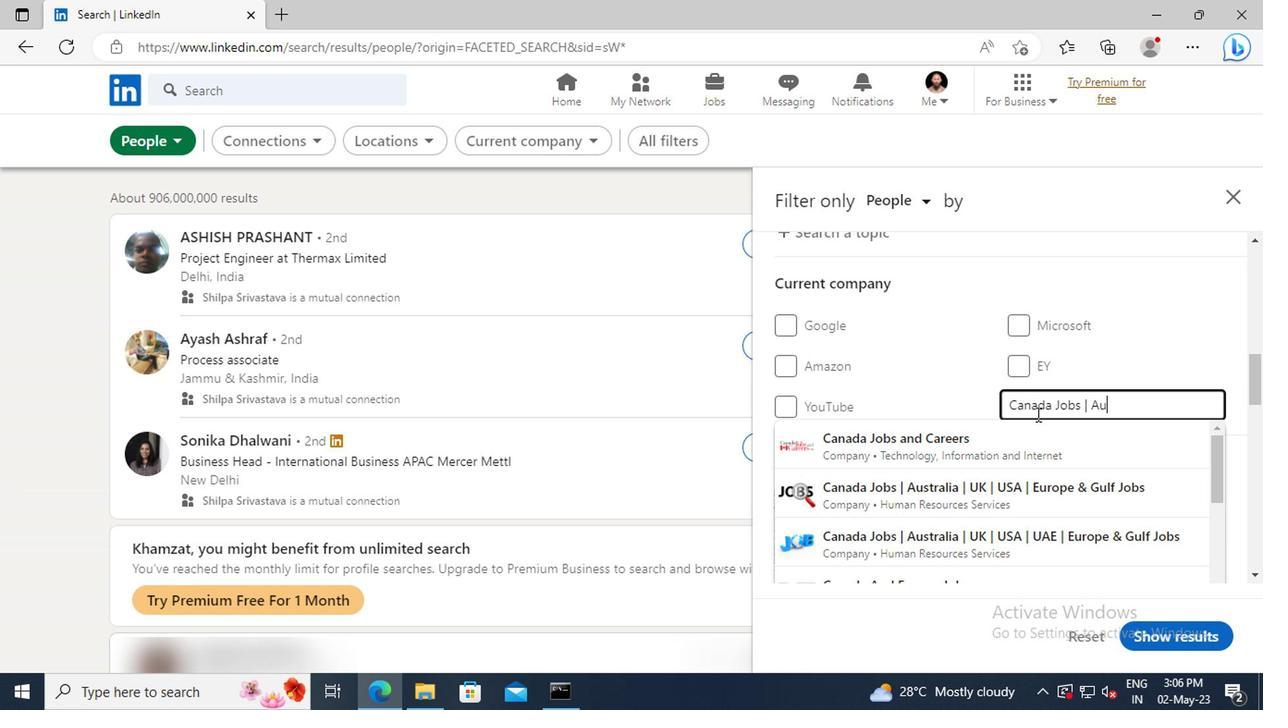 
Action: Mouse moved to (1032, 435)
Screenshot: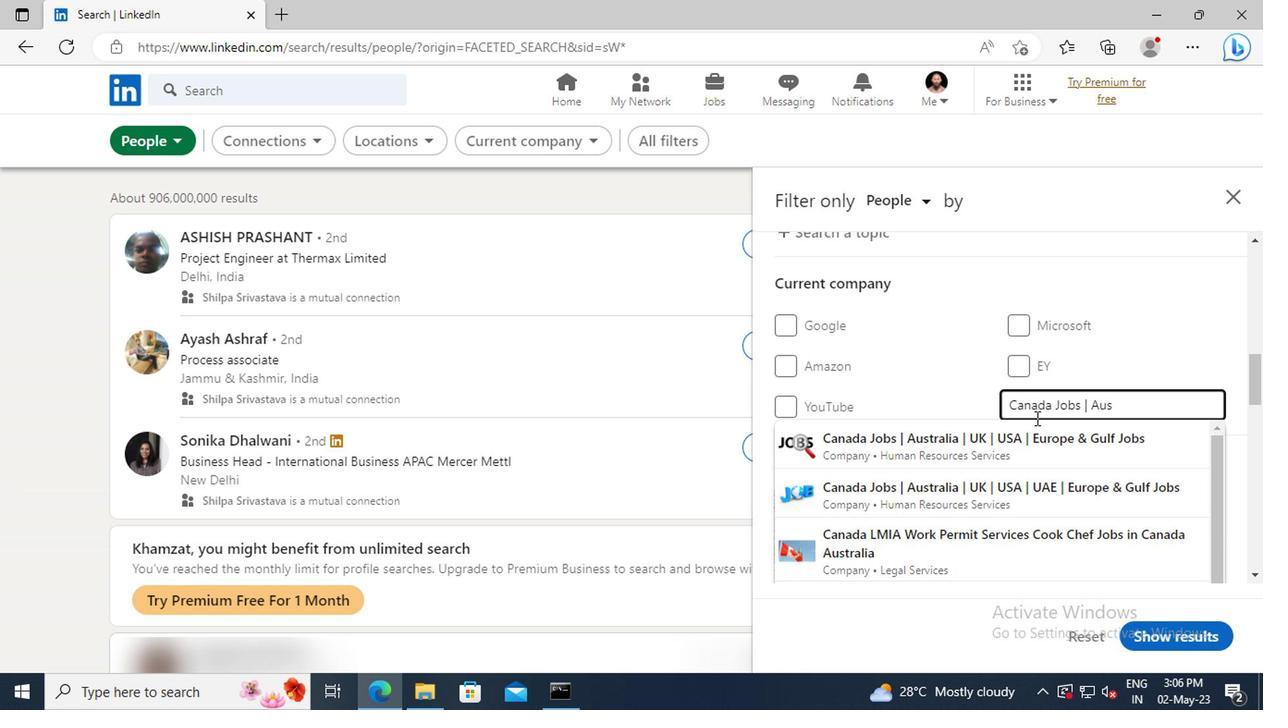 
Action: Mouse pressed left at (1032, 435)
Screenshot: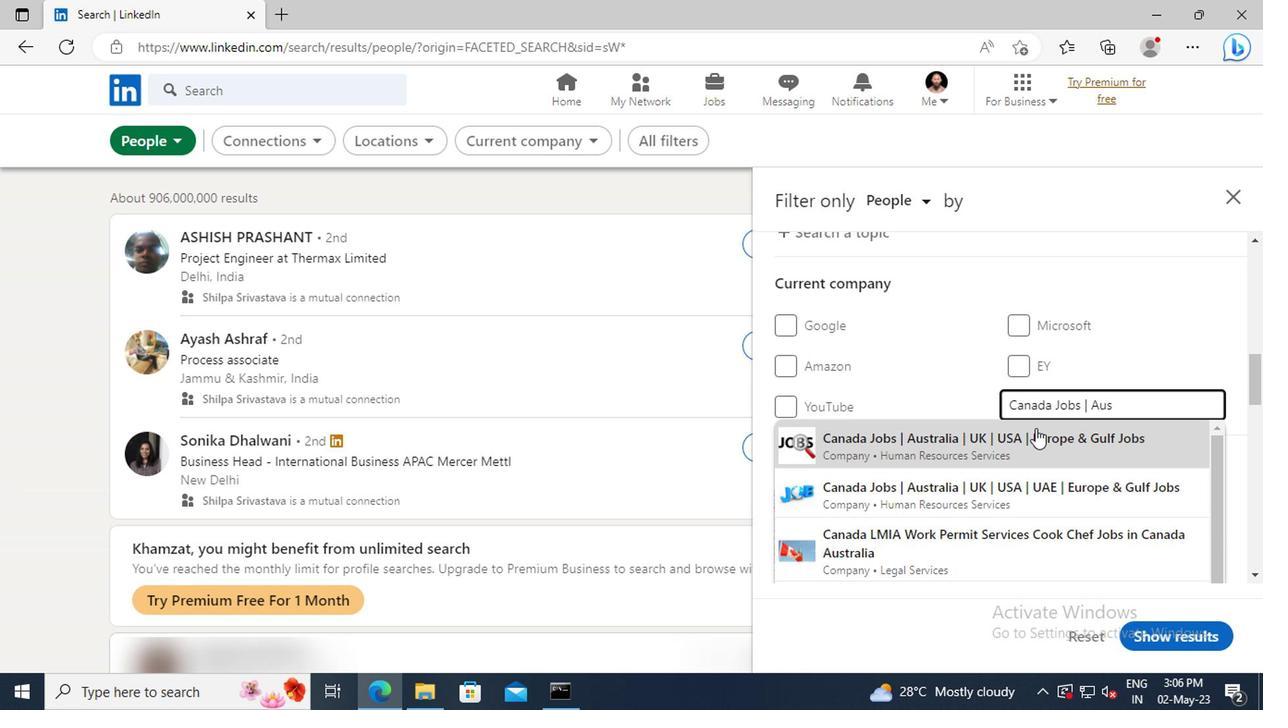 
Action: Mouse scrolled (1032, 434) with delta (0, 0)
Screenshot: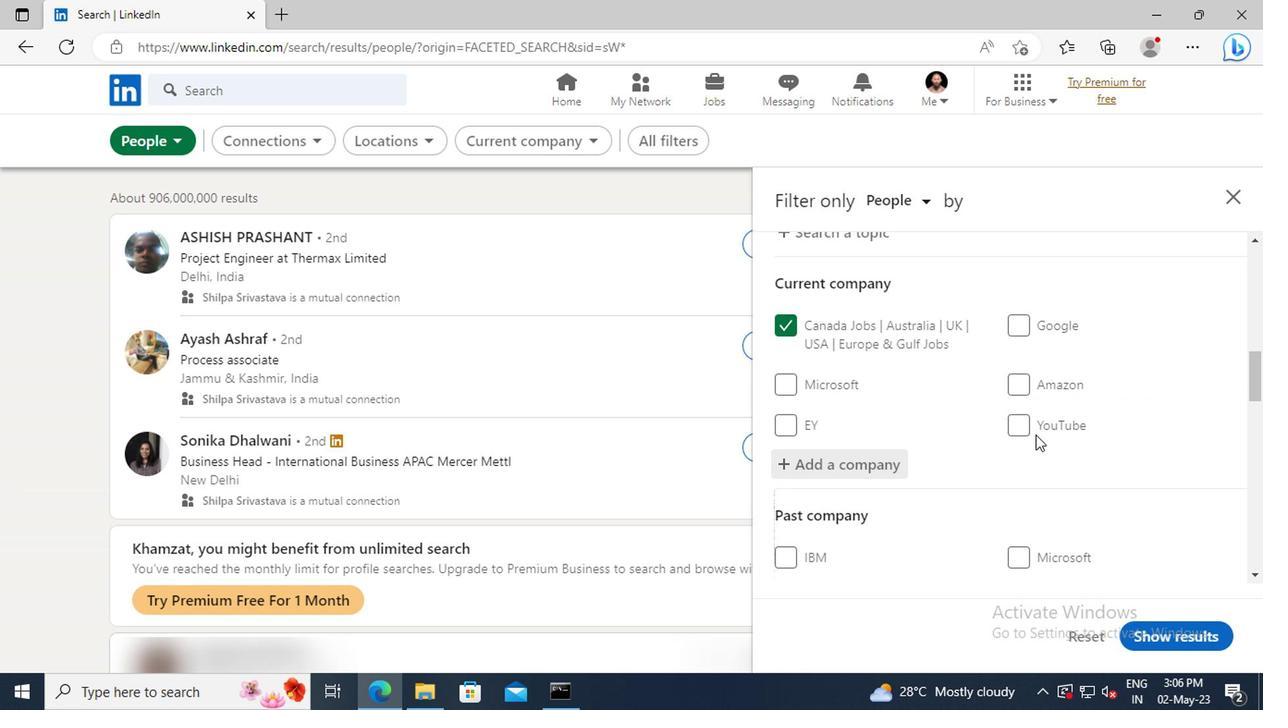 
Action: Mouse scrolled (1032, 434) with delta (0, 0)
Screenshot: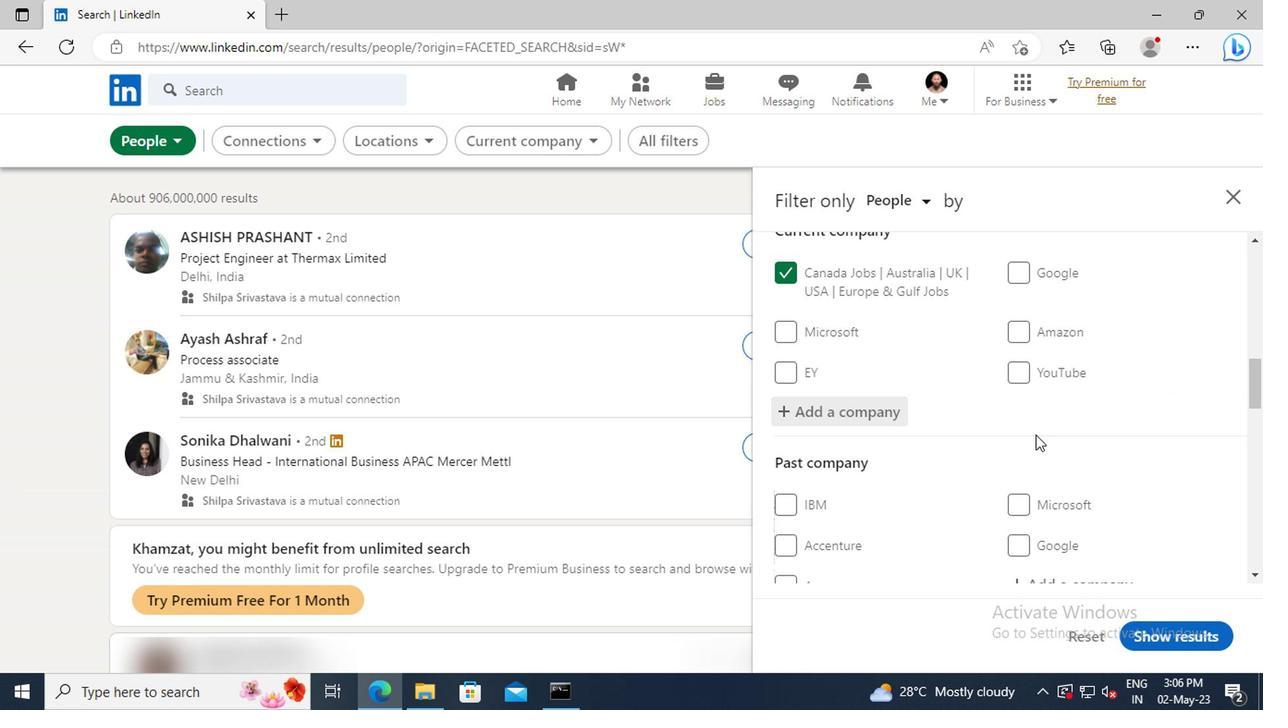 
Action: Mouse scrolled (1032, 434) with delta (0, 0)
Screenshot: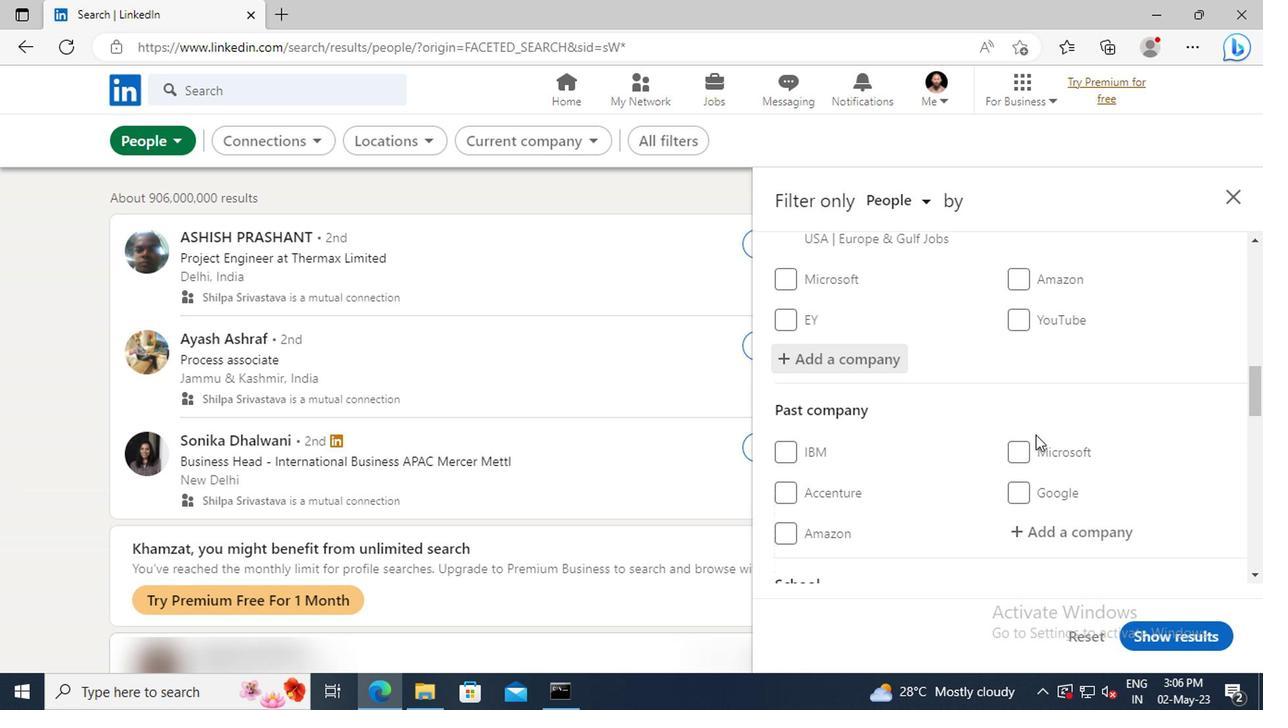 
Action: Mouse scrolled (1032, 434) with delta (0, 0)
Screenshot: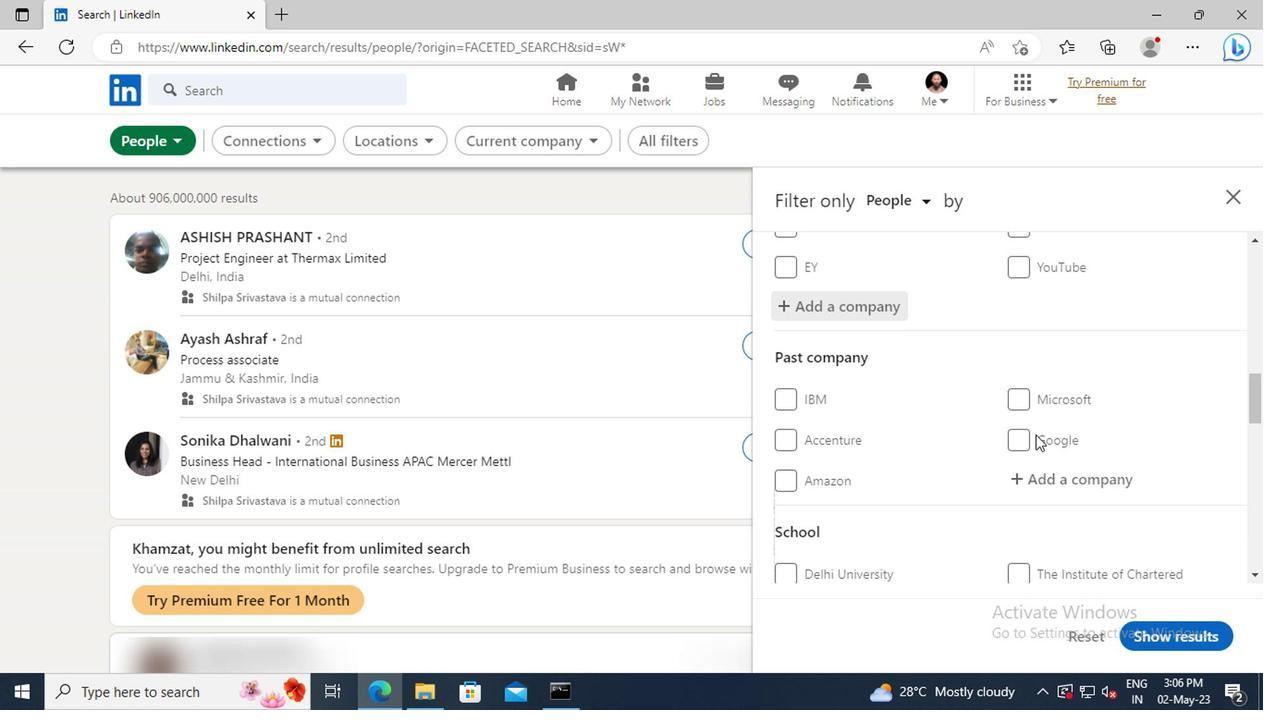 
Action: Mouse scrolled (1032, 434) with delta (0, 0)
Screenshot: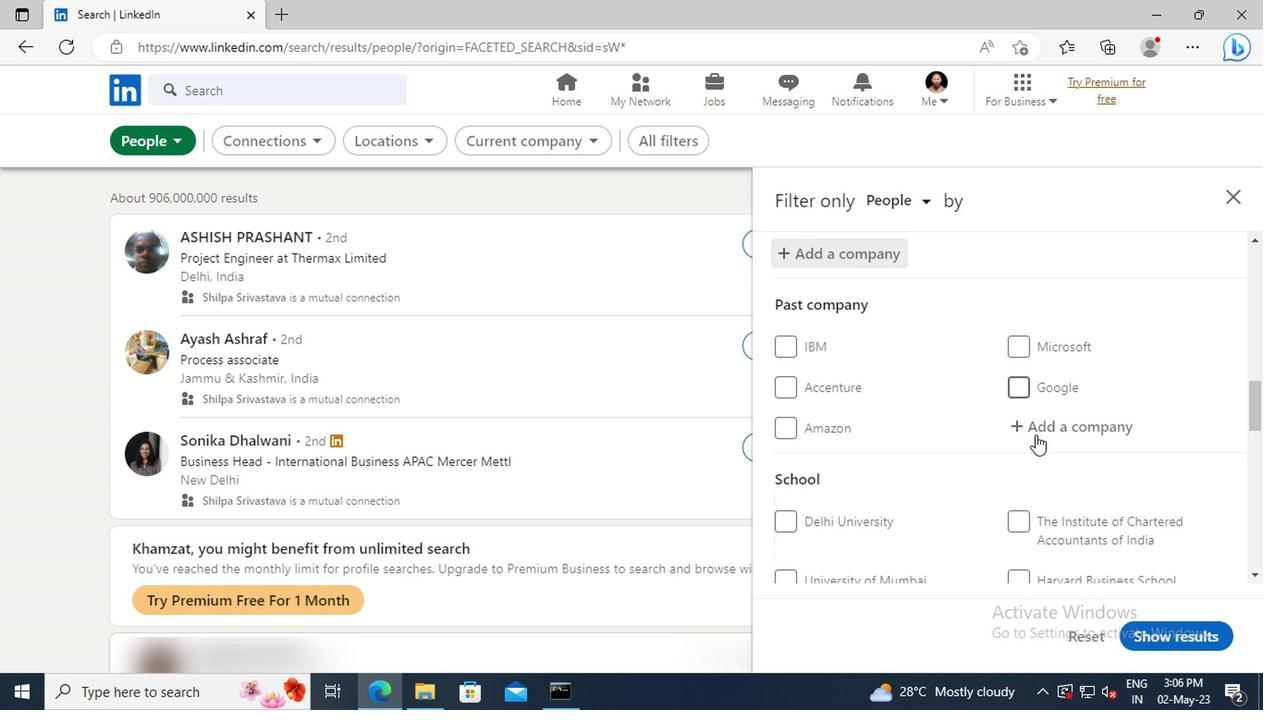 
Action: Mouse scrolled (1032, 434) with delta (0, 0)
Screenshot: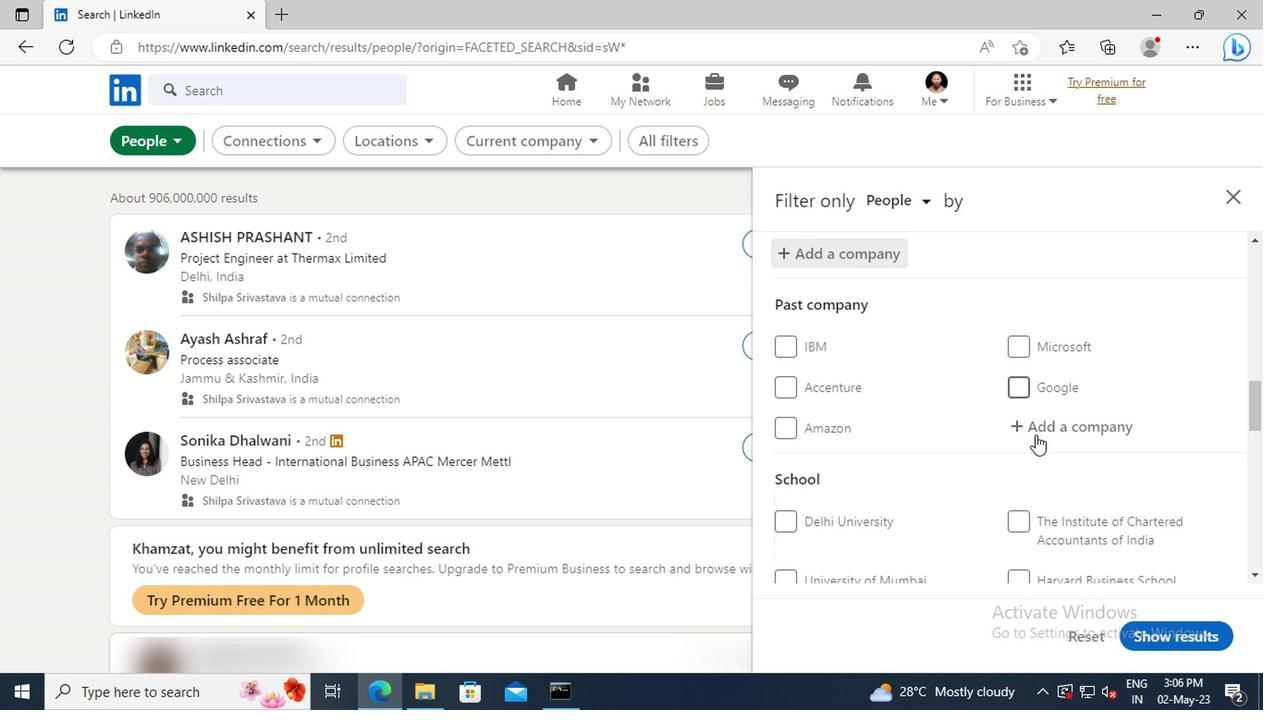 
Action: Mouse scrolled (1032, 434) with delta (0, 0)
Screenshot: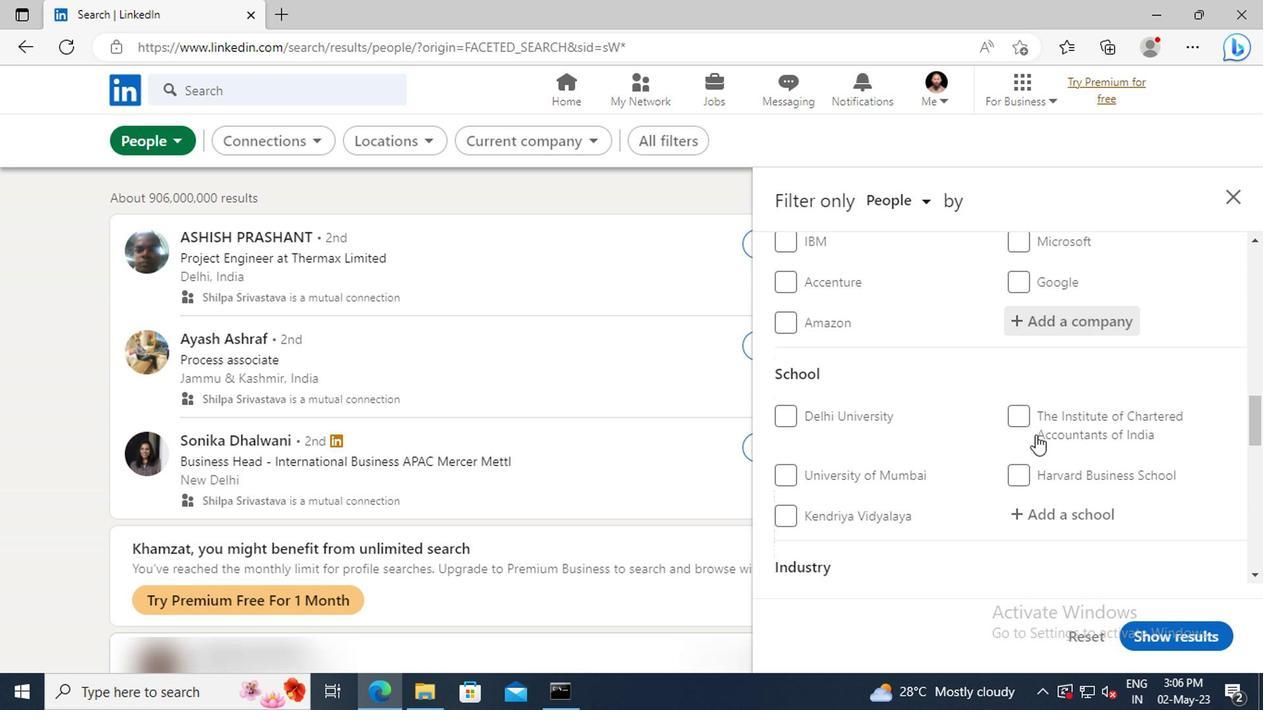 
Action: Mouse moved to (1036, 458)
Screenshot: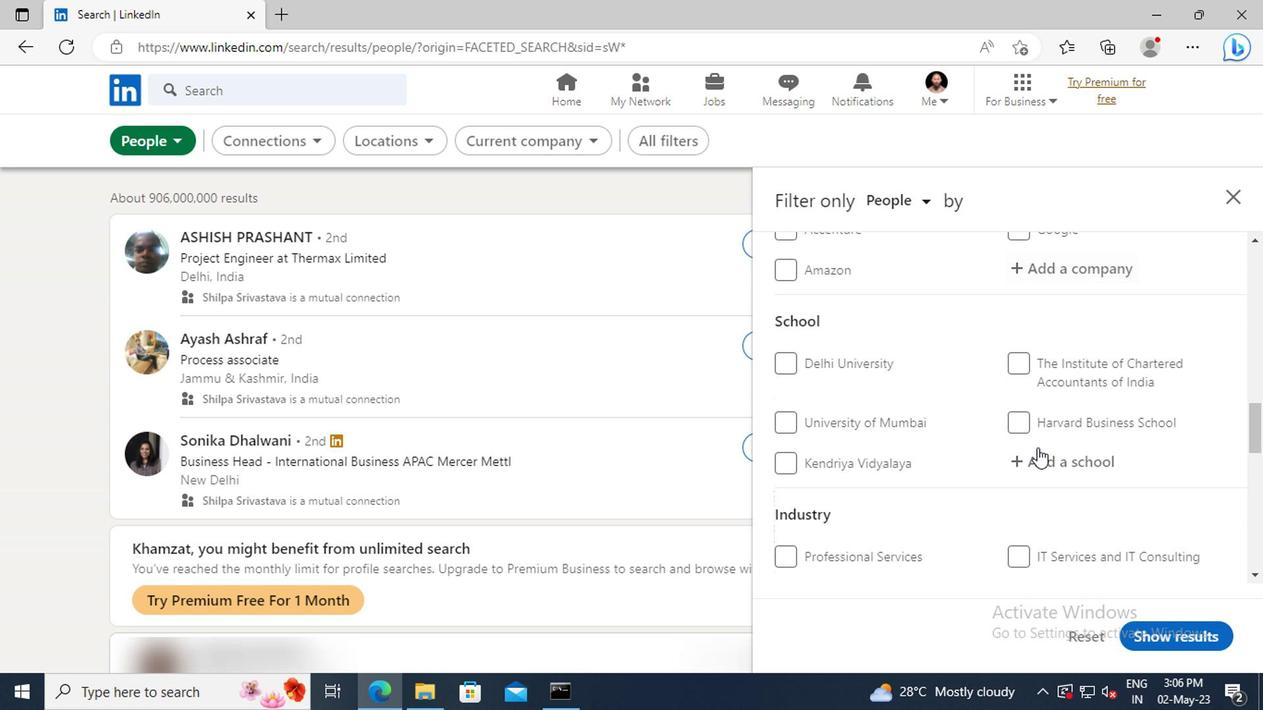 
Action: Mouse pressed left at (1036, 458)
Screenshot: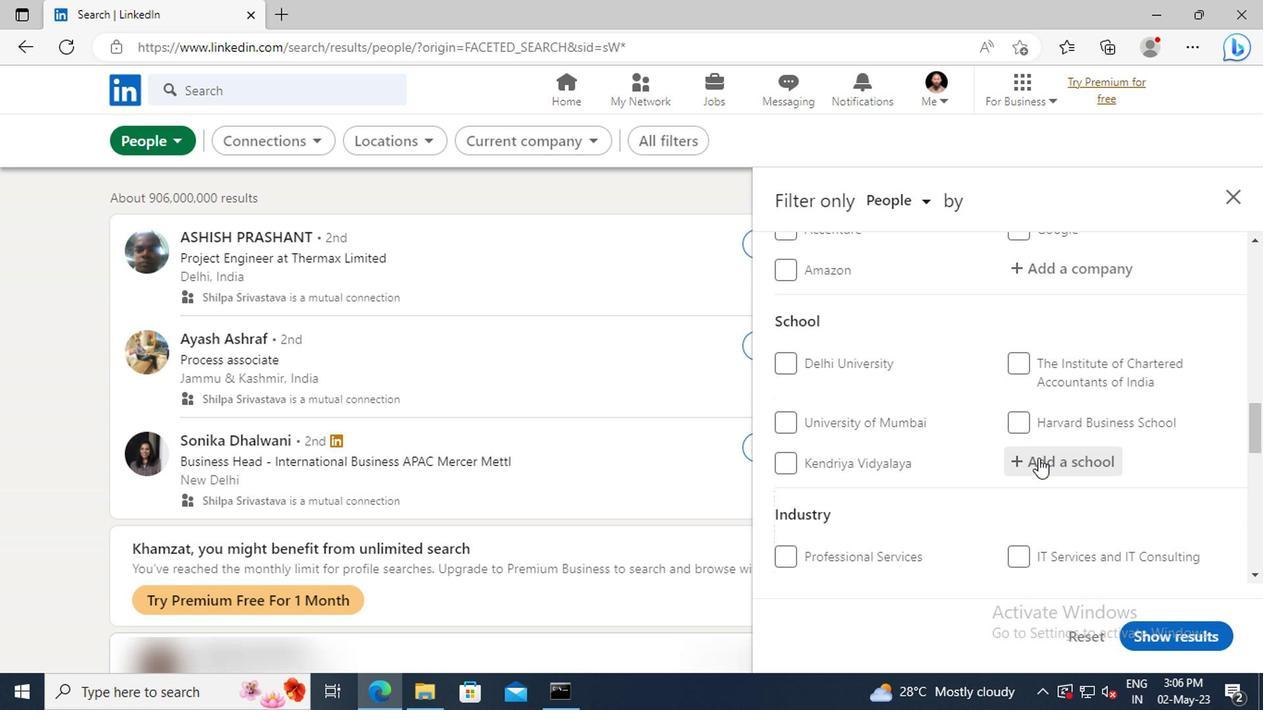 
Action: Key pressed <Key.shift>MANAV<Key.space><Key.shift>STHALI<Key.space>
Screenshot: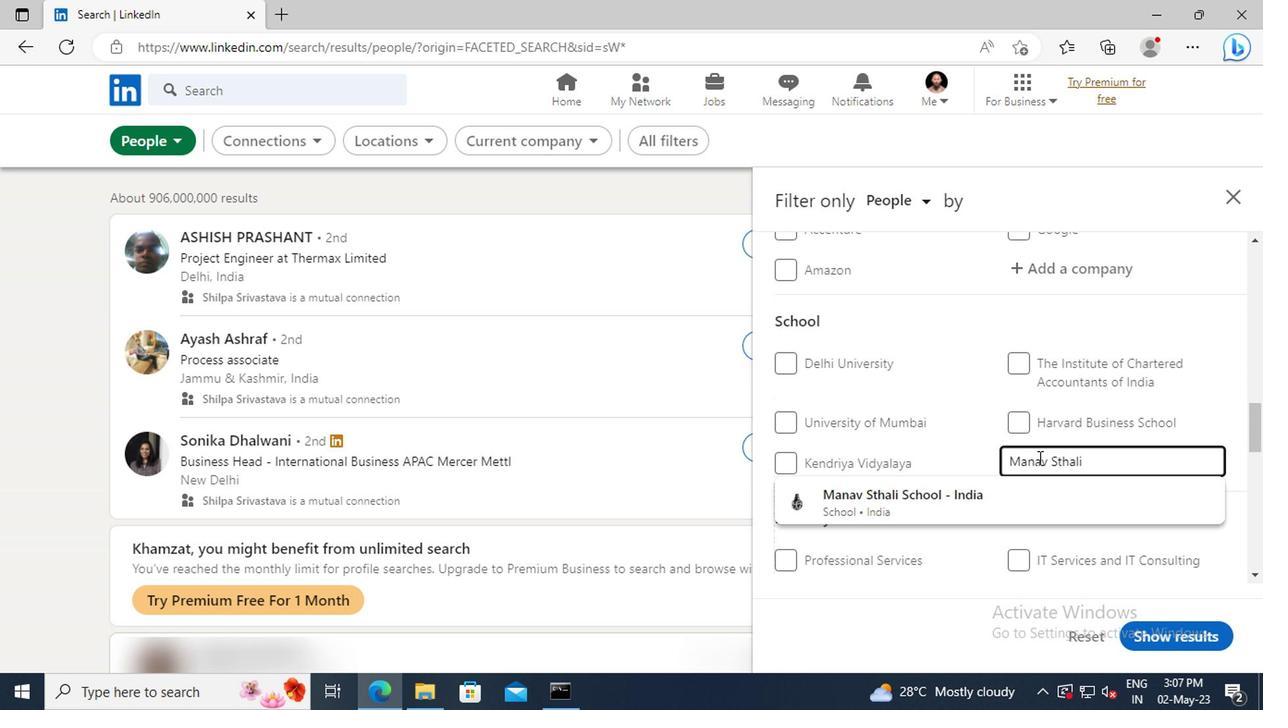 
Action: Mouse moved to (1036, 491)
Screenshot: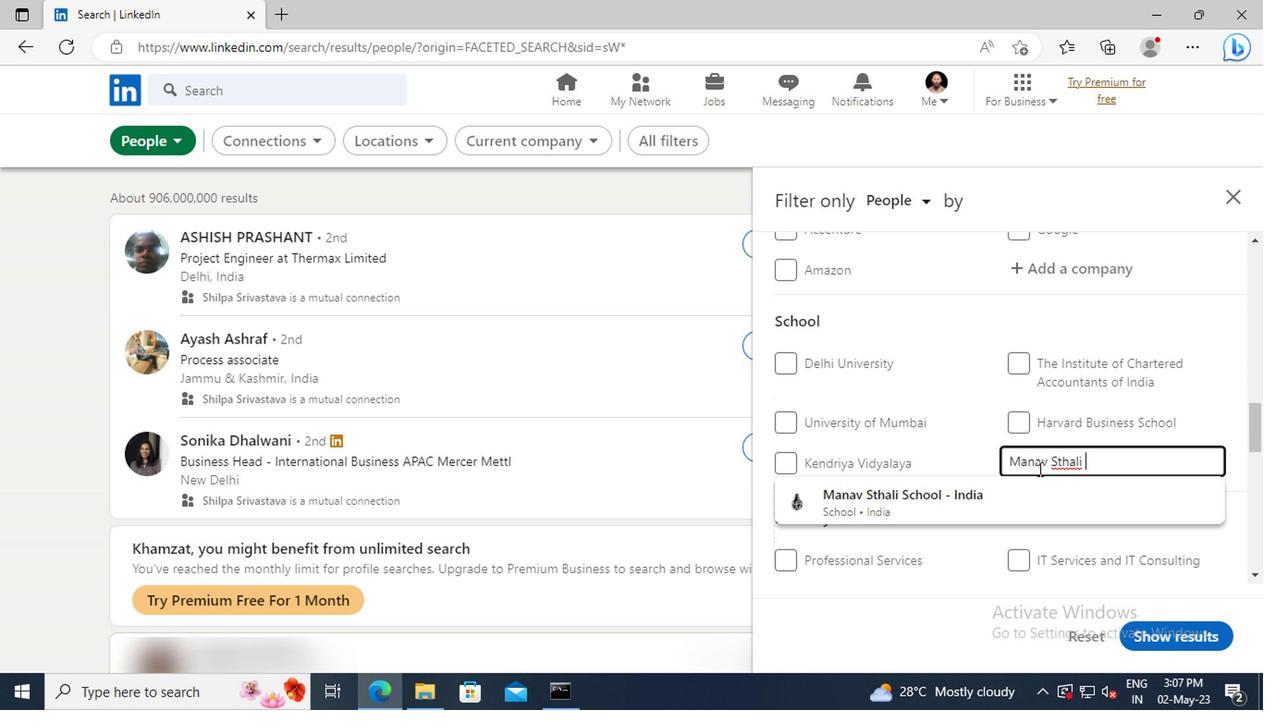 
Action: Mouse pressed left at (1036, 491)
Screenshot: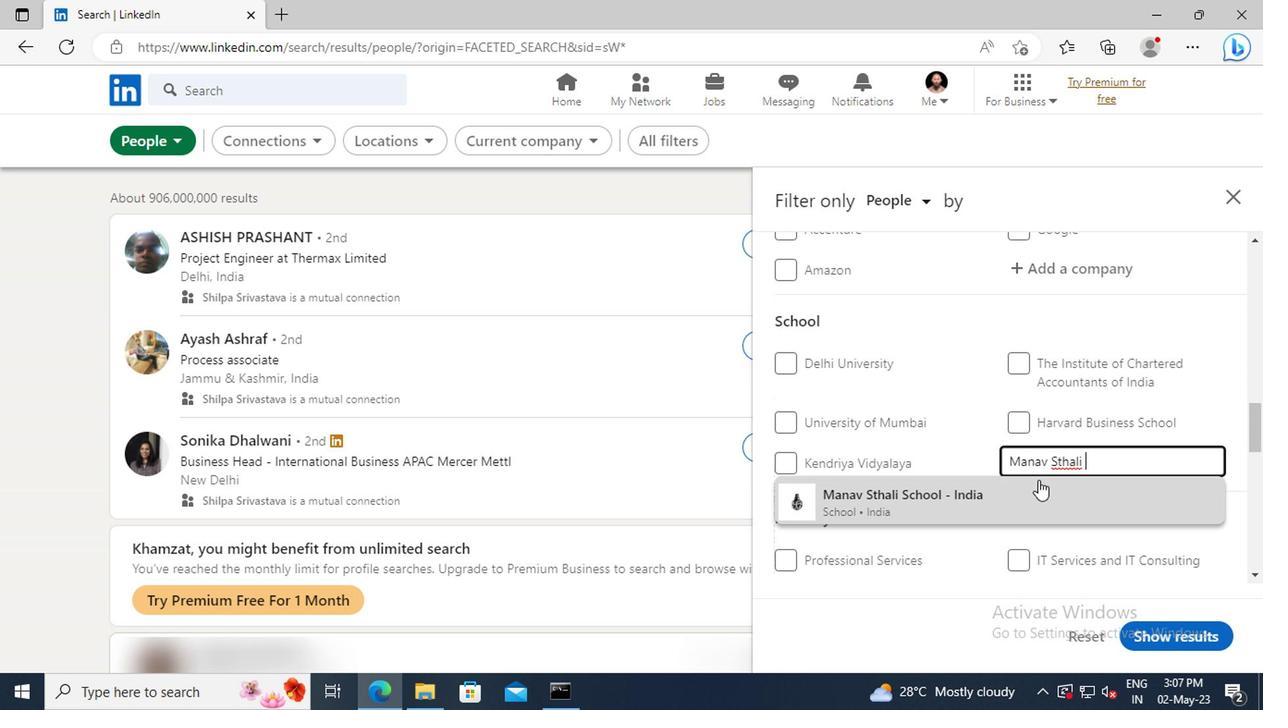 
Action: Mouse scrolled (1036, 490) with delta (0, 0)
Screenshot: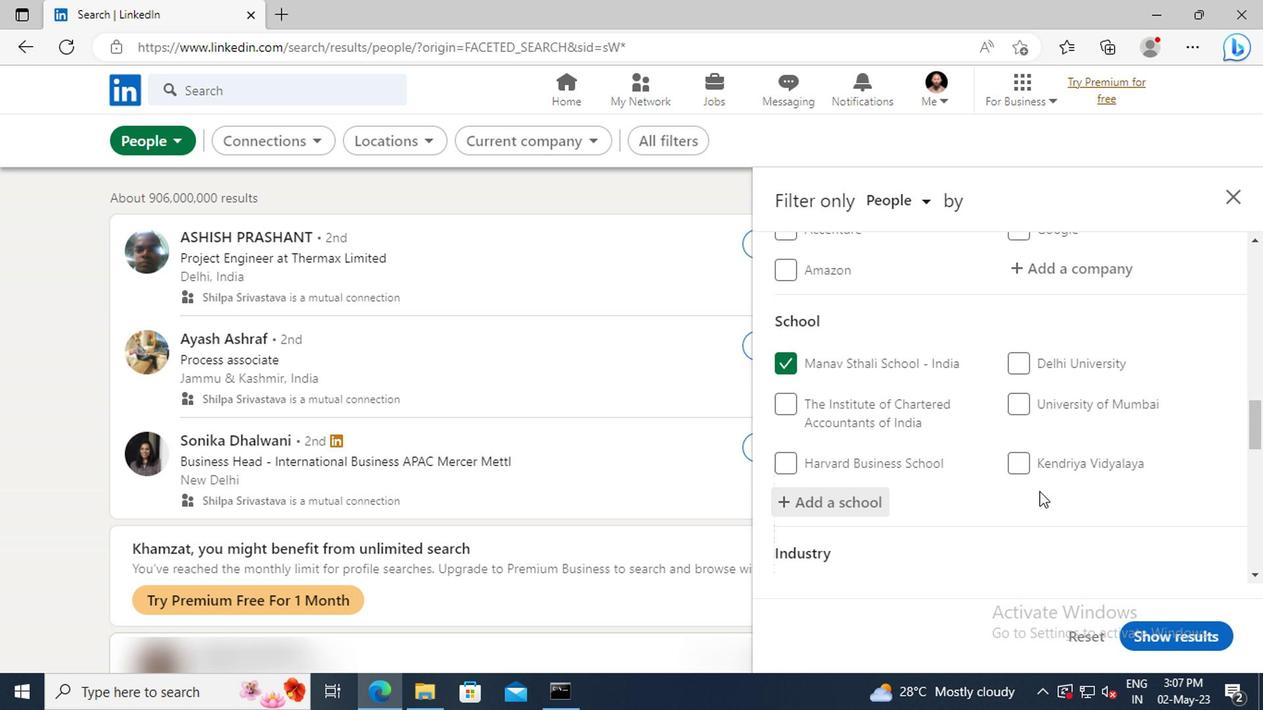 
Action: Mouse scrolled (1036, 490) with delta (0, 0)
Screenshot: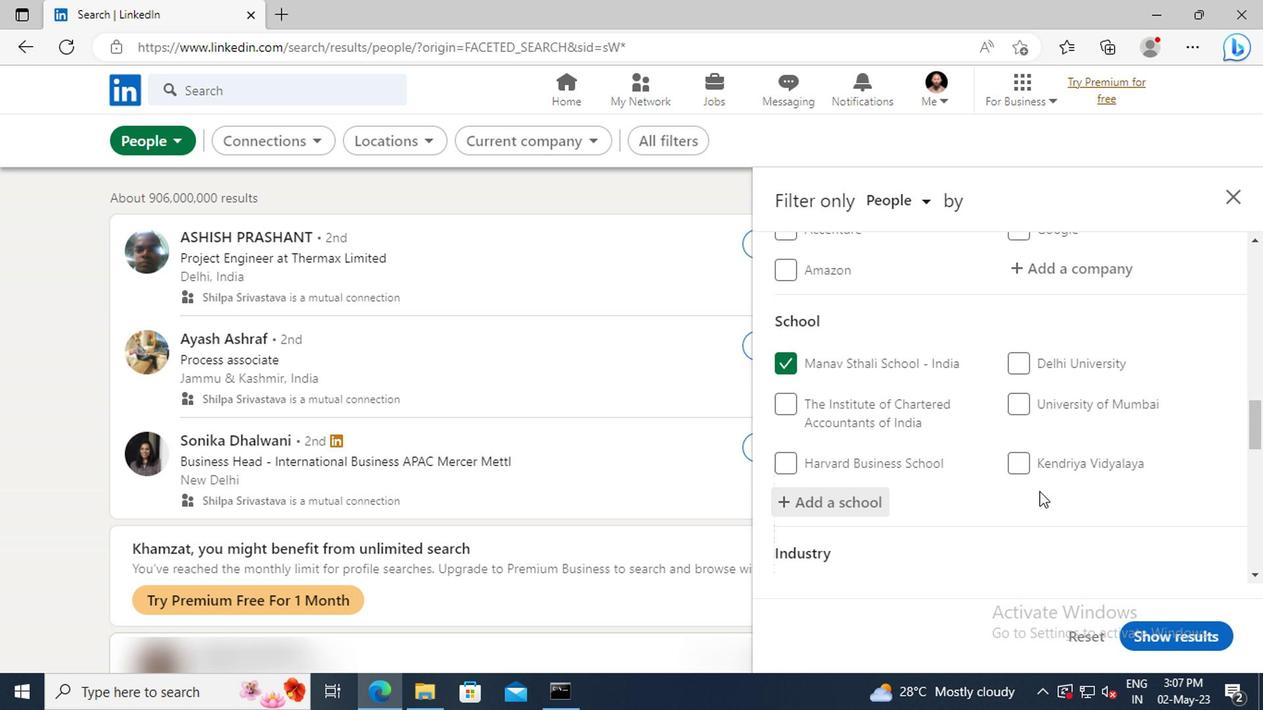 
Action: Mouse moved to (1030, 423)
Screenshot: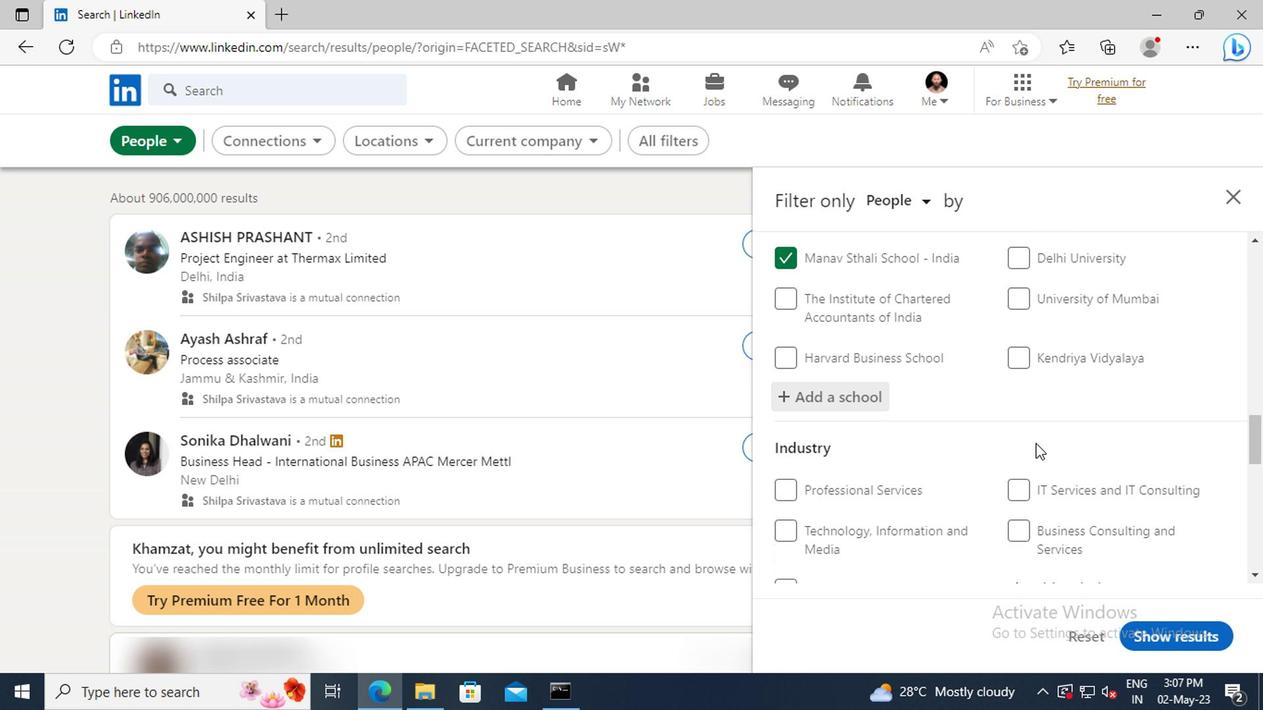
Action: Mouse scrolled (1030, 423) with delta (0, 0)
Screenshot: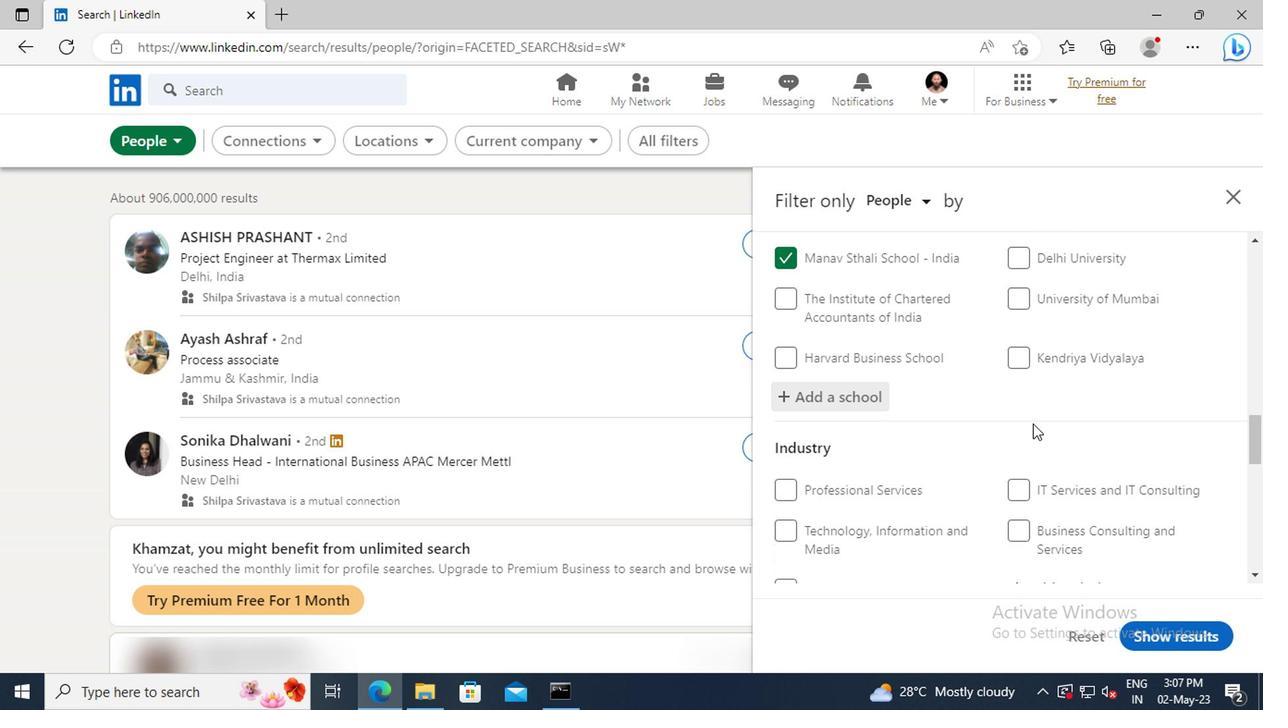 
Action: Mouse scrolled (1030, 423) with delta (0, 0)
Screenshot: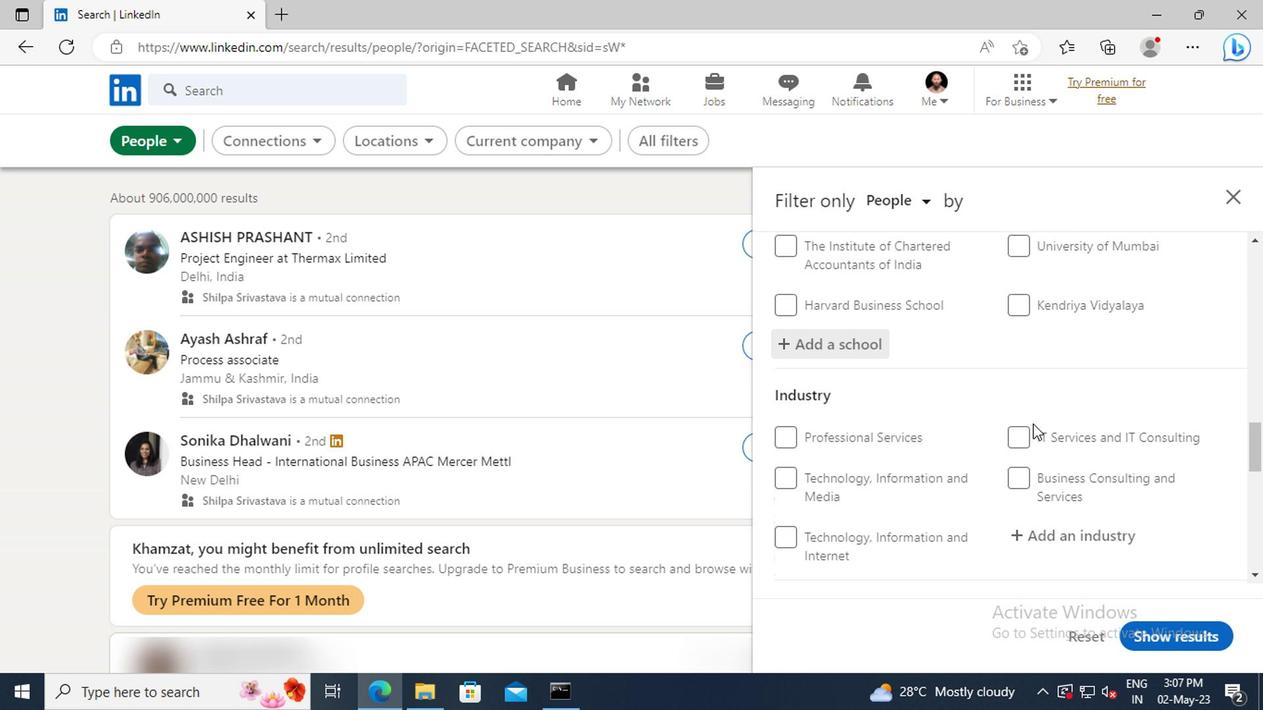 
Action: Mouse scrolled (1030, 423) with delta (0, 0)
Screenshot: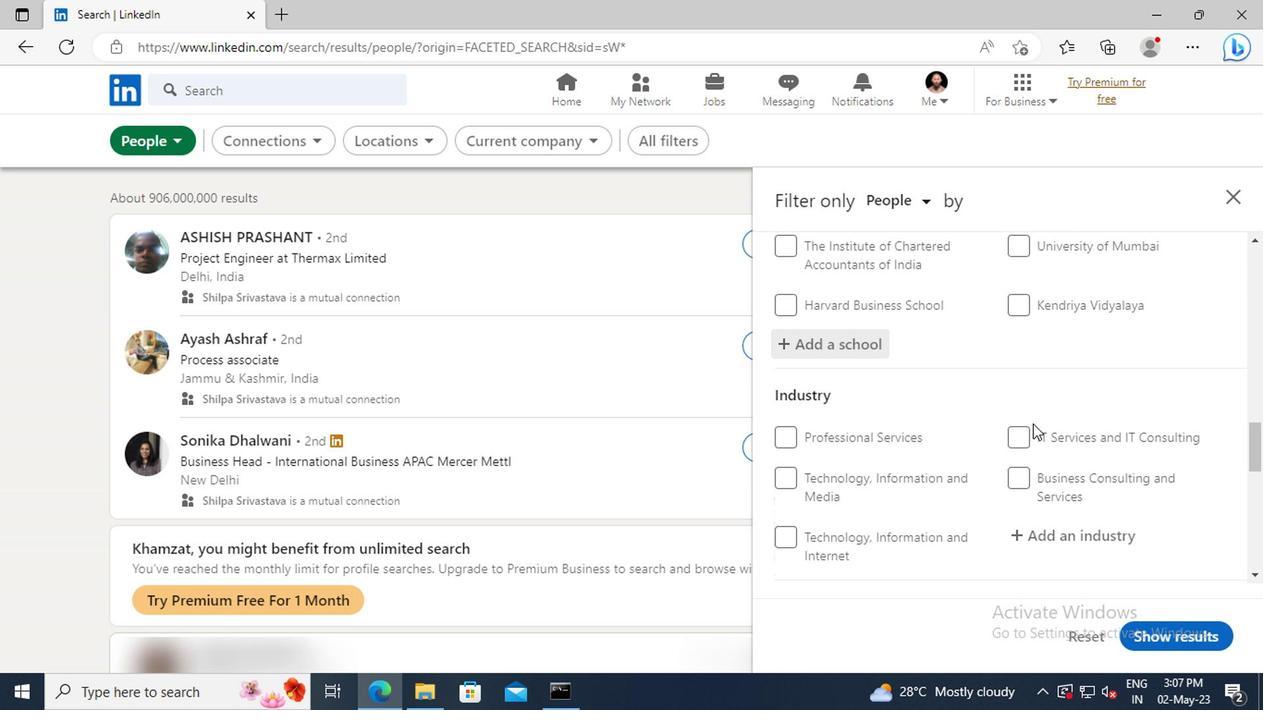 
Action: Mouse moved to (1029, 427)
Screenshot: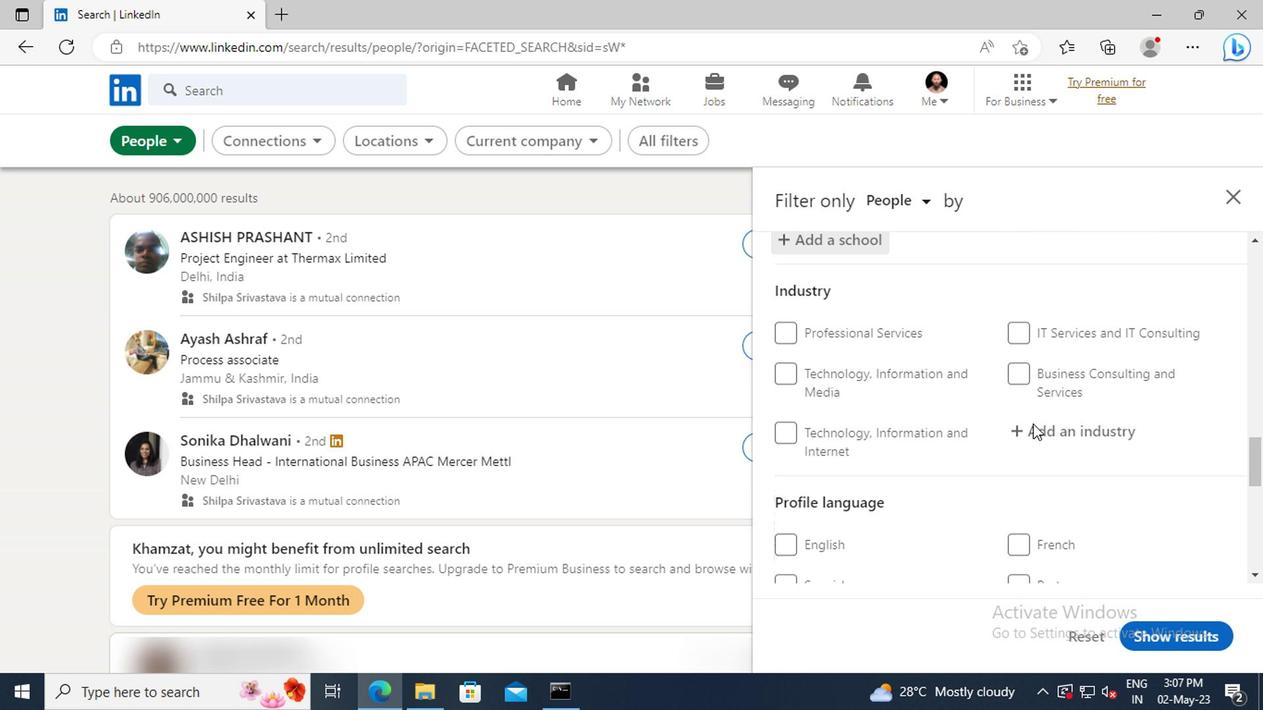 
Action: Mouse pressed left at (1029, 427)
Screenshot: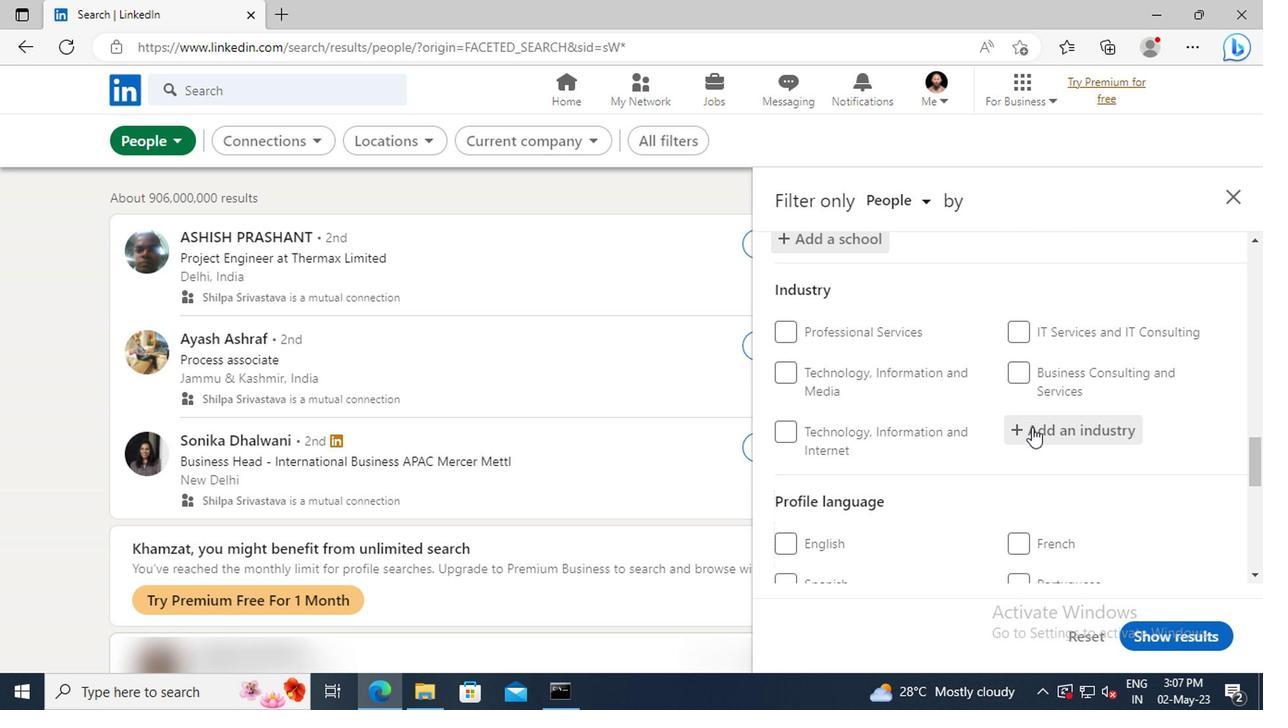 
Action: Key pressed <Key.shift>DAIRY
Screenshot: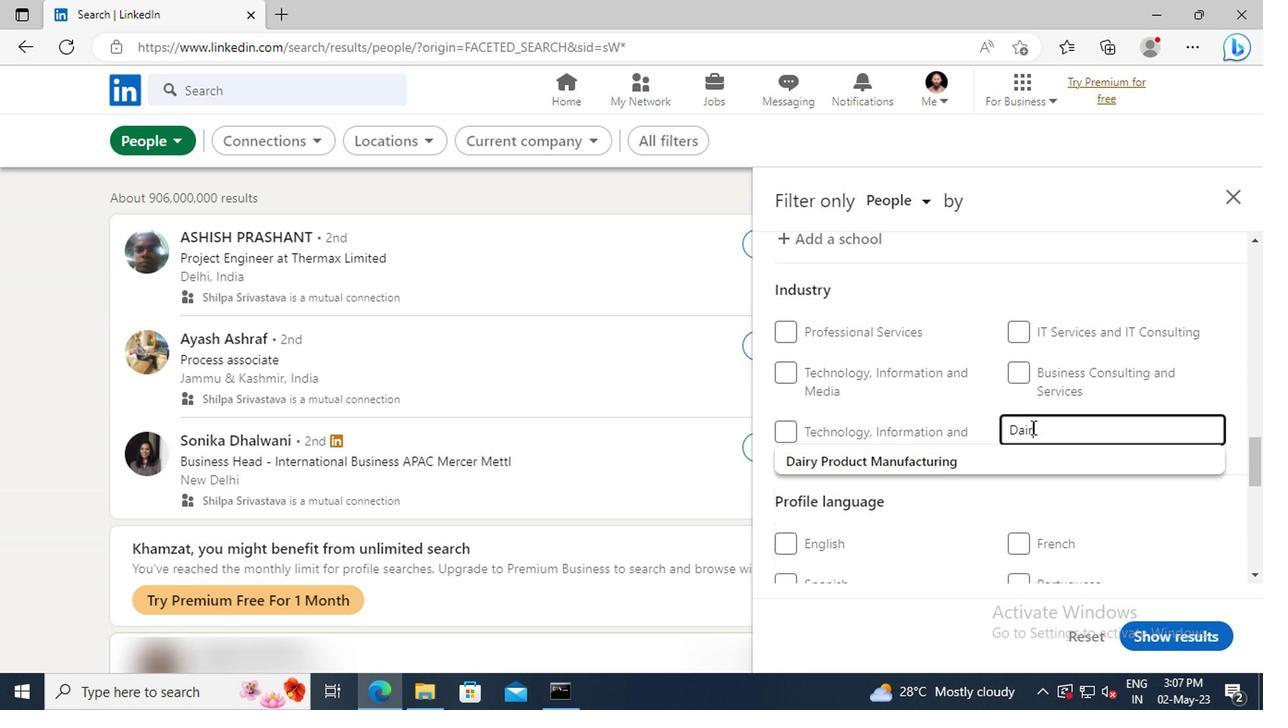 
Action: Mouse moved to (1034, 449)
Screenshot: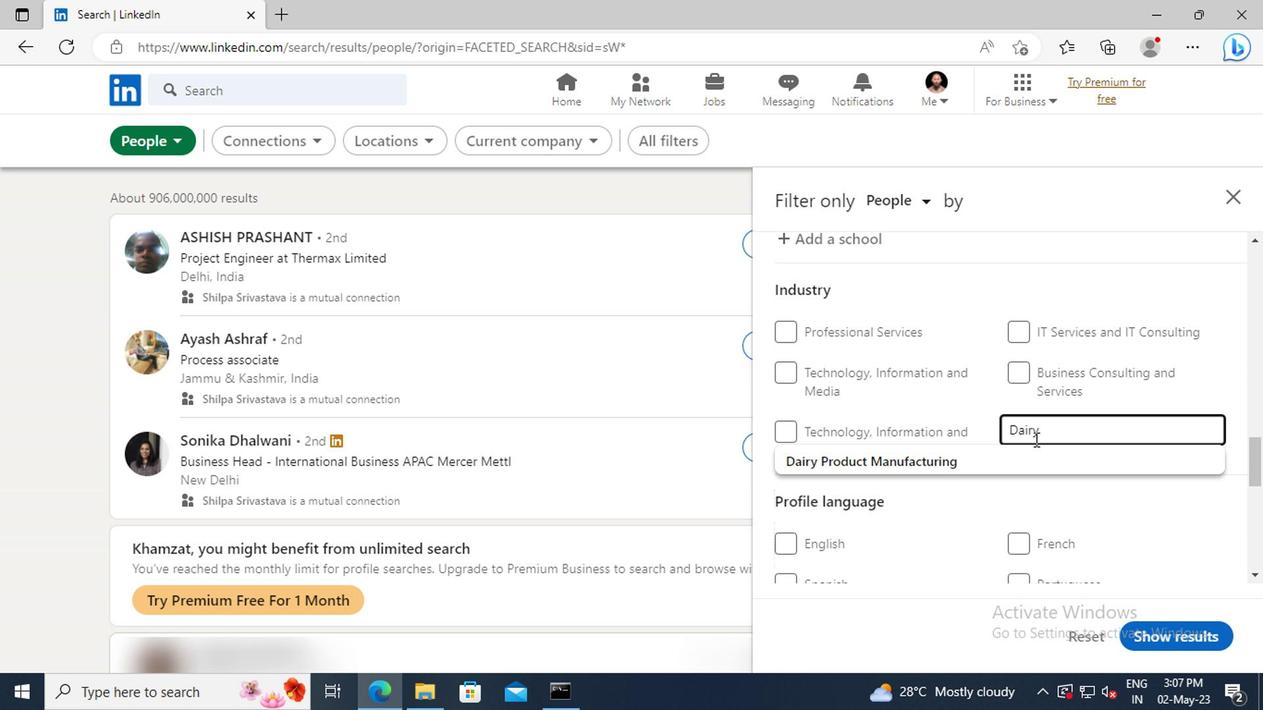
Action: Mouse pressed left at (1034, 449)
Screenshot: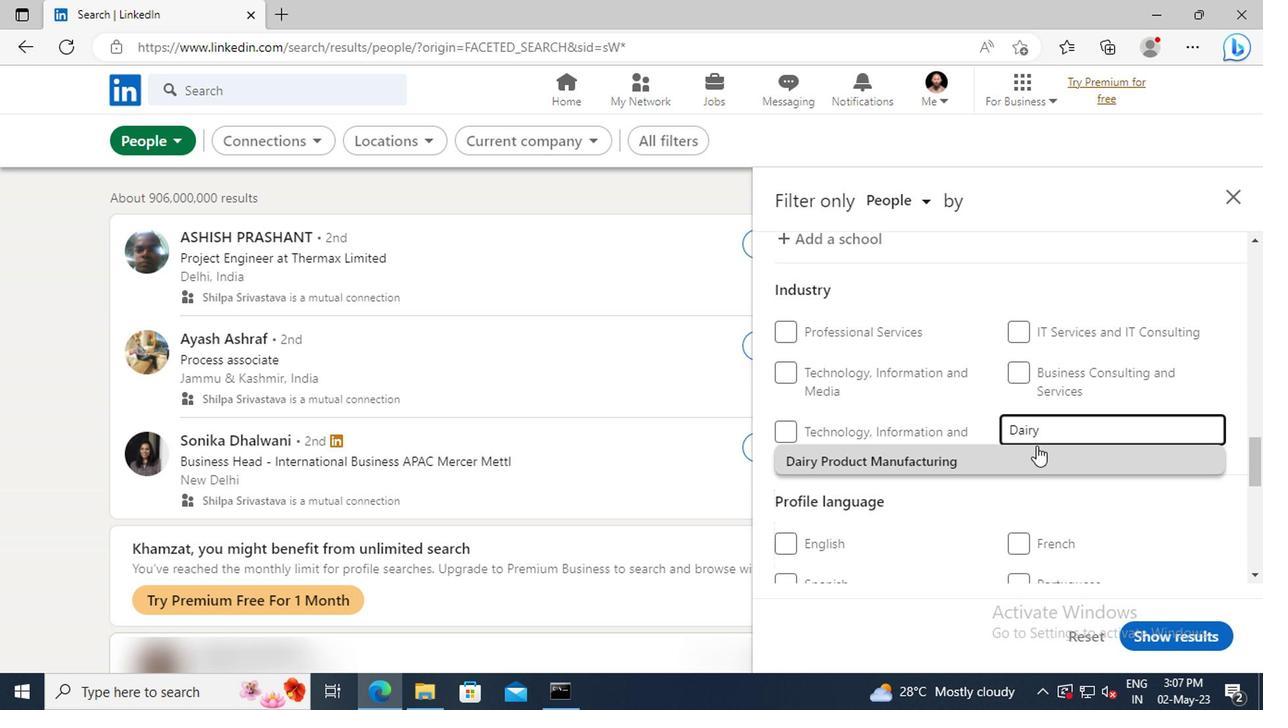 
Action: Mouse scrolled (1034, 448) with delta (0, 0)
Screenshot: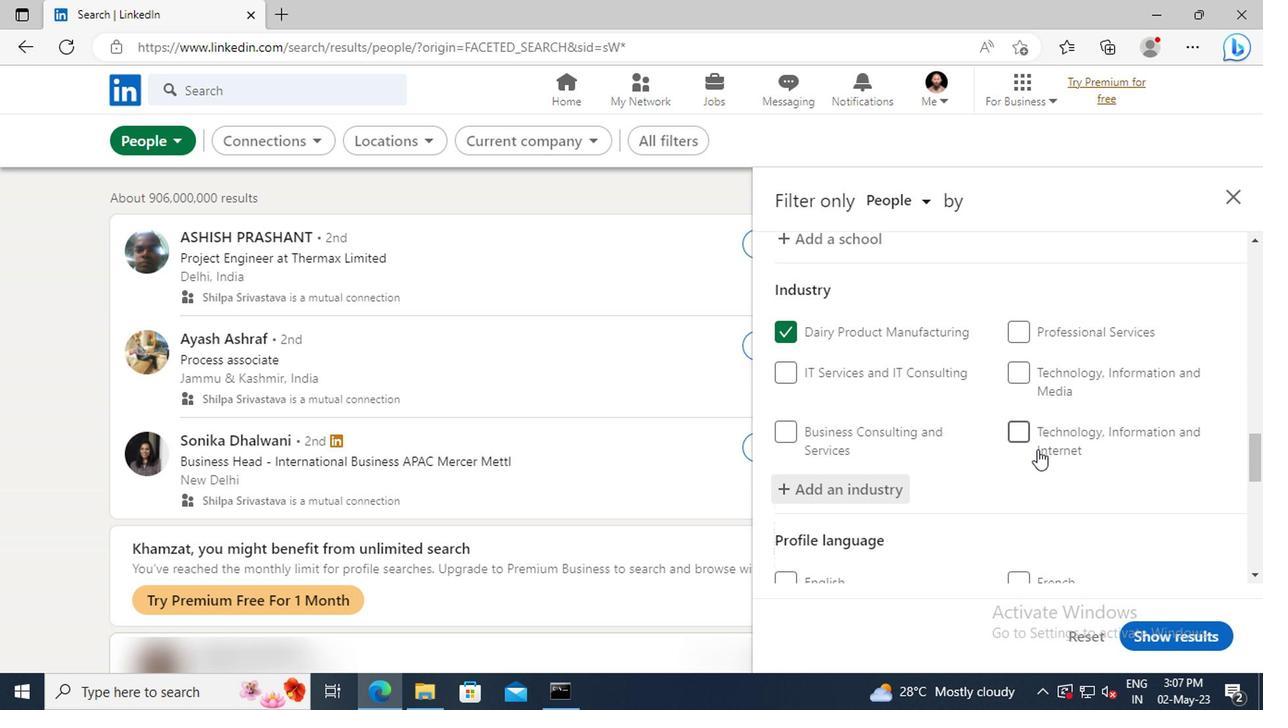 
Action: Mouse scrolled (1034, 448) with delta (0, 0)
Screenshot: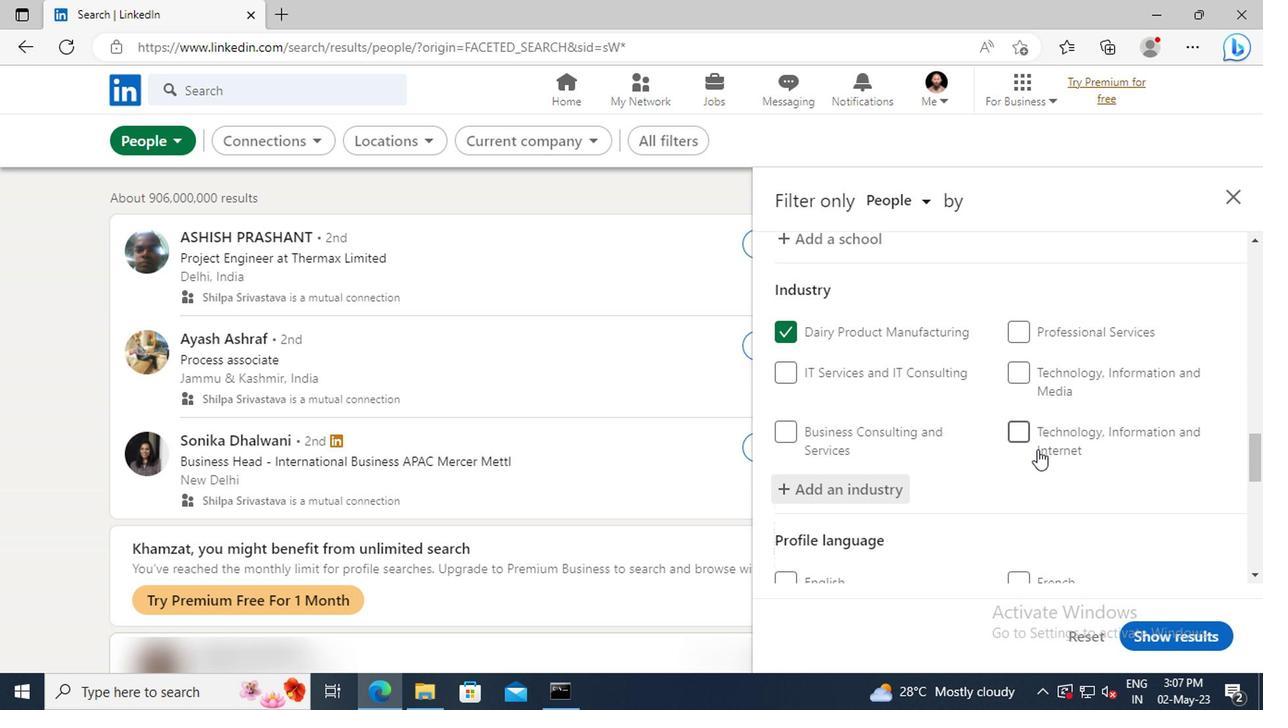 
Action: Mouse moved to (1034, 429)
Screenshot: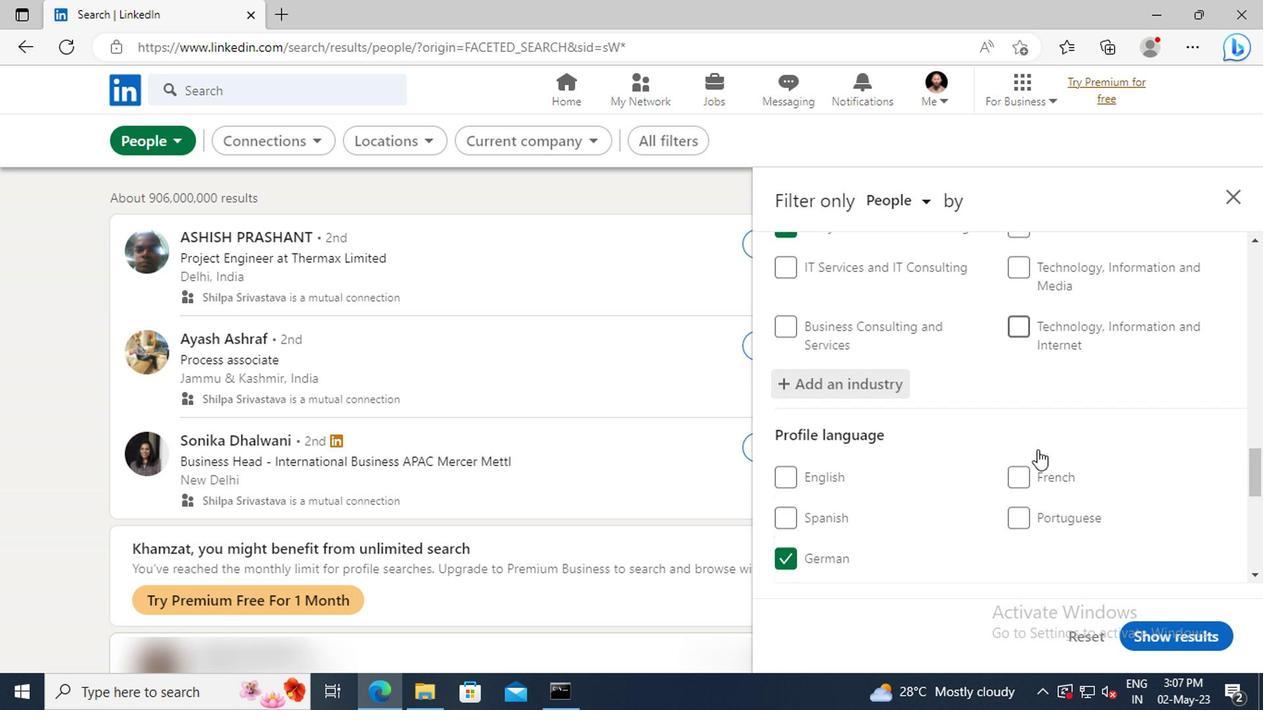
Action: Mouse scrolled (1034, 428) with delta (0, -1)
Screenshot: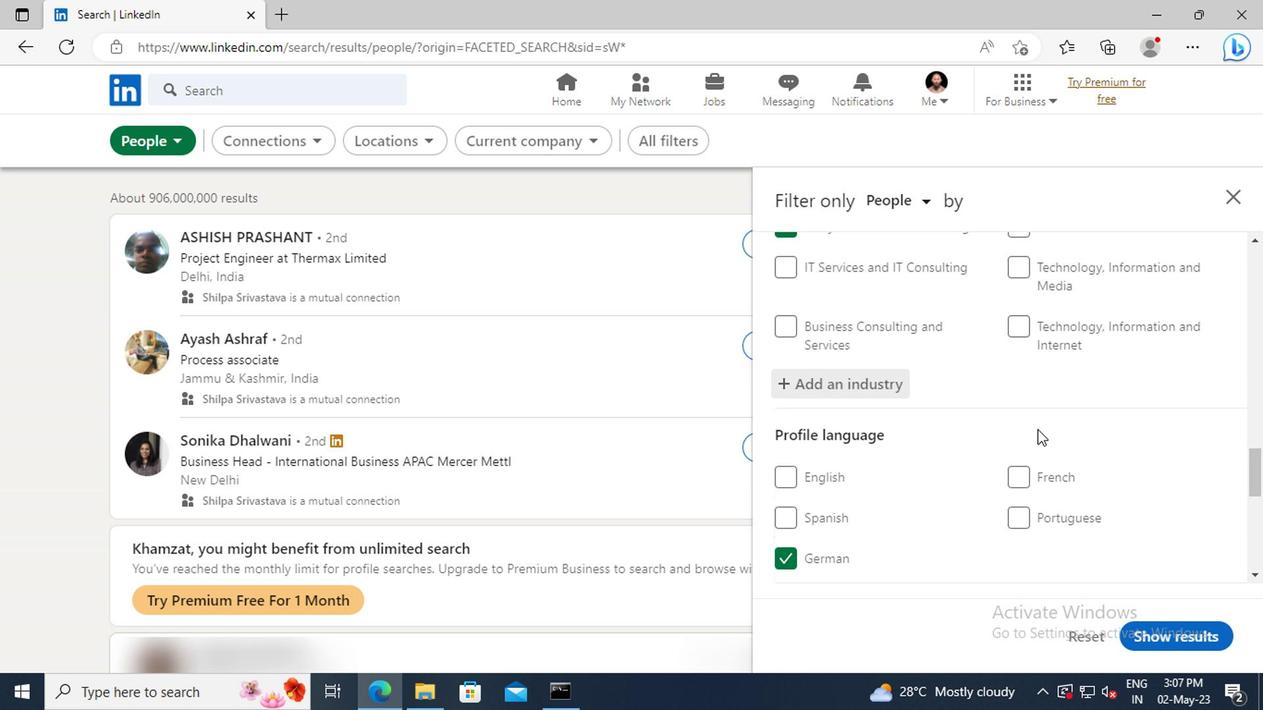 
Action: Mouse scrolled (1034, 428) with delta (0, -1)
Screenshot: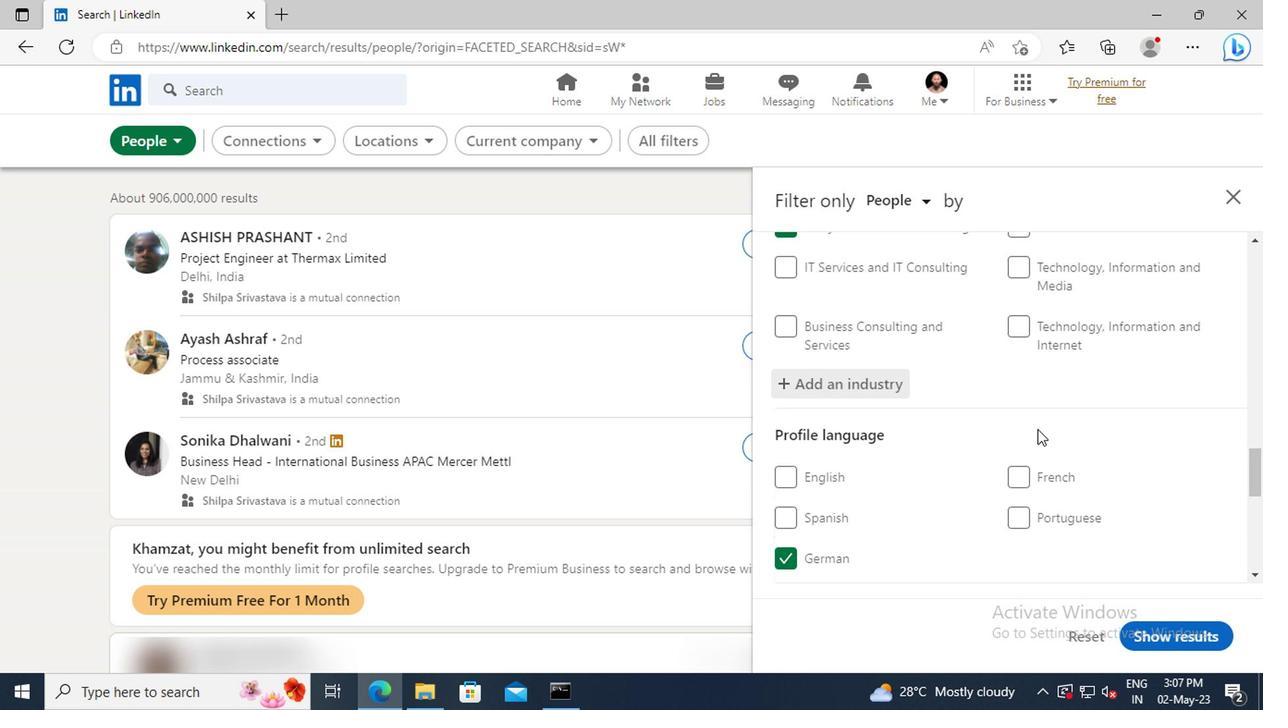 
Action: Mouse moved to (1032, 410)
Screenshot: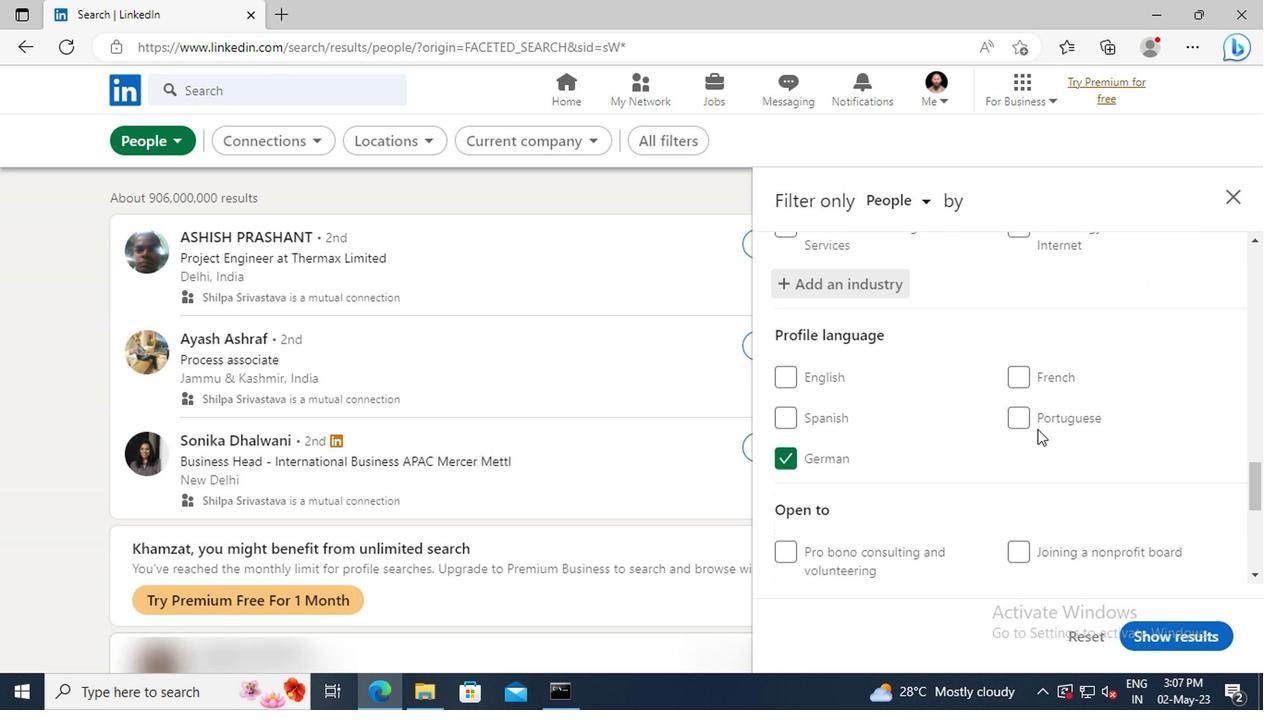 
Action: Mouse scrolled (1032, 409) with delta (0, 0)
Screenshot: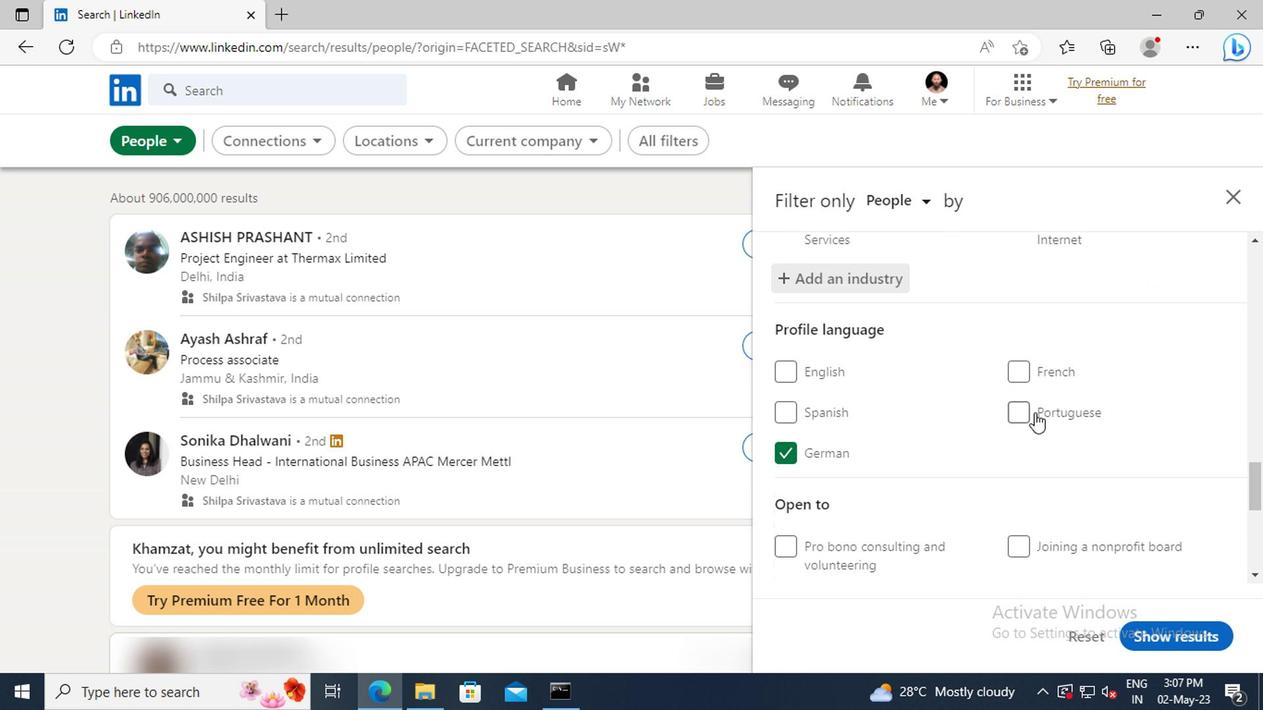 
Action: Mouse scrolled (1032, 409) with delta (0, 0)
Screenshot: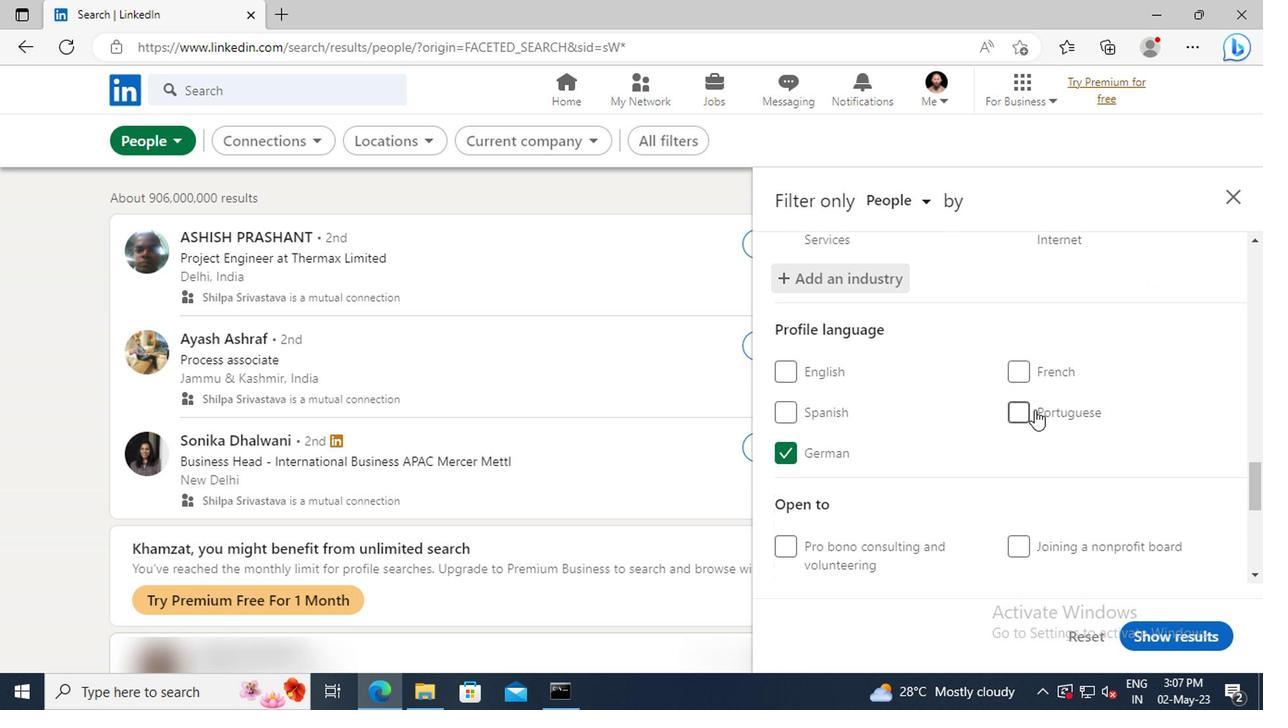 
Action: Mouse scrolled (1032, 409) with delta (0, 0)
Screenshot: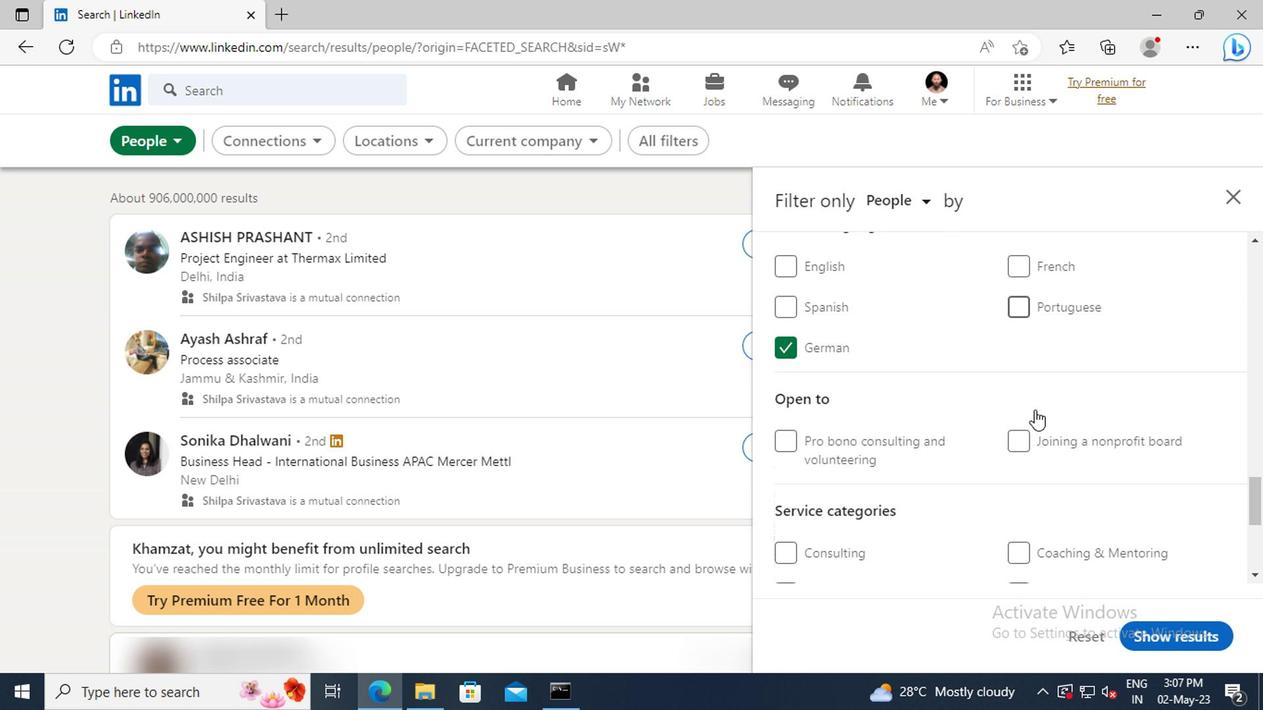 
Action: Mouse scrolled (1032, 409) with delta (0, 0)
Screenshot: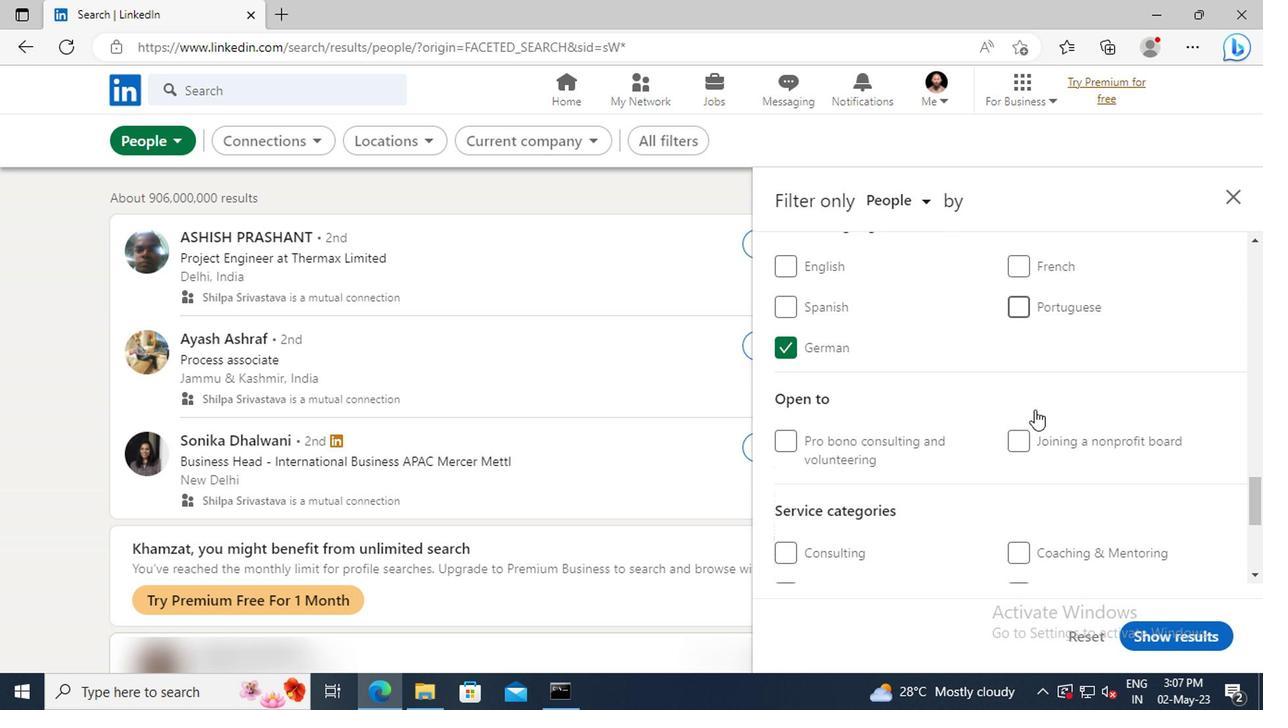 
Action: Mouse scrolled (1032, 409) with delta (0, 0)
Screenshot: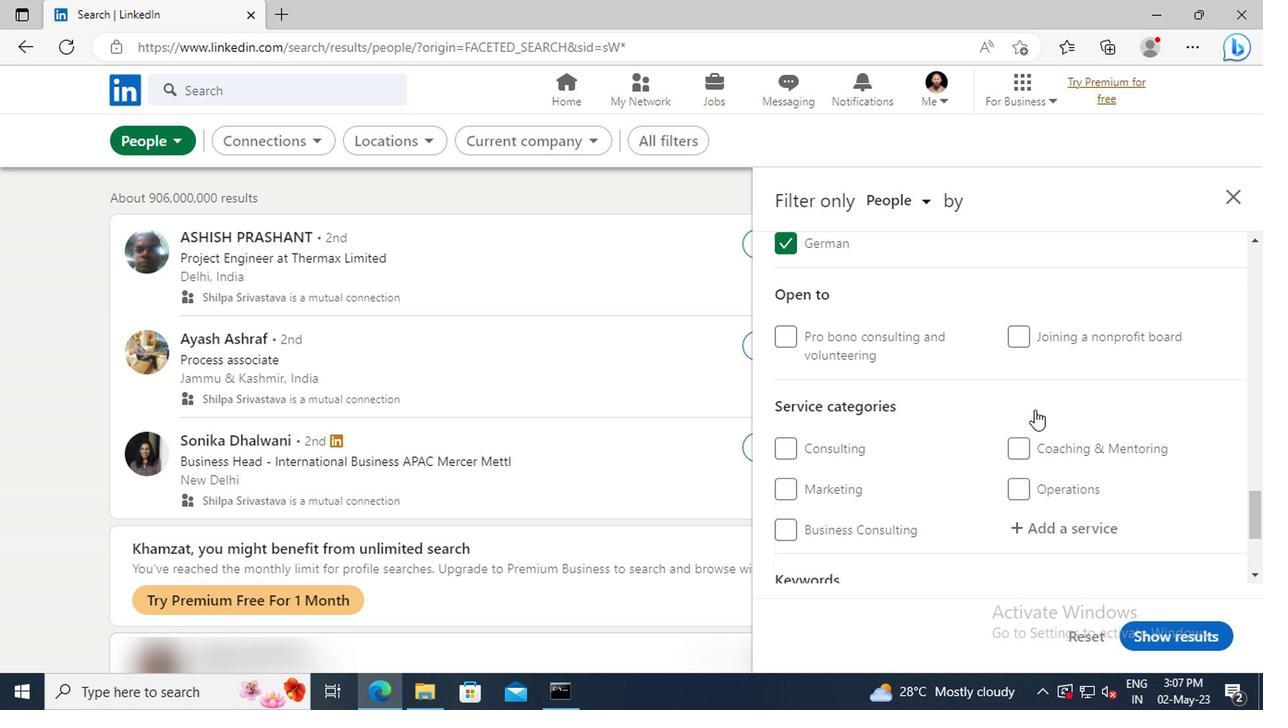 
Action: Mouse scrolled (1032, 409) with delta (0, 0)
Screenshot: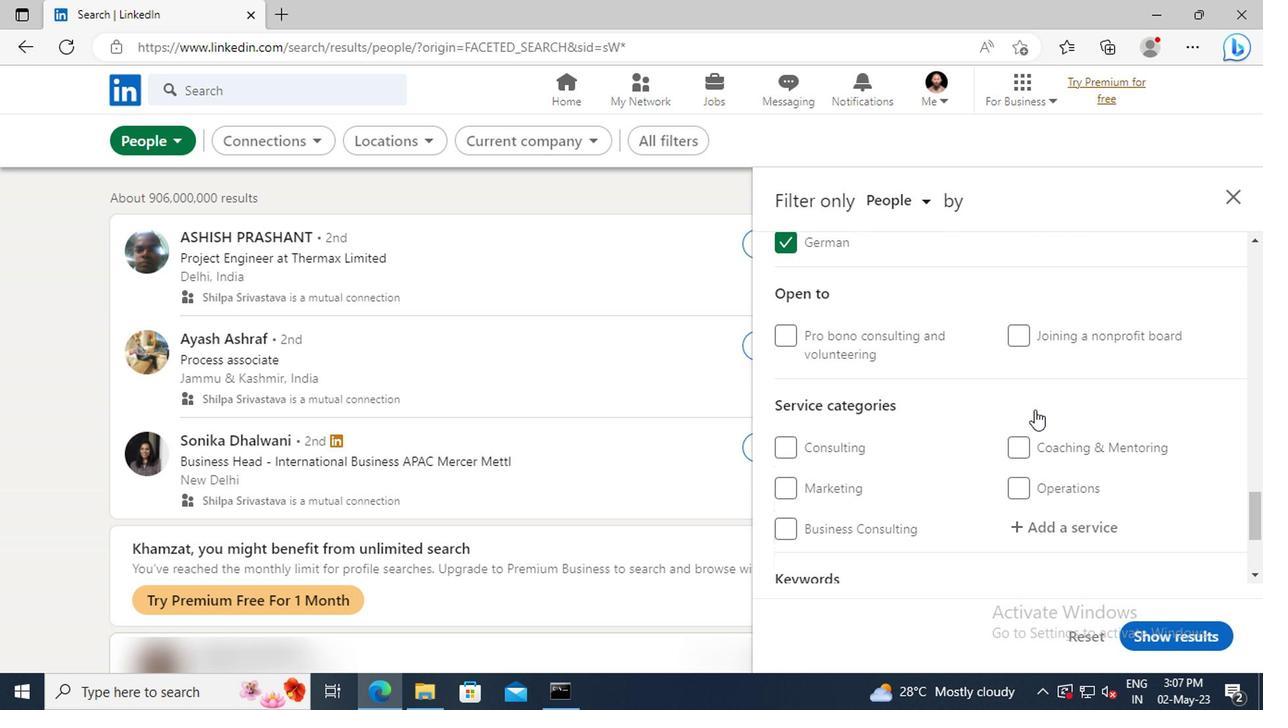 
Action: Mouse moved to (1032, 417)
Screenshot: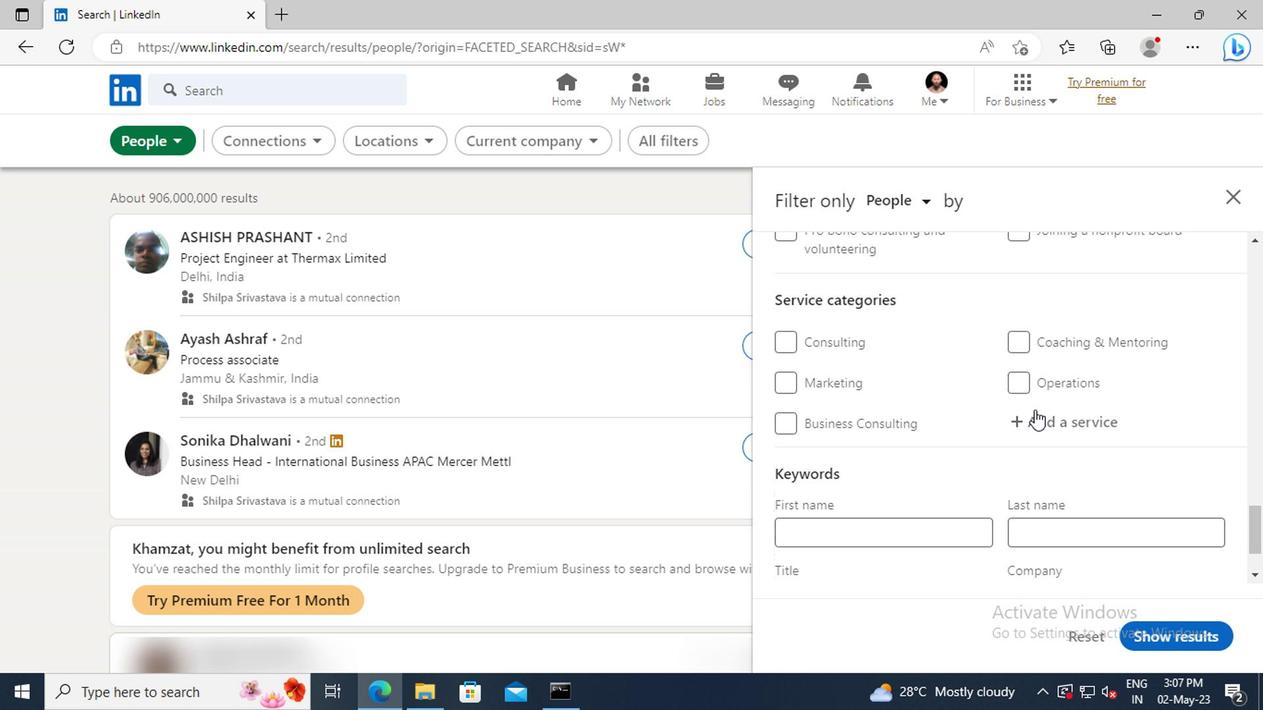 
Action: Mouse pressed left at (1032, 417)
Screenshot: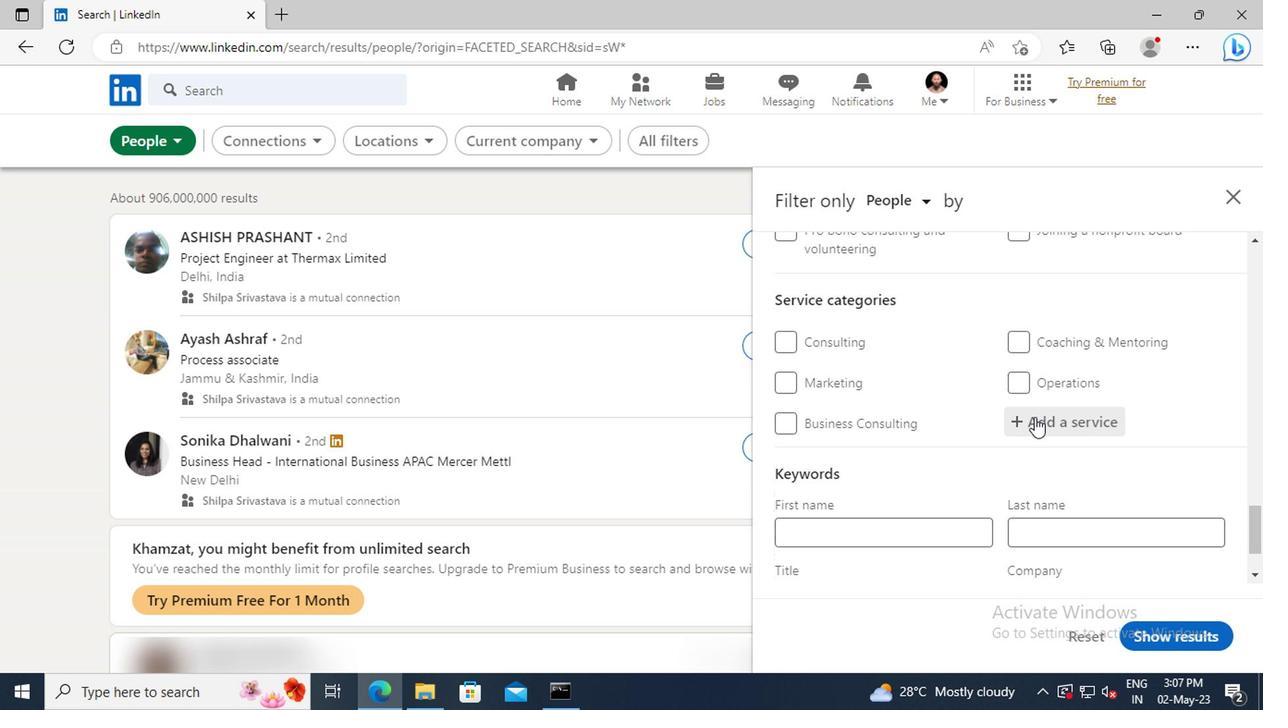 
Action: Key pressed <Key.shift>VIDEO<Key.space><Key.shift>ANIM
Screenshot: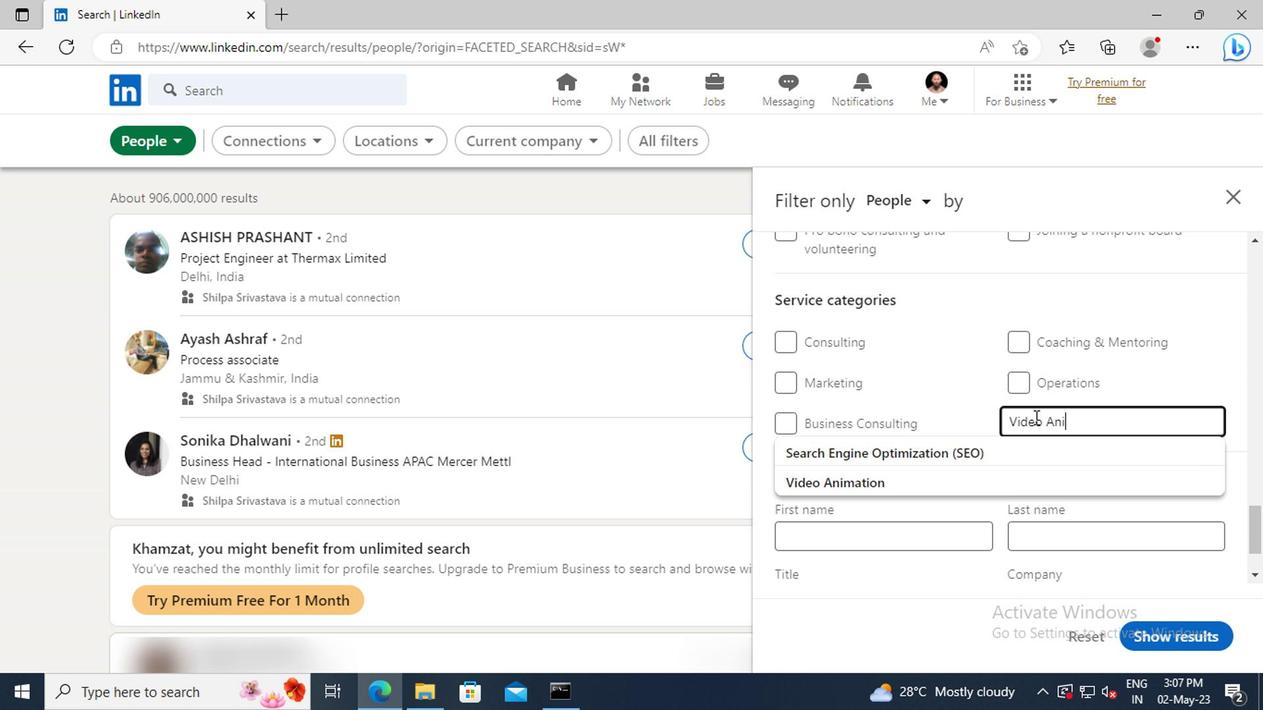
Action: Mouse moved to (1034, 446)
Screenshot: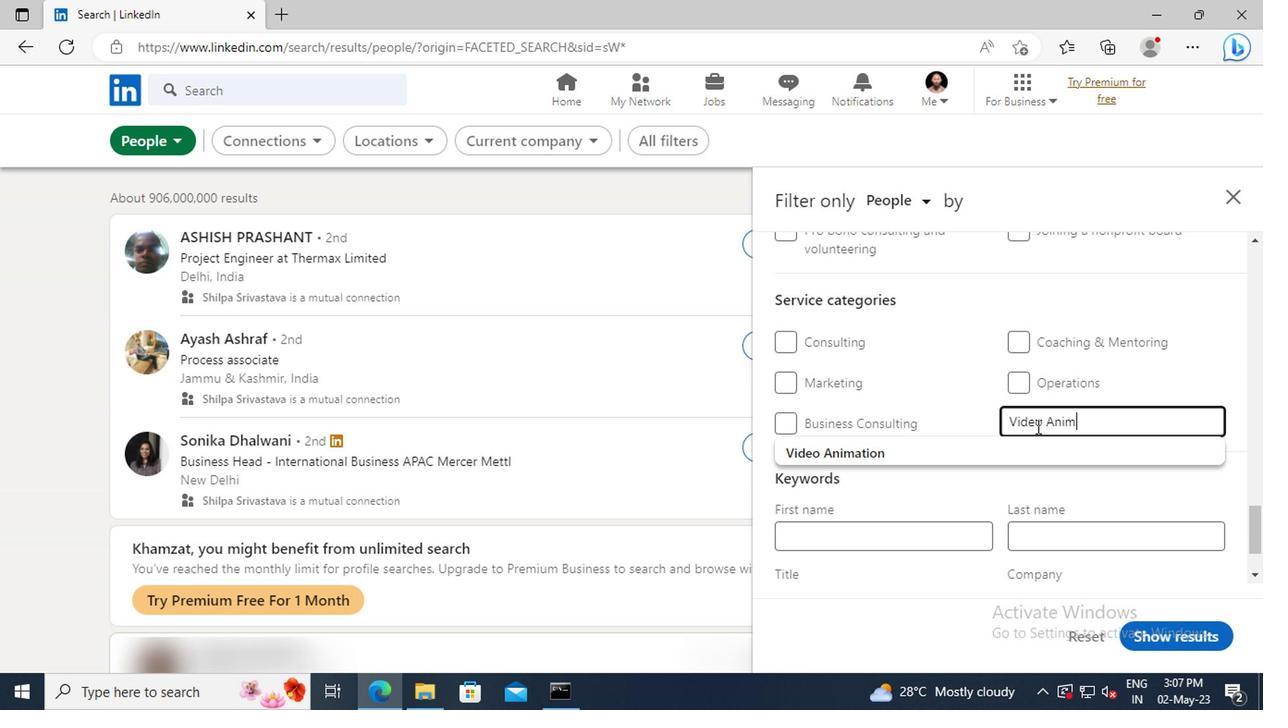 
Action: Mouse pressed left at (1034, 446)
Screenshot: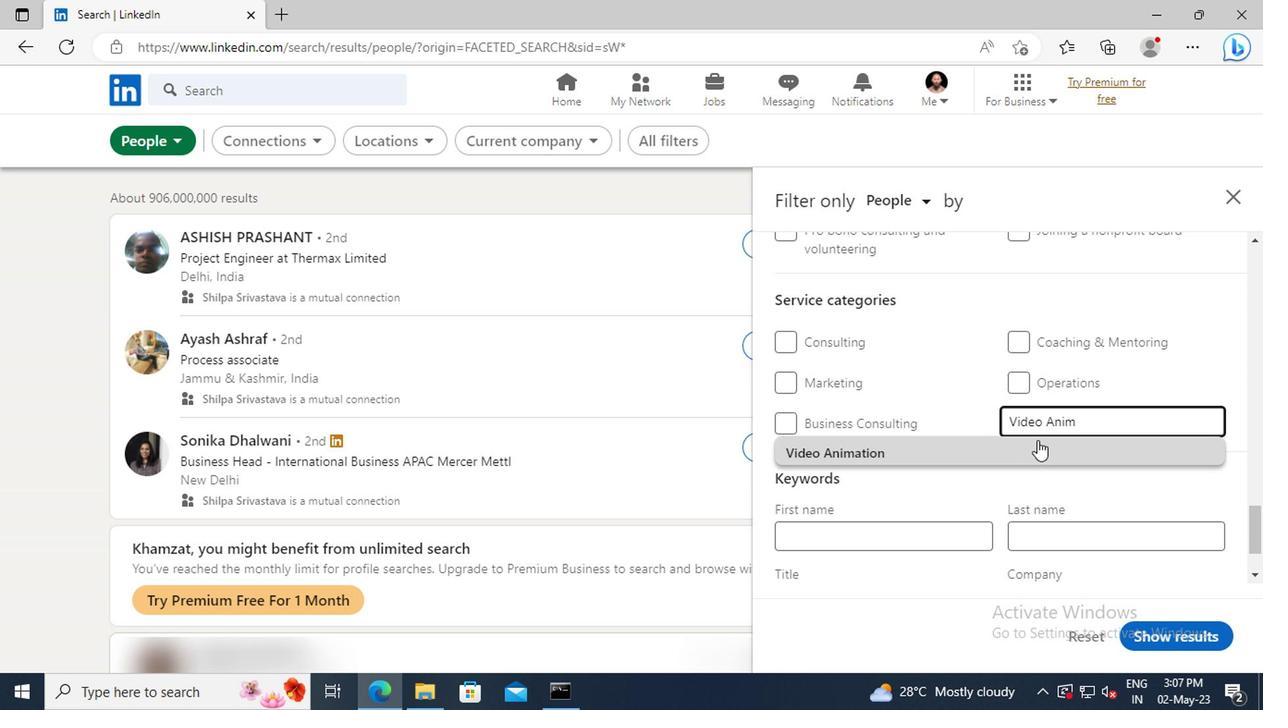
Action: Mouse scrolled (1034, 445) with delta (0, -1)
Screenshot: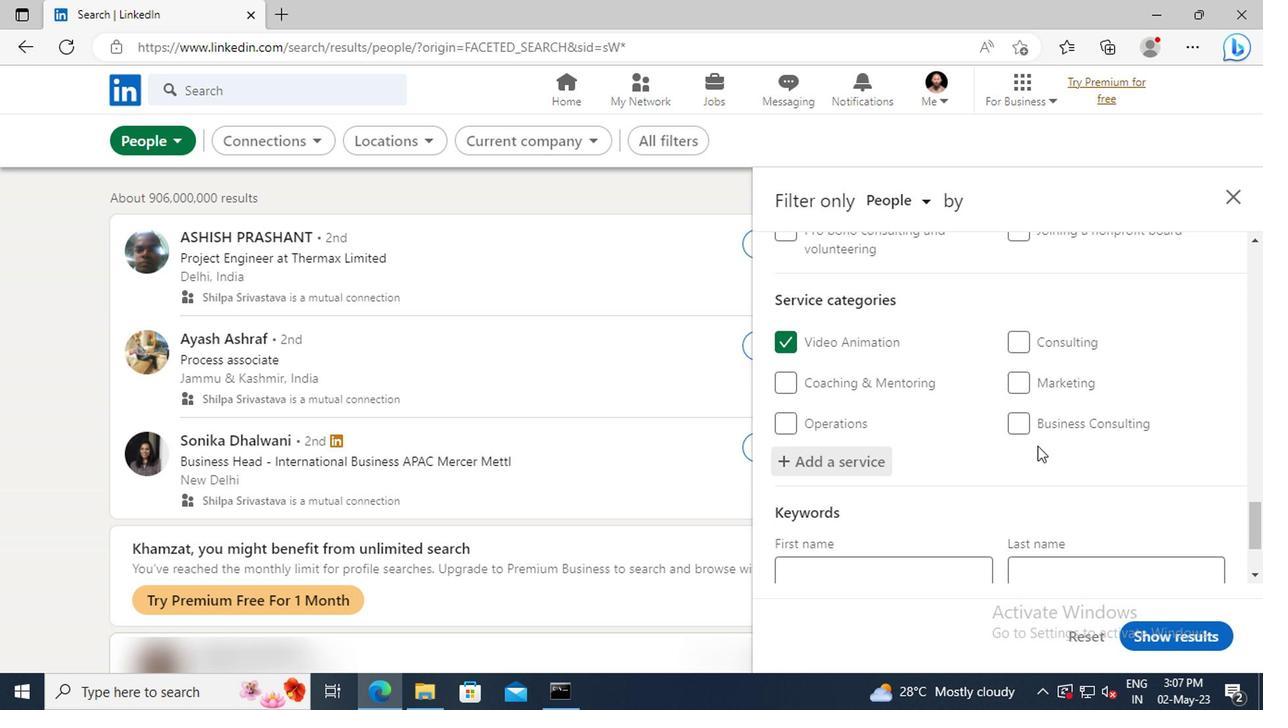 
Action: Mouse scrolled (1034, 445) with delta (0, -1)
Screenshot: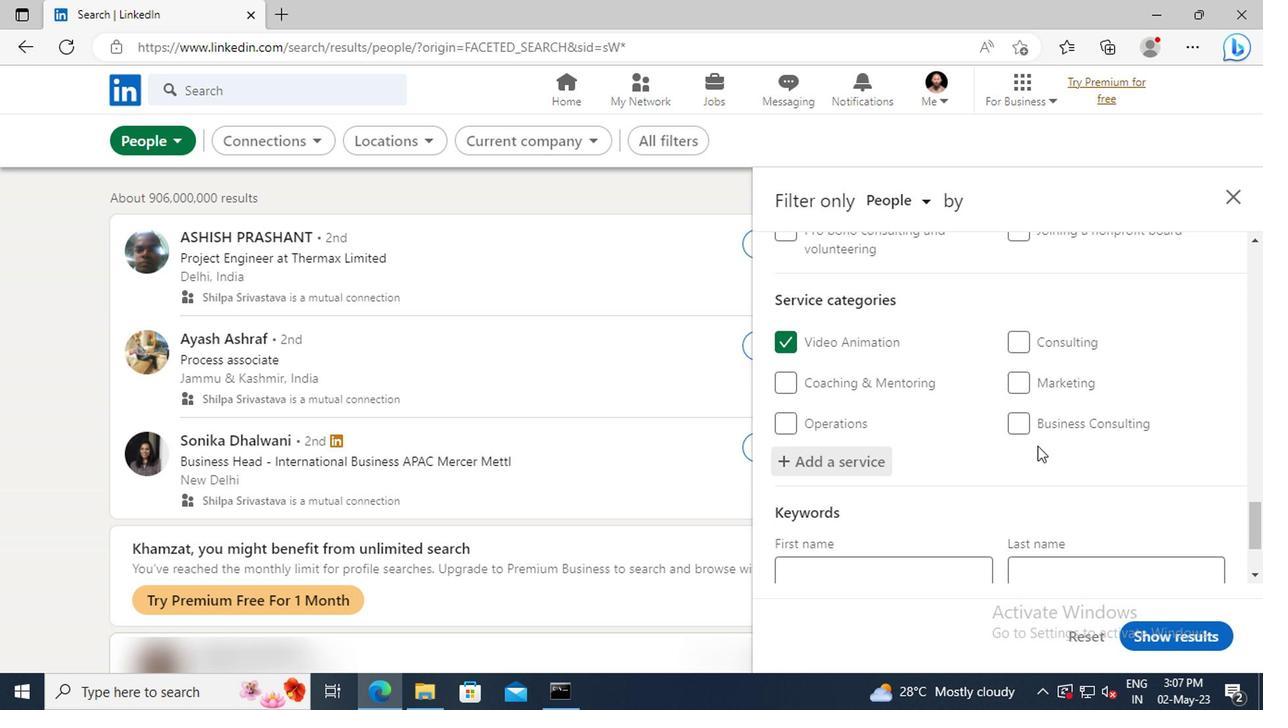 
Action: Mouse scrolled (1034, 445) with delta (0, -1)
Screenshot: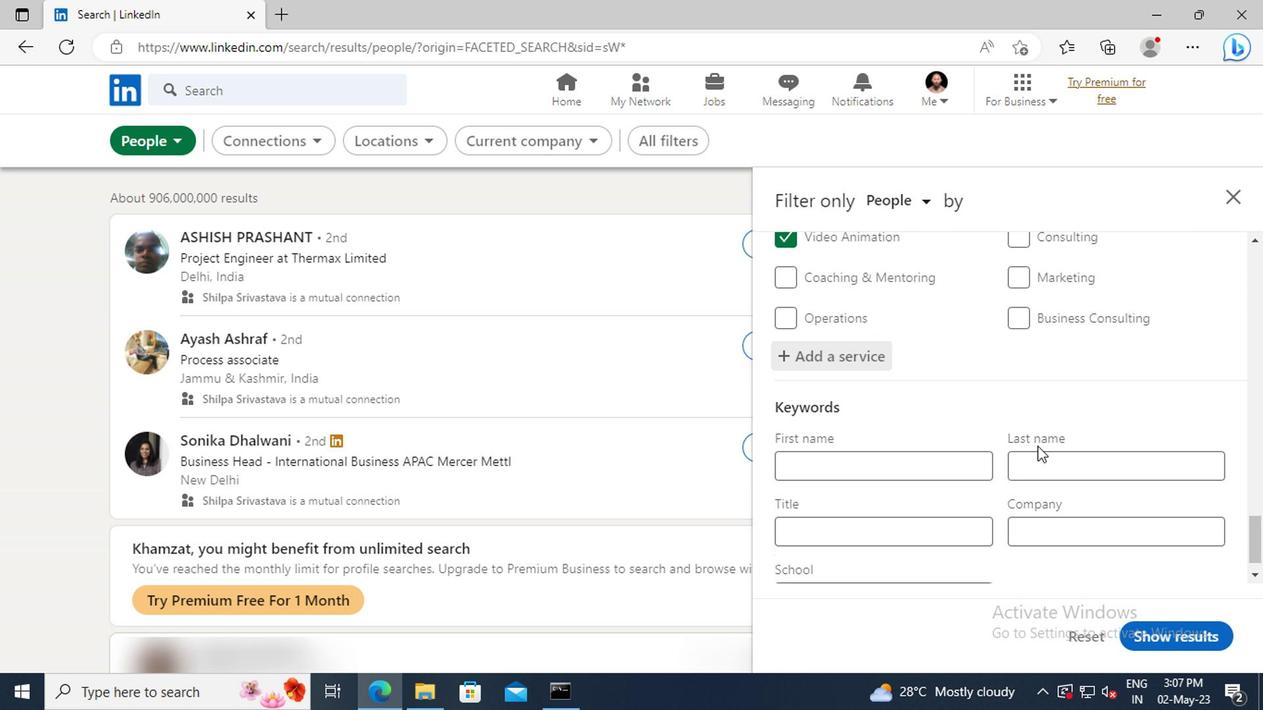 
Action: Mouse scrolled (1034, 445) with delta (0, -1)
Screenshot: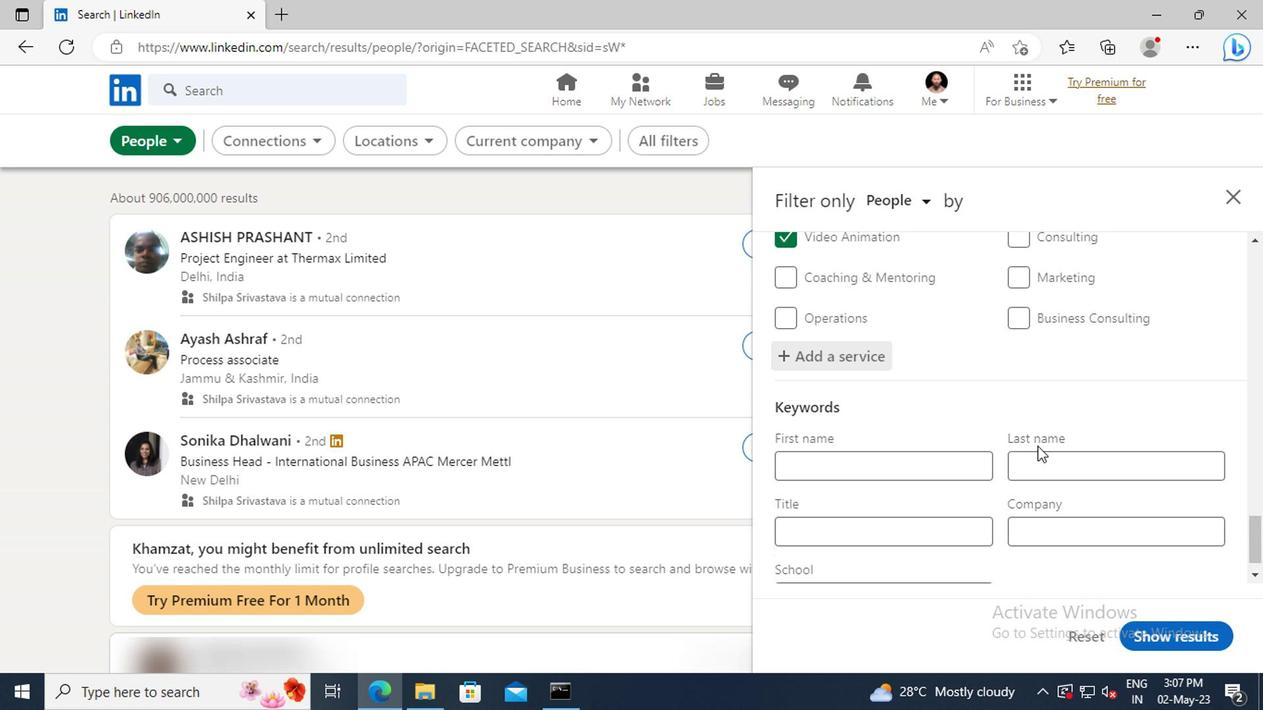 
Action: Mouse moved to (873, 495)
Screenshot: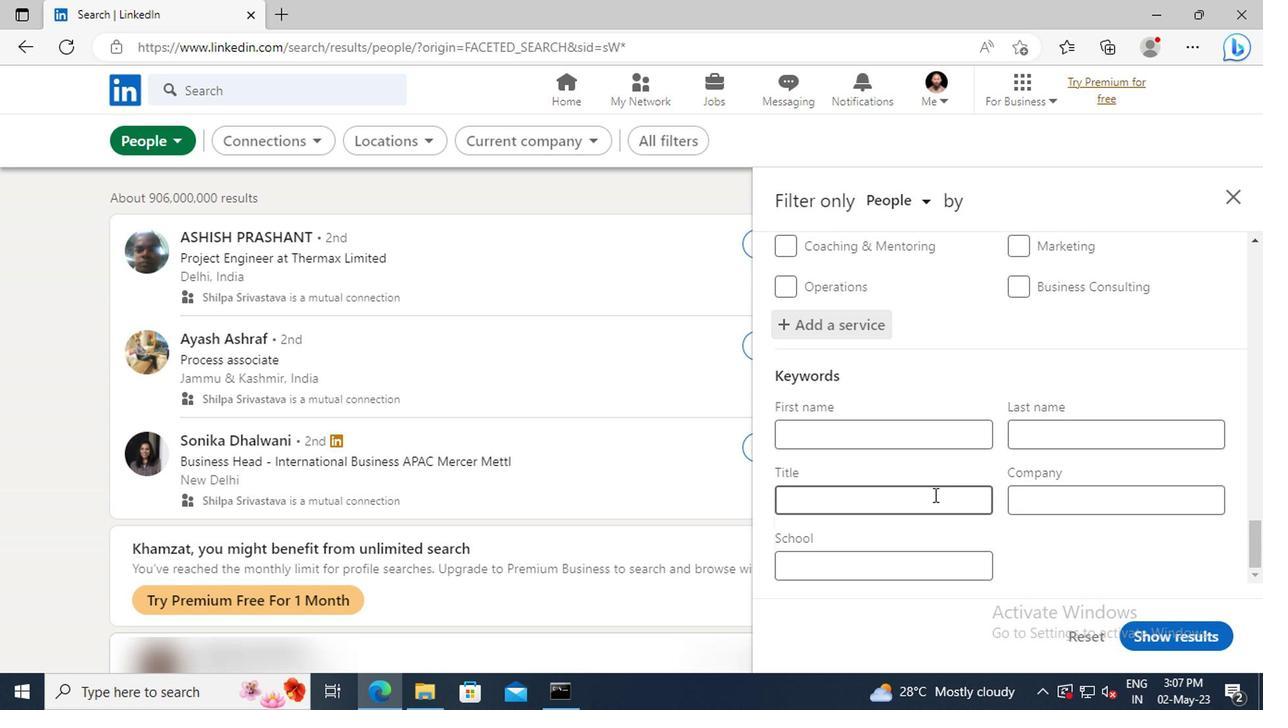 
Action: Mouse pressed left at (873, 495)
Screenshot: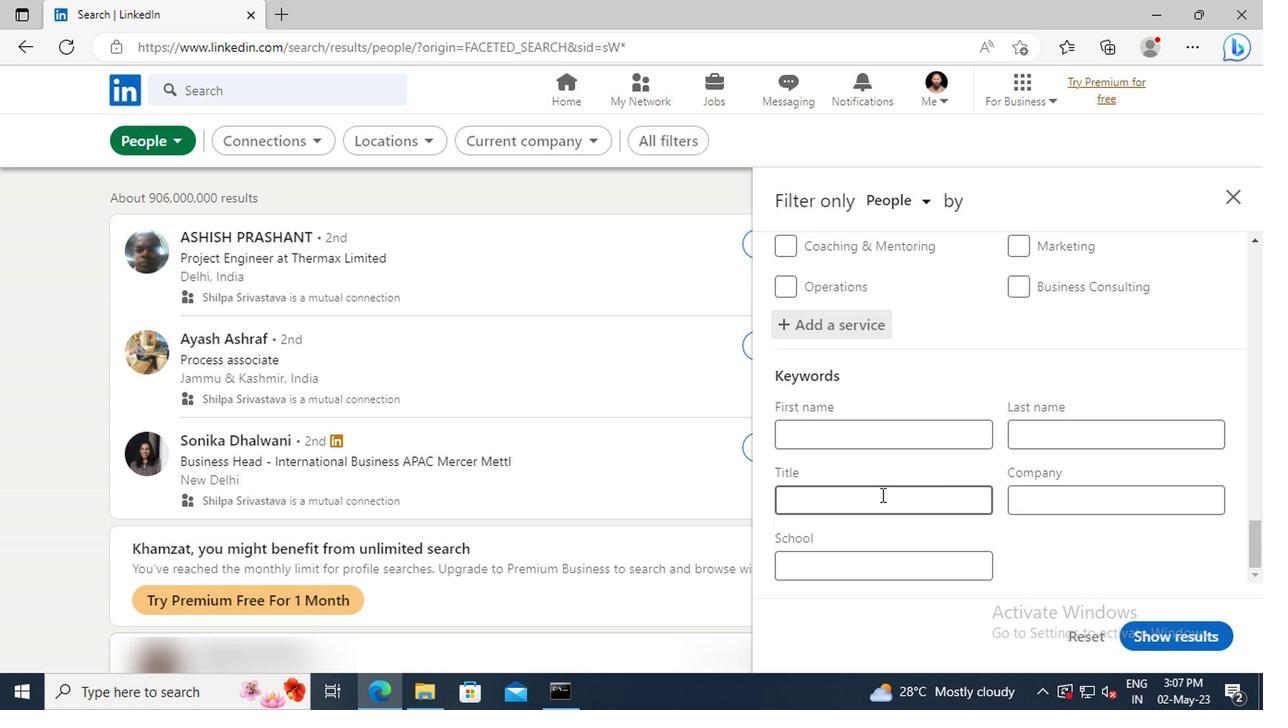 
Action: Key pressed <Key.shift>YOGA<Key.space><Key.shift>INSTRUCTOR<Key.enter>
Screenshot: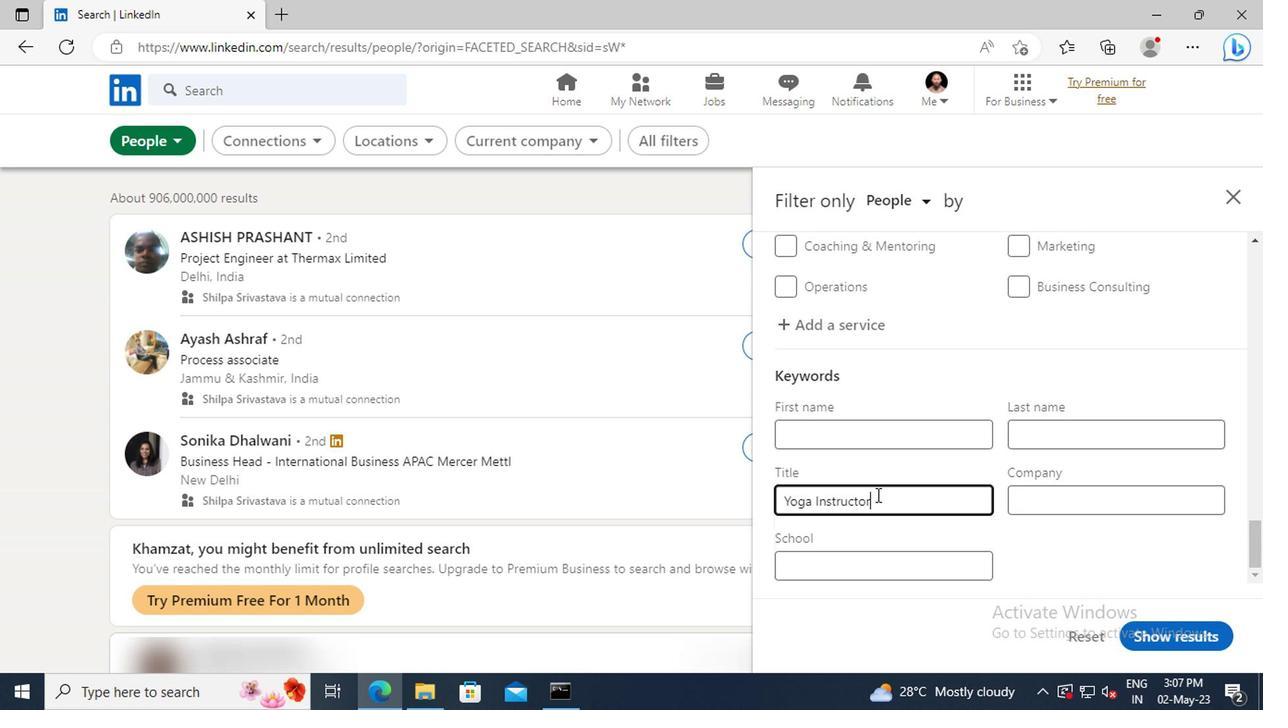 
Action: Mouse moved to (1160, 636)
Screenshot: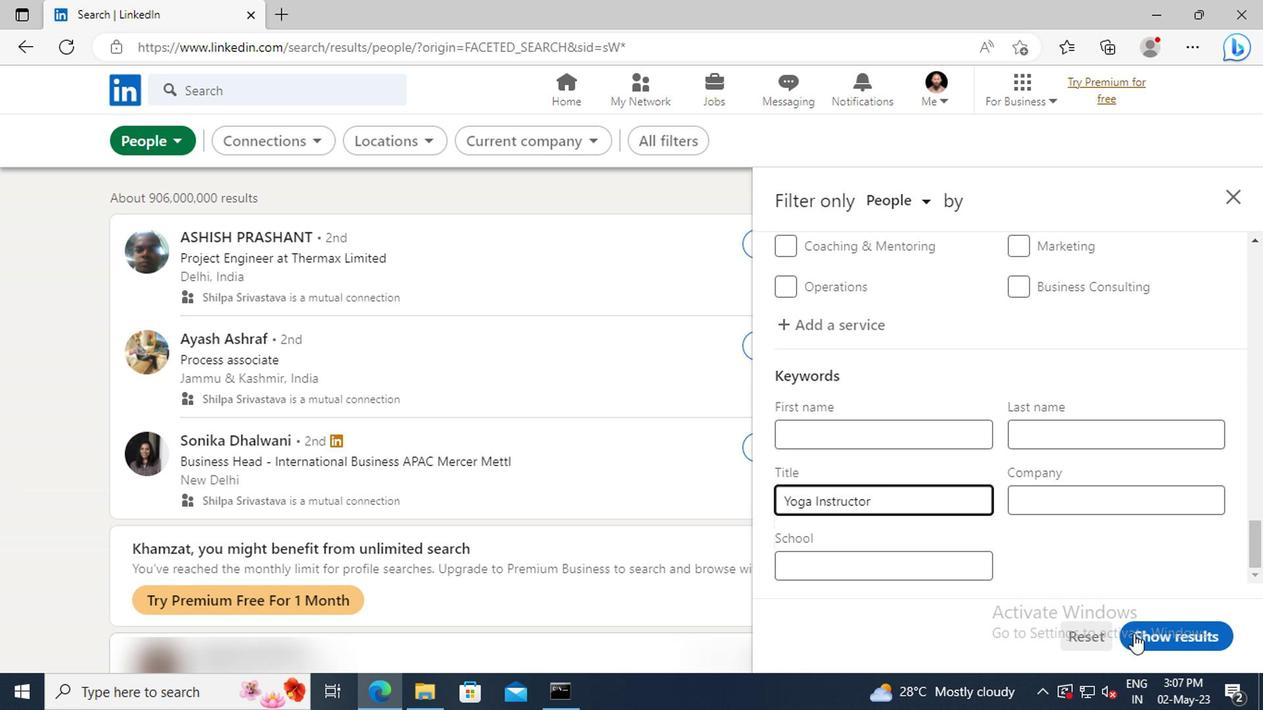 
Action: Mouse pressed left at (1160, 636)
Screenshot: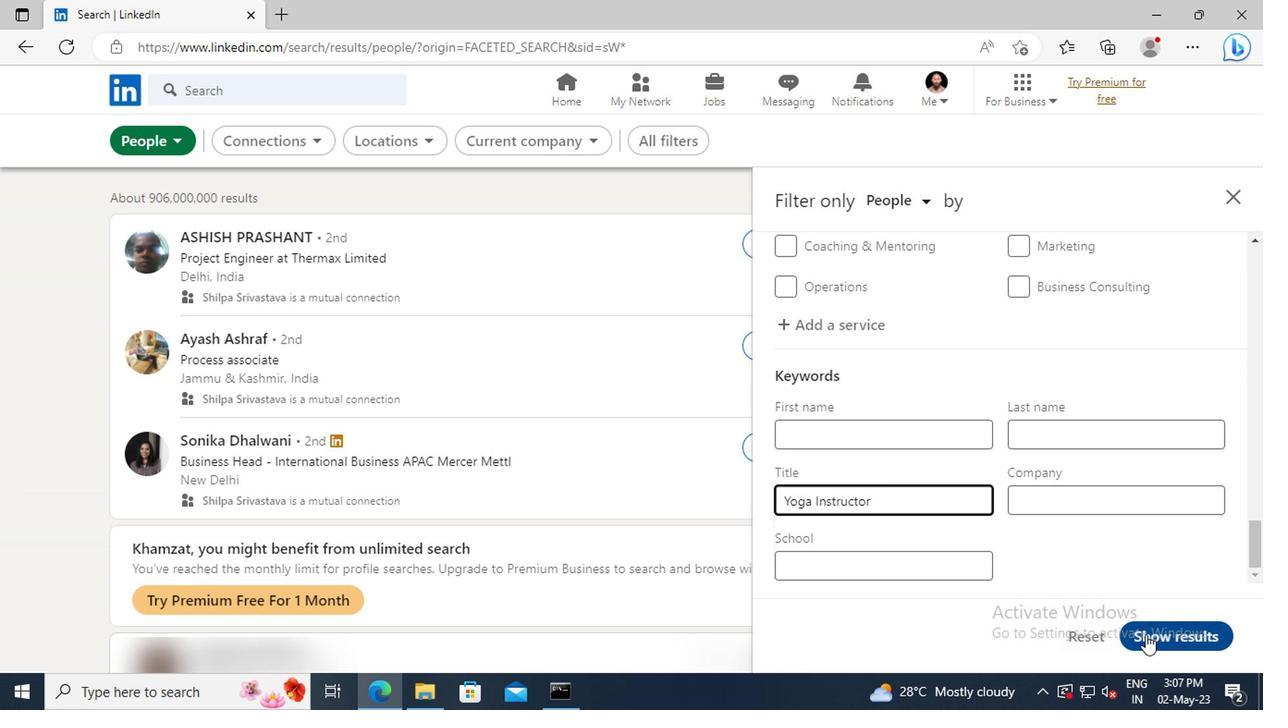 
